 Task: Look for space in Radcliffe, United Kingdom from 24th August, 2023 to 10th September, 2023 for 8 adults in price range Rs.12000 to Rs.15000. Place can be entire place or shared room with 4 bedrooms having 8 beds and 4 bathrooms. Property type can be house, flat, guest house. Amenities needed are: wifi, TV, free parkinig on premises, gym, breakfast. Booking option can be shelf check-in. Required host language is English.
Action: Mouse moved to (385, 153)
Screenshot: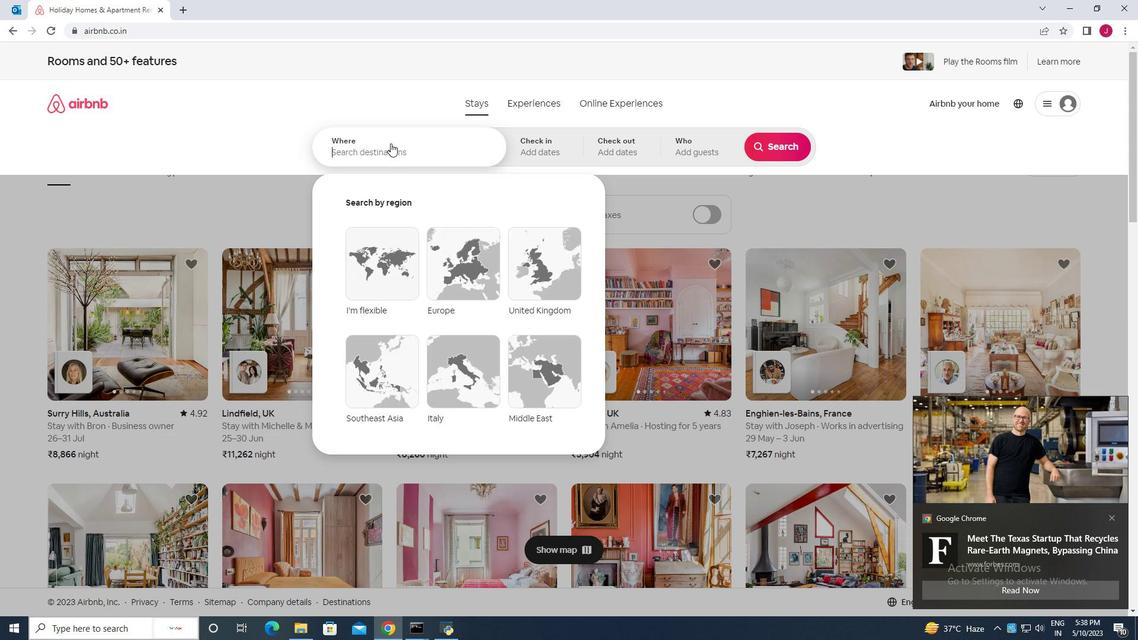
Action: Mouse pressed left at (385, 153)
Screenshot: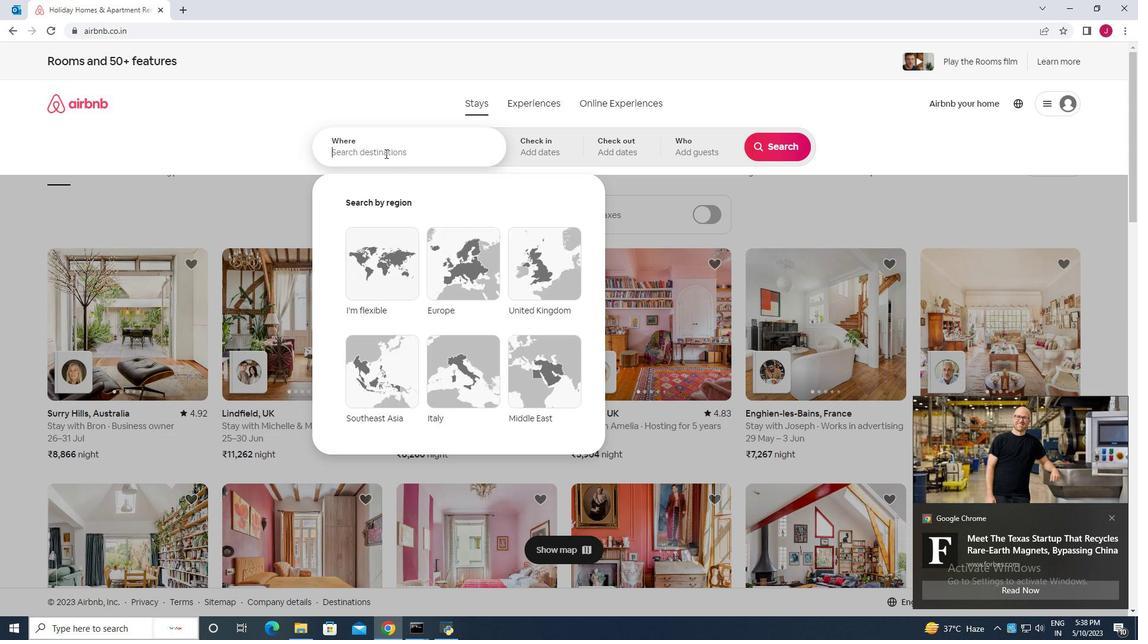 
Action: Key pressed <Key.shift>Radcliffe<Key.space><Key.shift>United<Key.space><Key.shift>Kingdo
Screenshot: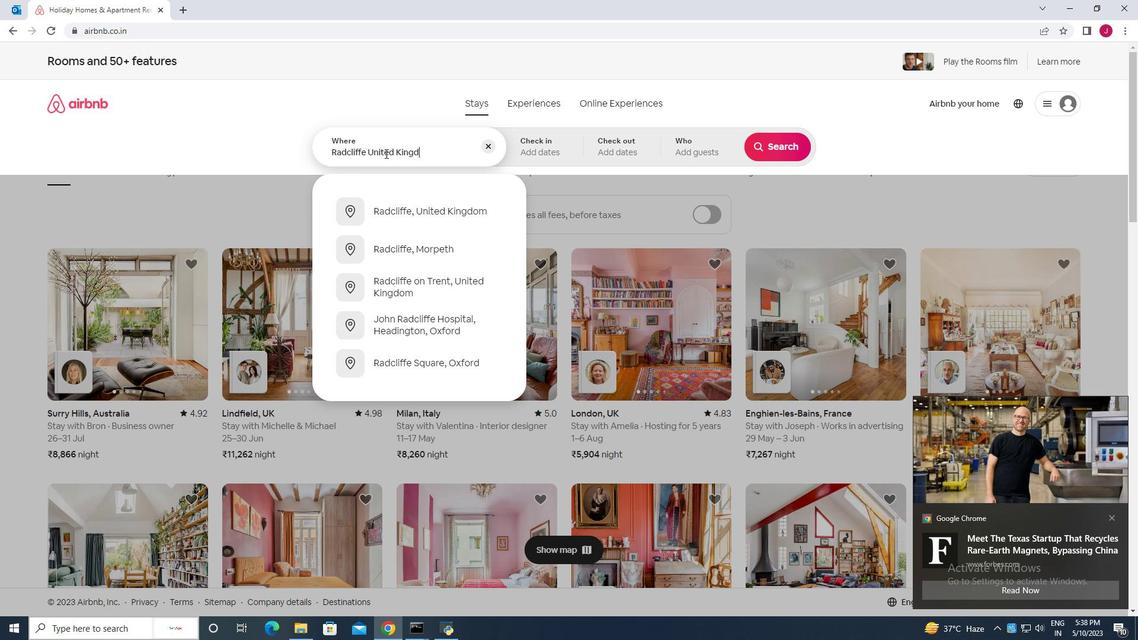 
Action: Mouse moved to (413, 206)
Screenshot: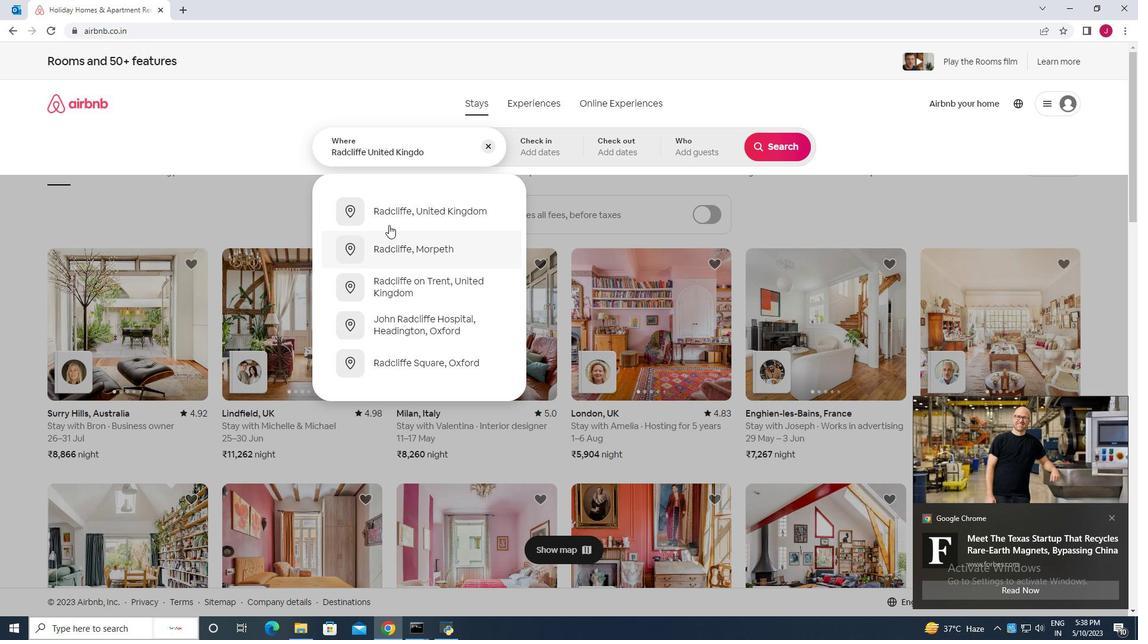 
Action: Mouse pressed left at (413, 206)
Screenshot: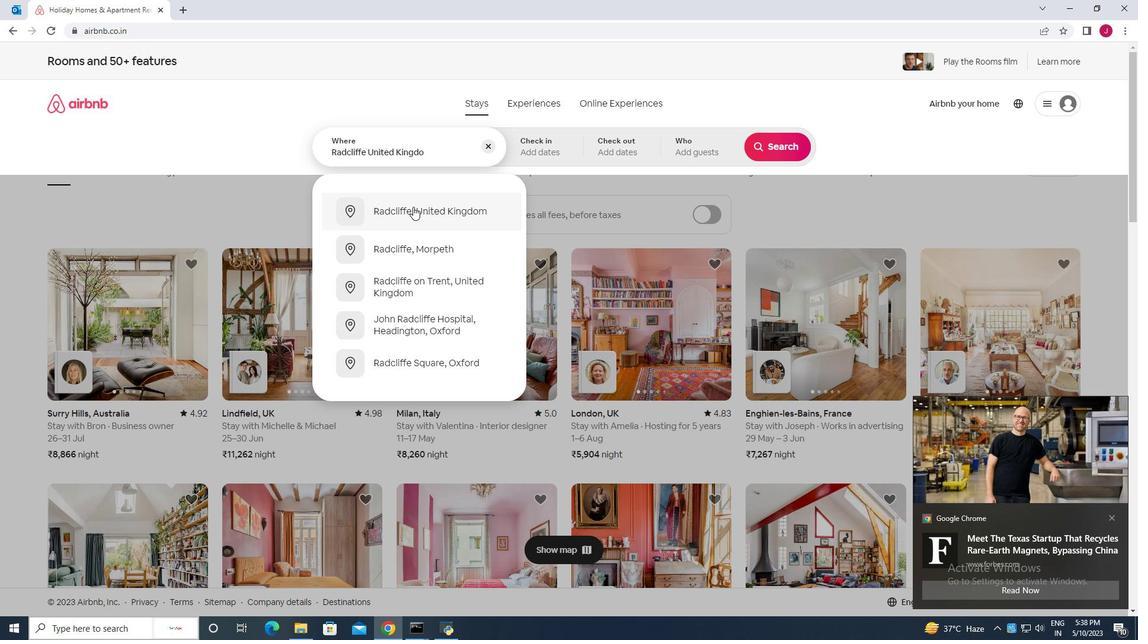 
Action: Mouse moved to (775, 241)
Screenshot: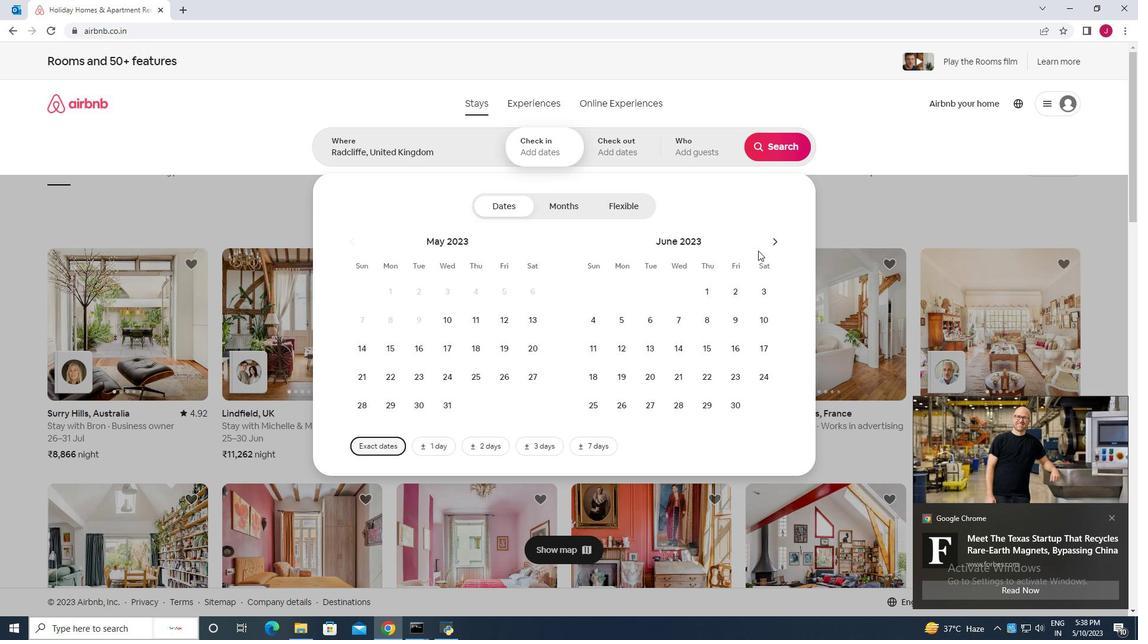 
Action: Mouse pressed left at (775, 241)
Screenshot: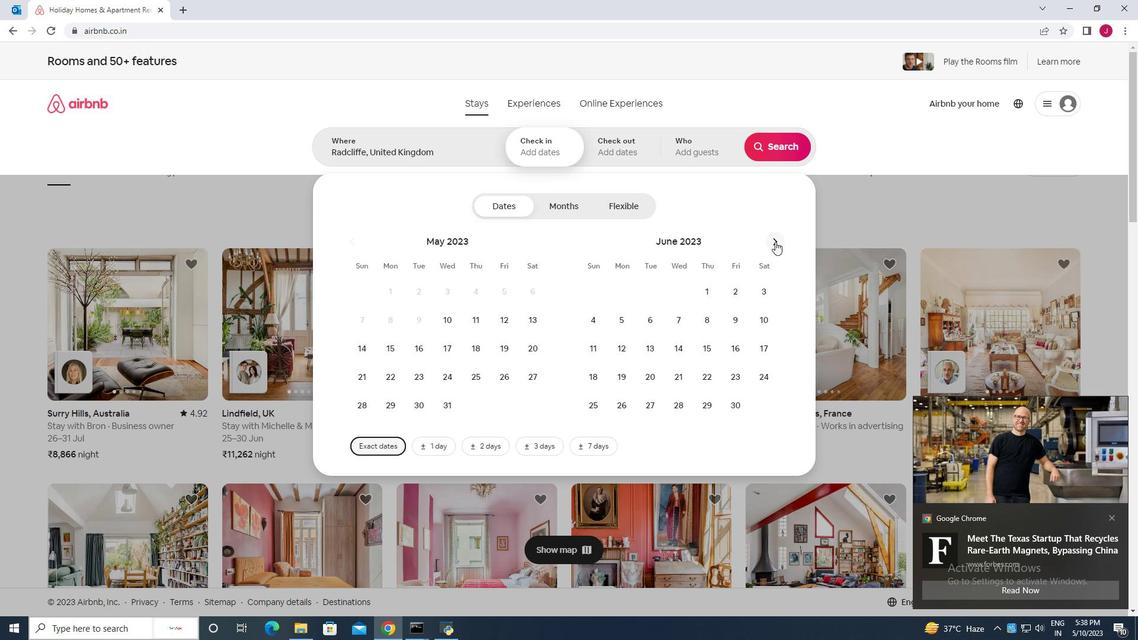 
Action: Mouse pressed left at (775, 241)
Screenshot: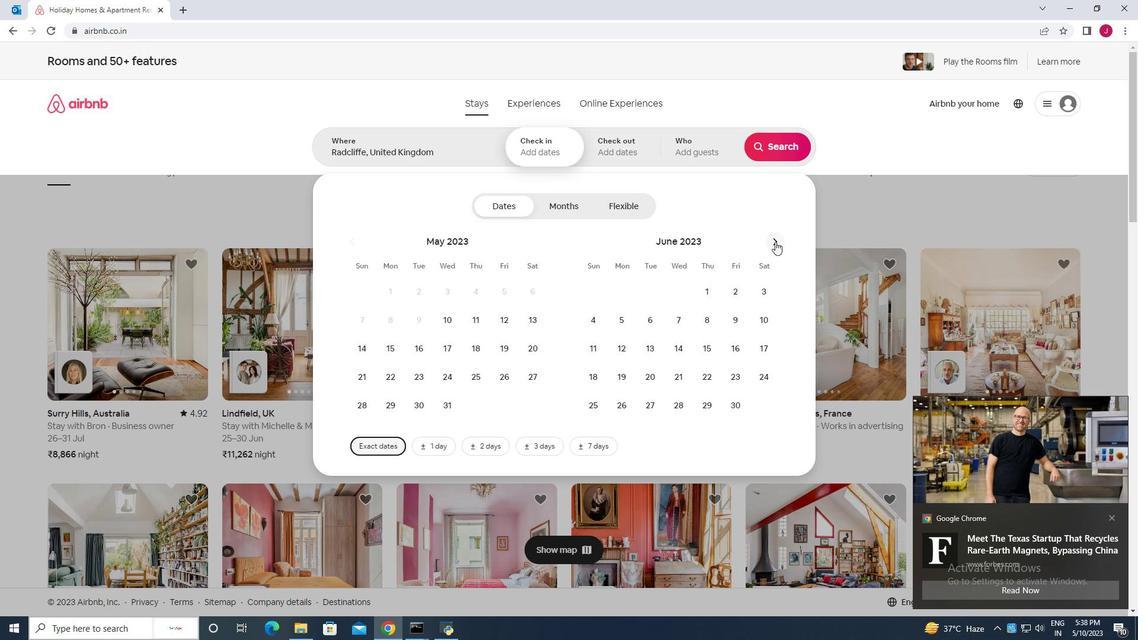 
Action: Mouse pressed left at (775, 241)
Screenshot: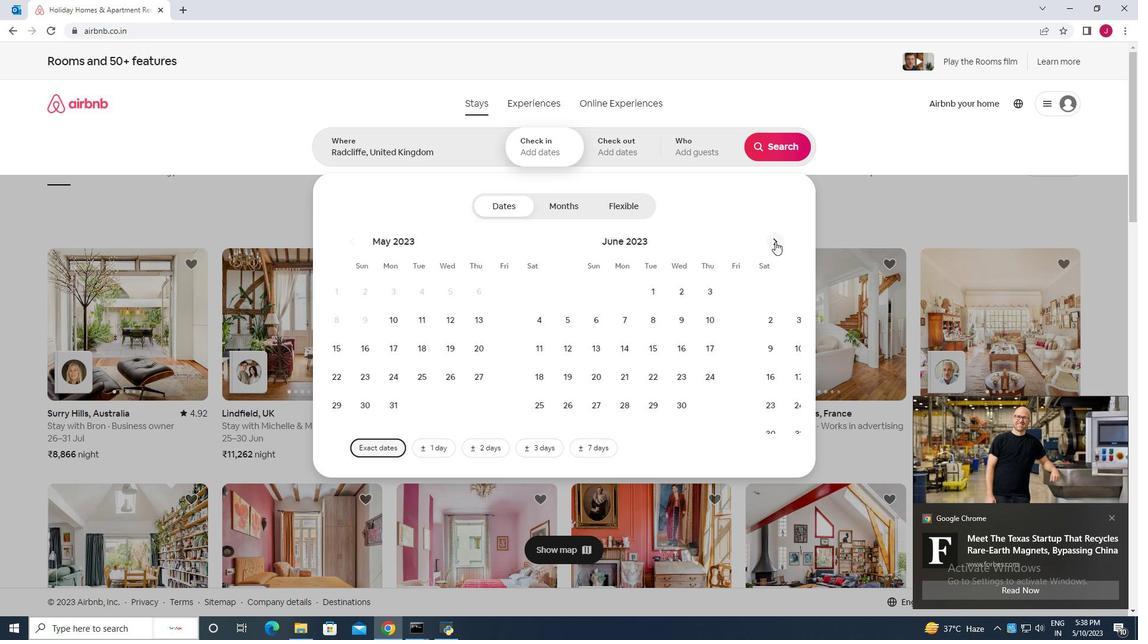 
Action: Mouse moved to (712, 383)
Screenshot: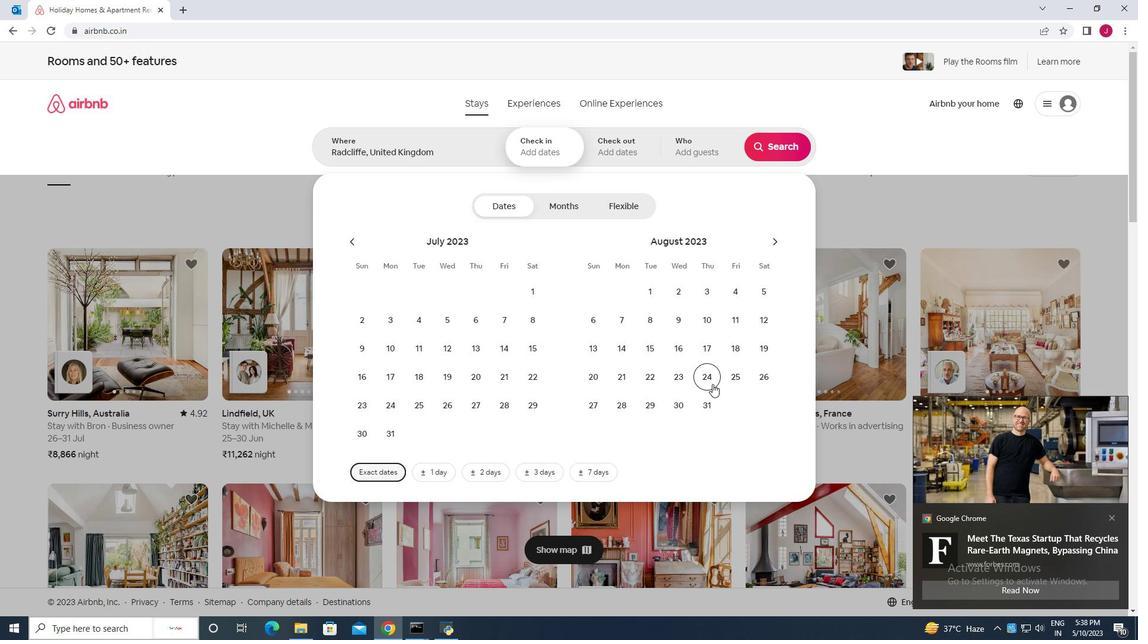 
Action: Mouse pressed left at (712, 383)
Screenshot: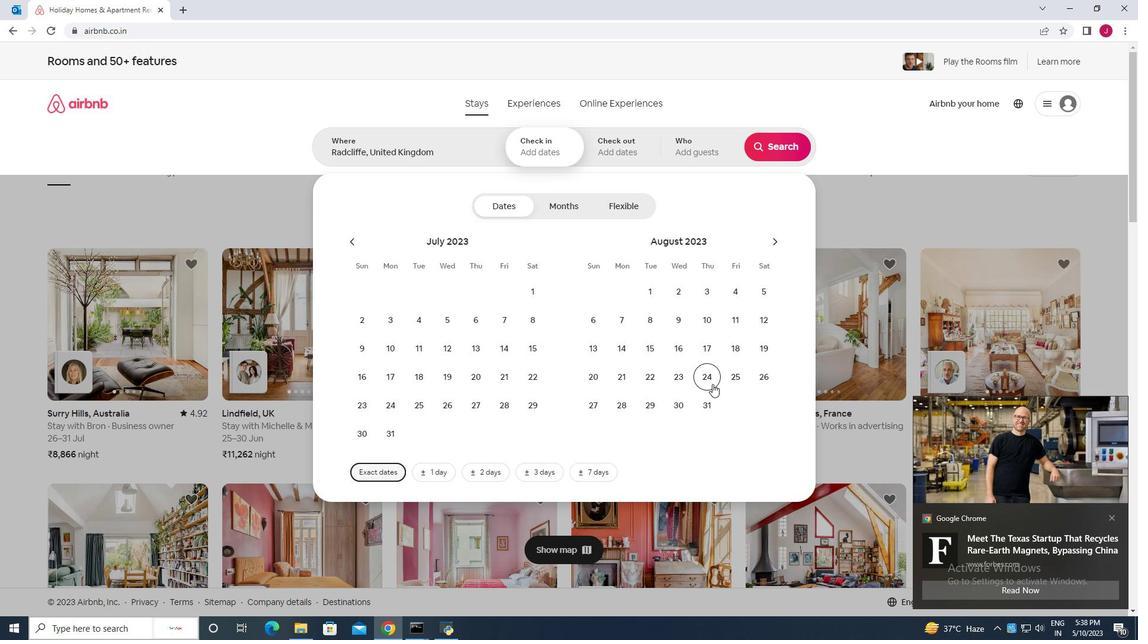 
Action: Mouse moved to (776, 244)
Screenshot: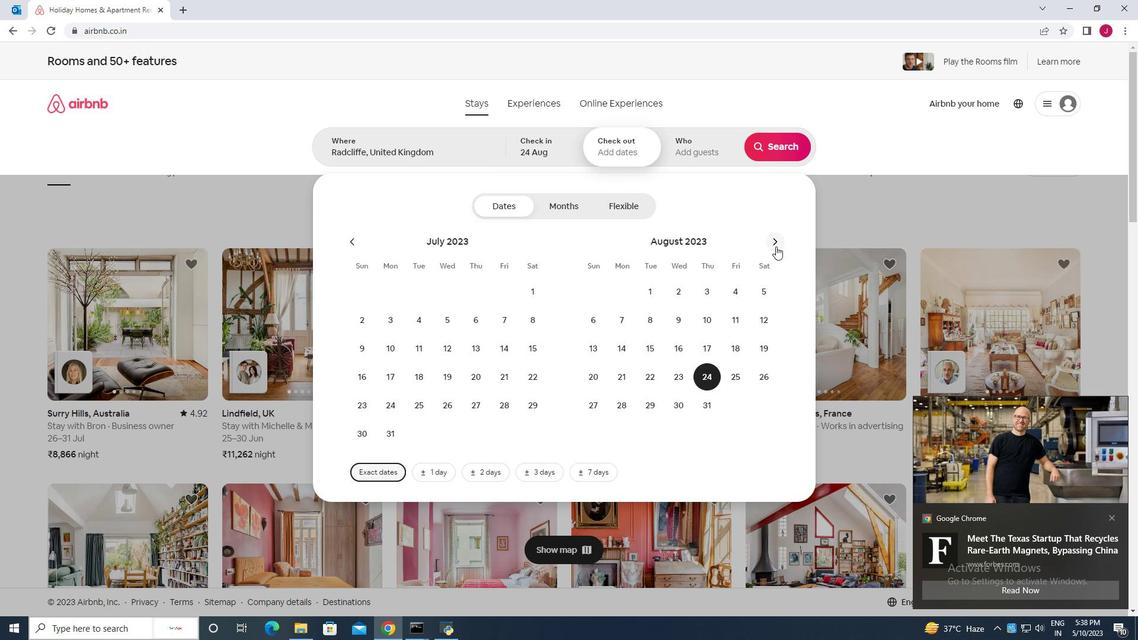 
Action: Mouse pressed left at (776, 244)
Screenshot: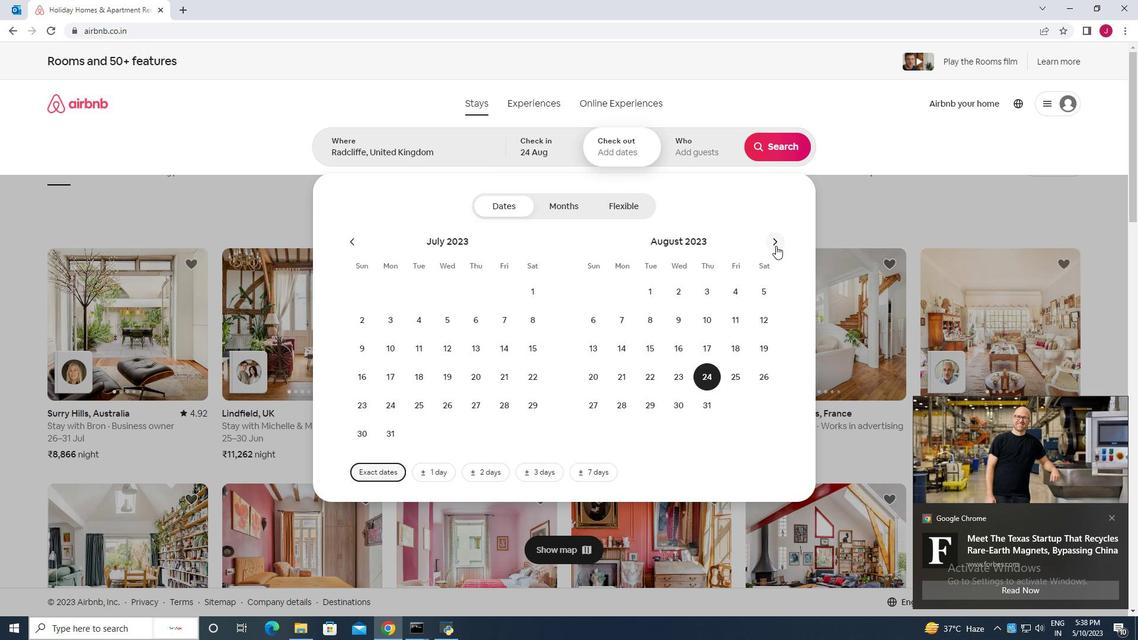 
Action: Mouse moved to (603, 344)
Screenshot: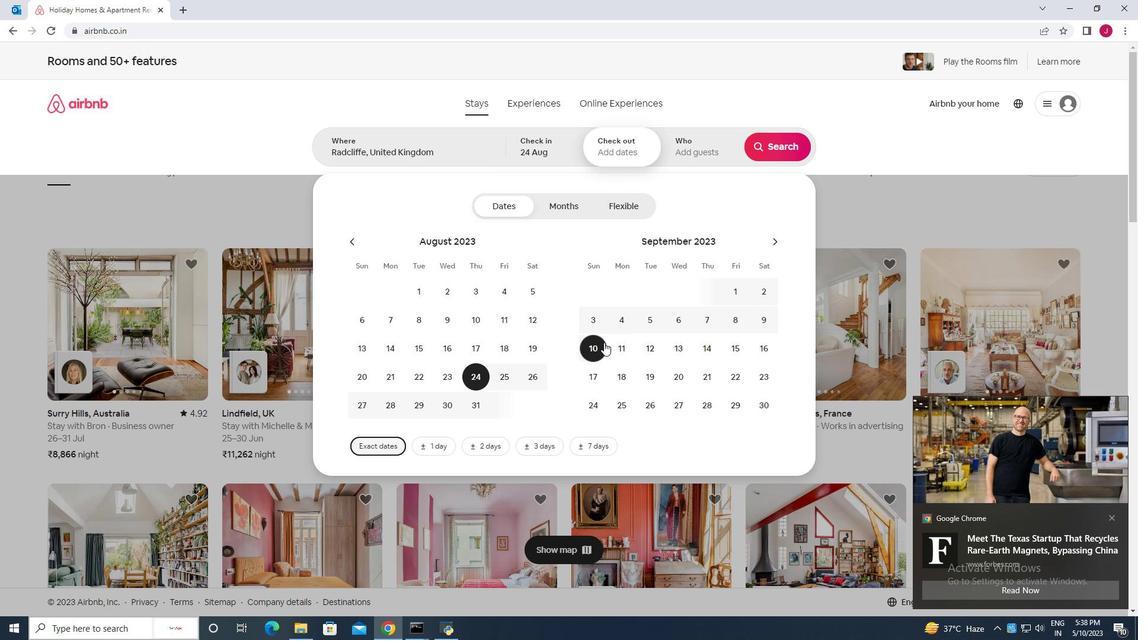 
Action: Mouse pressed left at (603, 344)
Screenshot: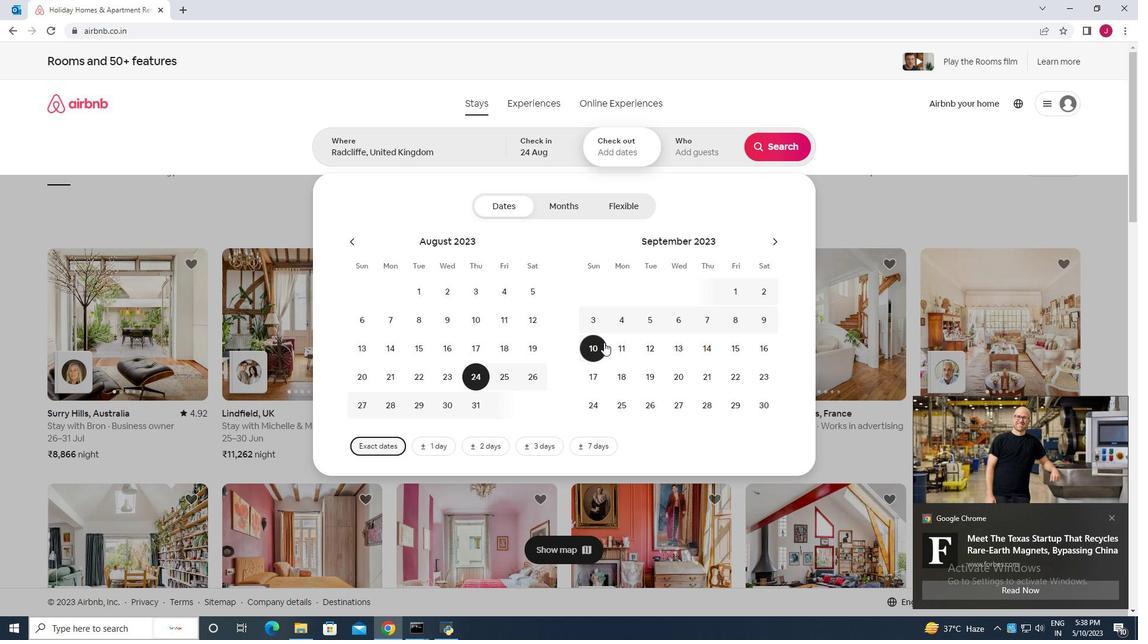 
Action: Mouse moved to (709, 157)
Screenshot: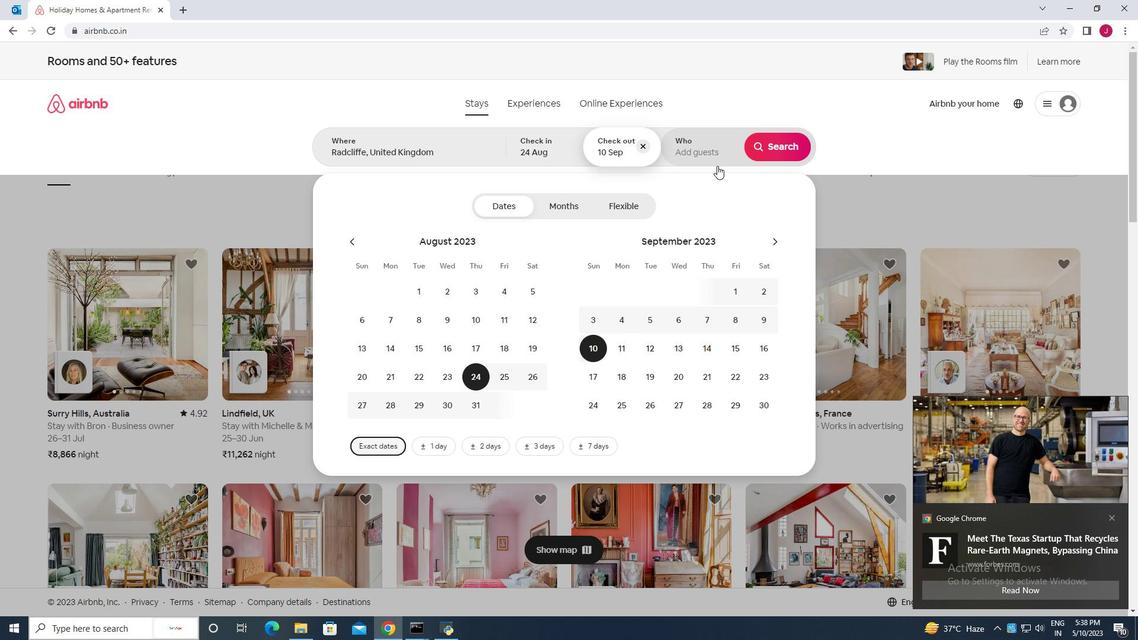 
Action: Mouse pressed left at (709, 157)
Screenshot: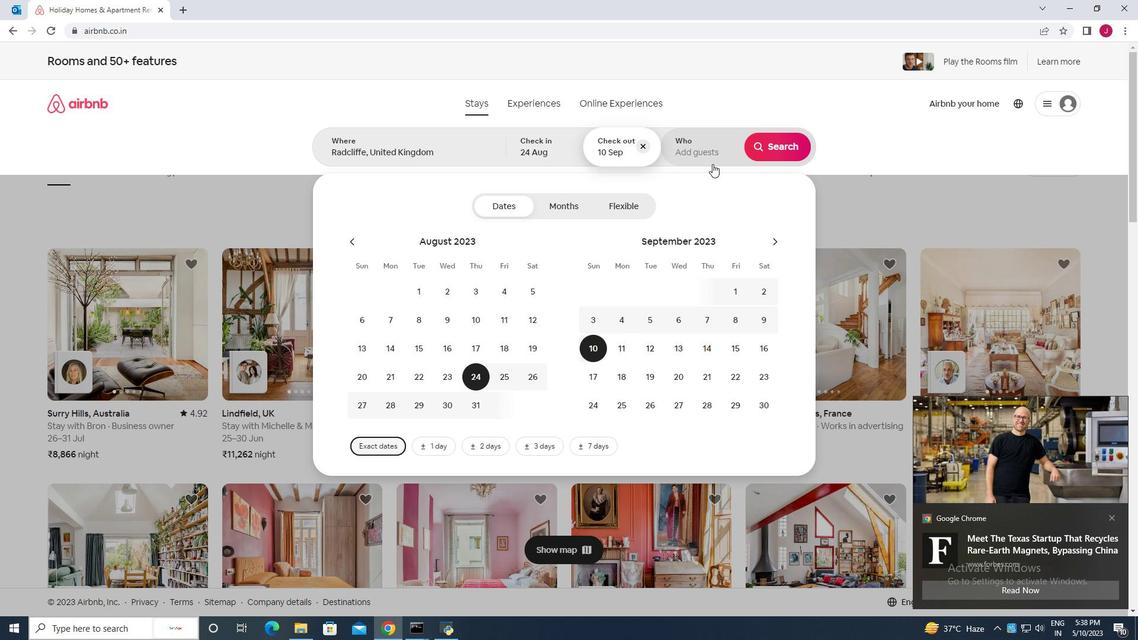 
Action: Mouse moved to (777, 212)
Screenshot: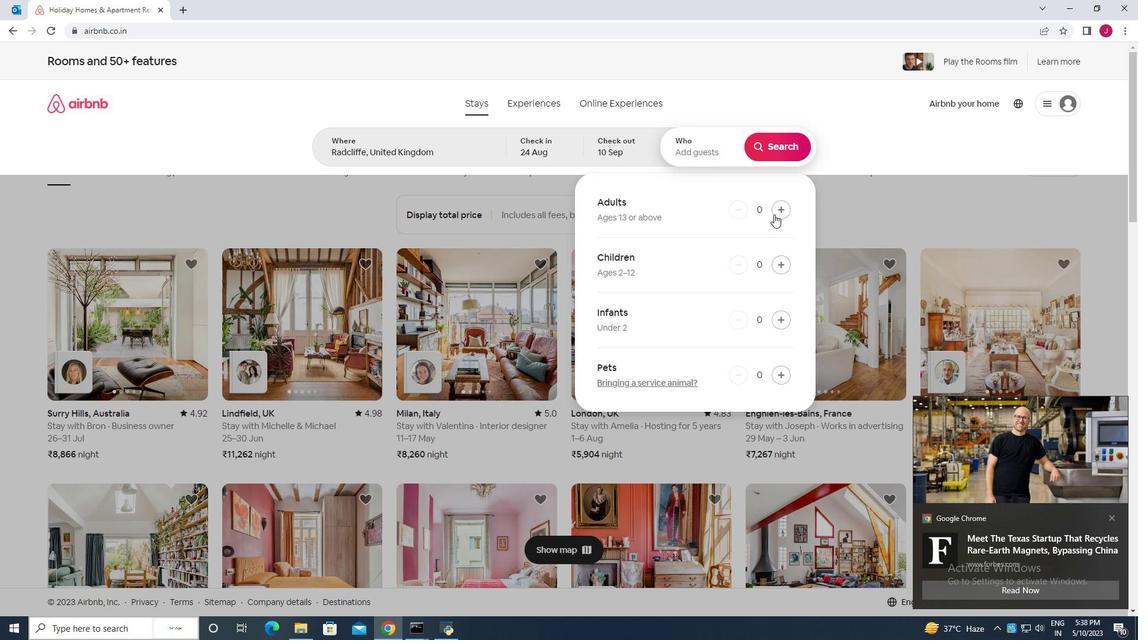 
Action: Mouse pressed left at (777, 212)
Screenshot: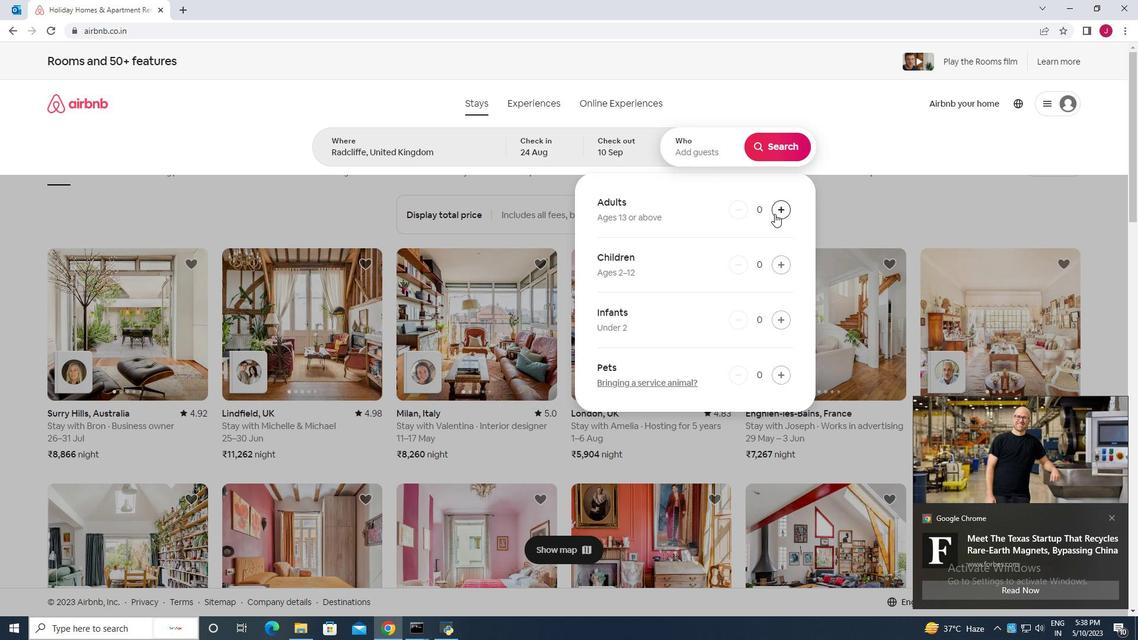
Action: Mouse pressed left at (777, 212)
Screenshot: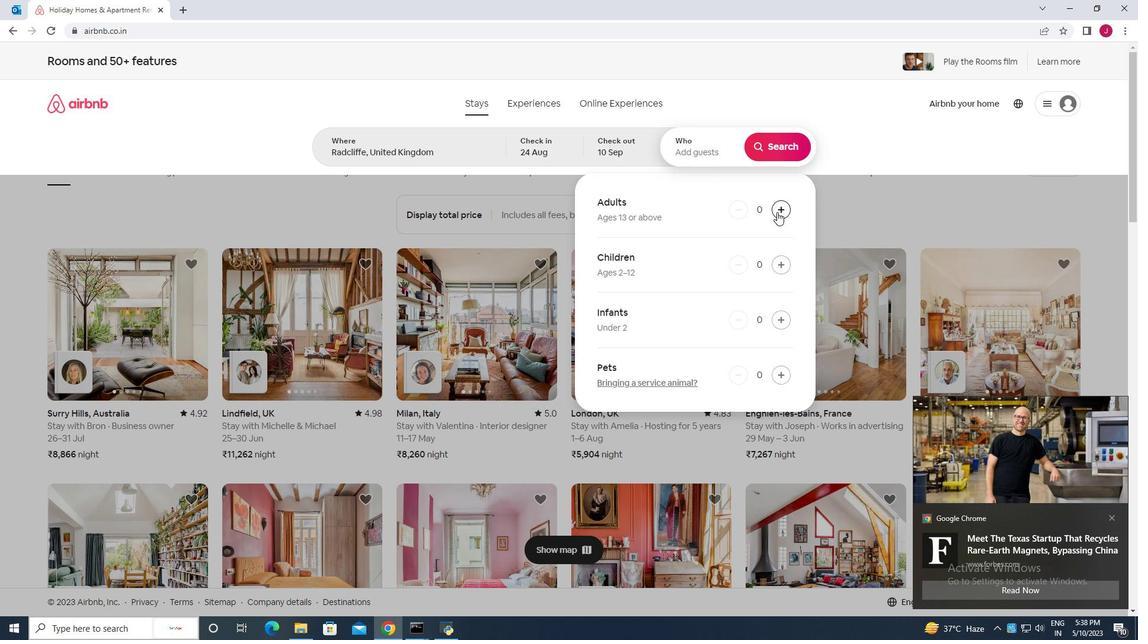 
Action: Mouse pressed left at (777, 212)
Screenshot: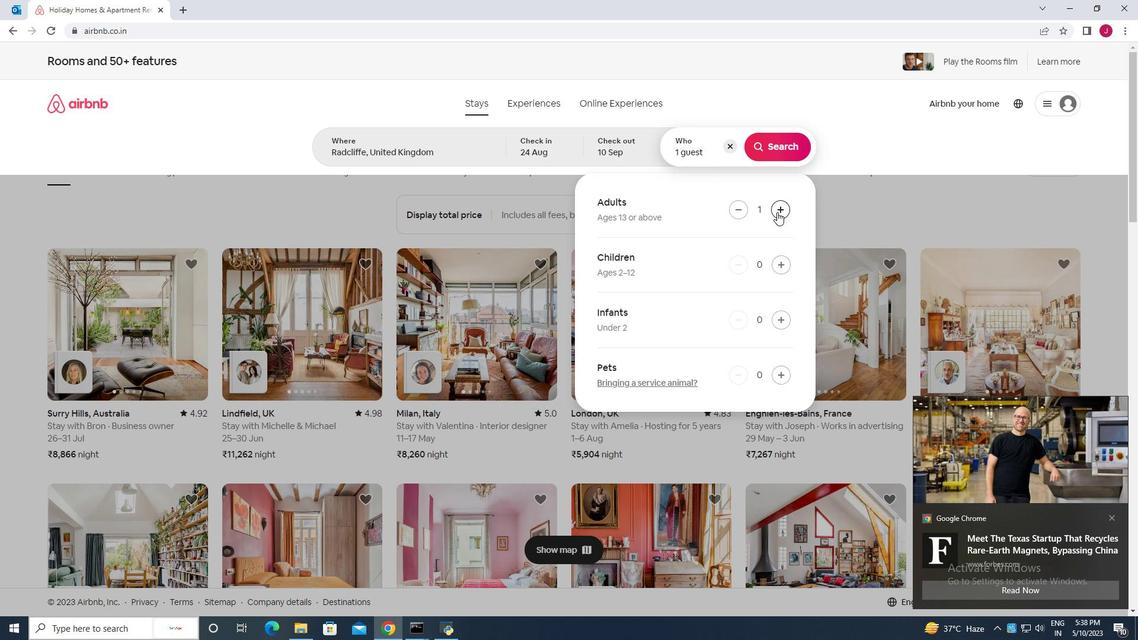 
Action: Mouse pressed left at (777, 212)
Screenshot: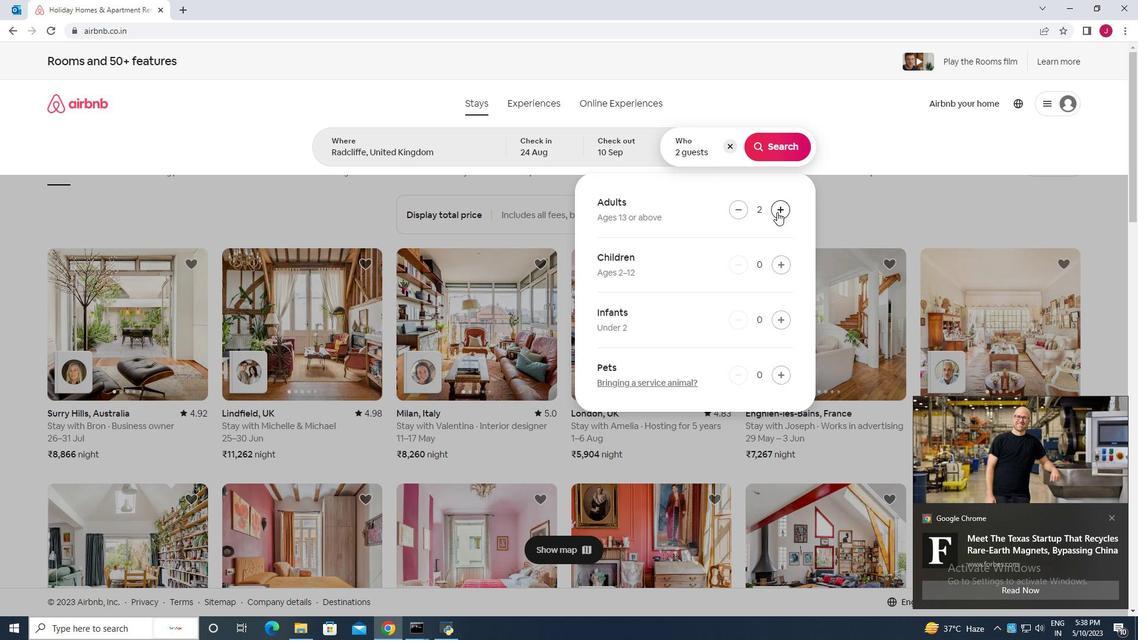
Action: Mouse pressed left at (777, 212)
Screenshot: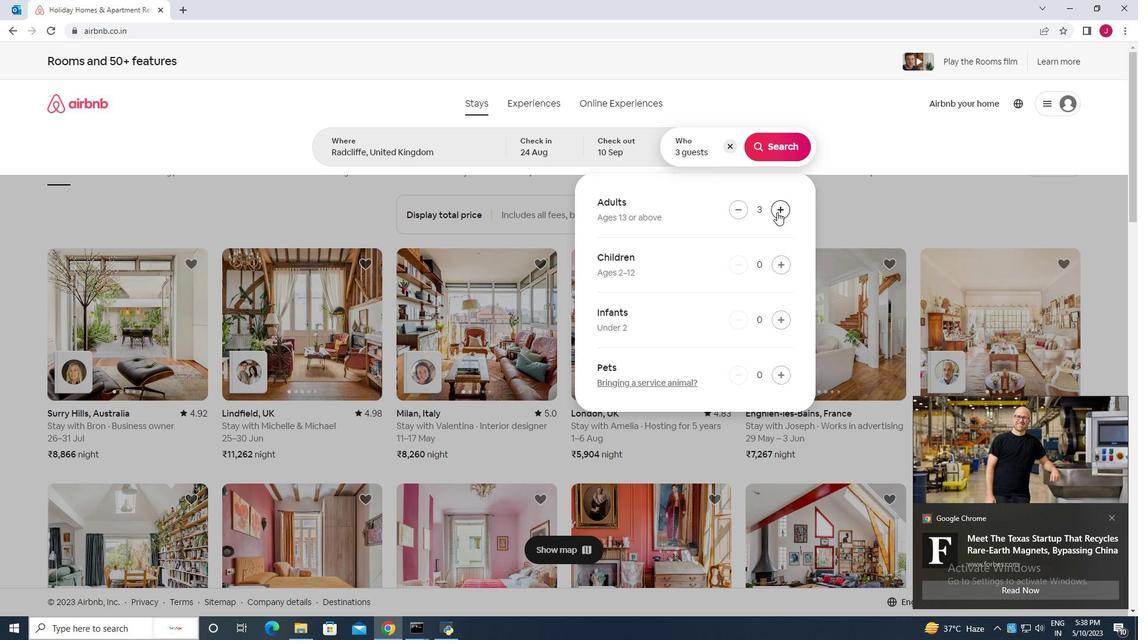 
Action: Mouse pressed left at (777, 212)
Screenshot: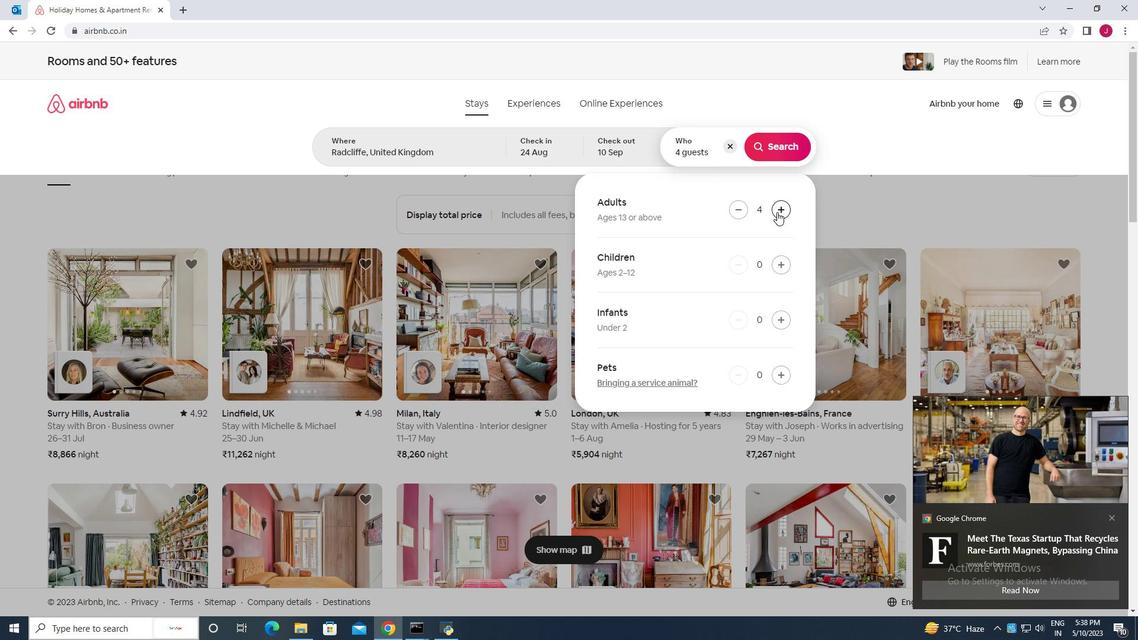 
Action: Mouse pressed left at (777, 212)
Screenshot: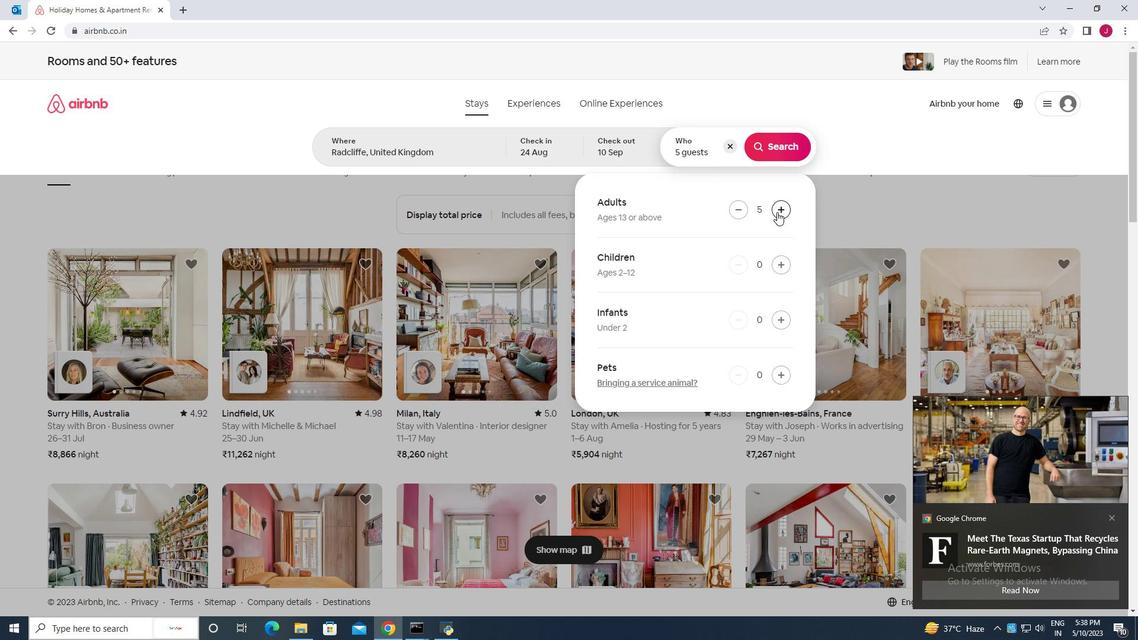
Action: Mouse pressed left at (777, 212)
Screenshot: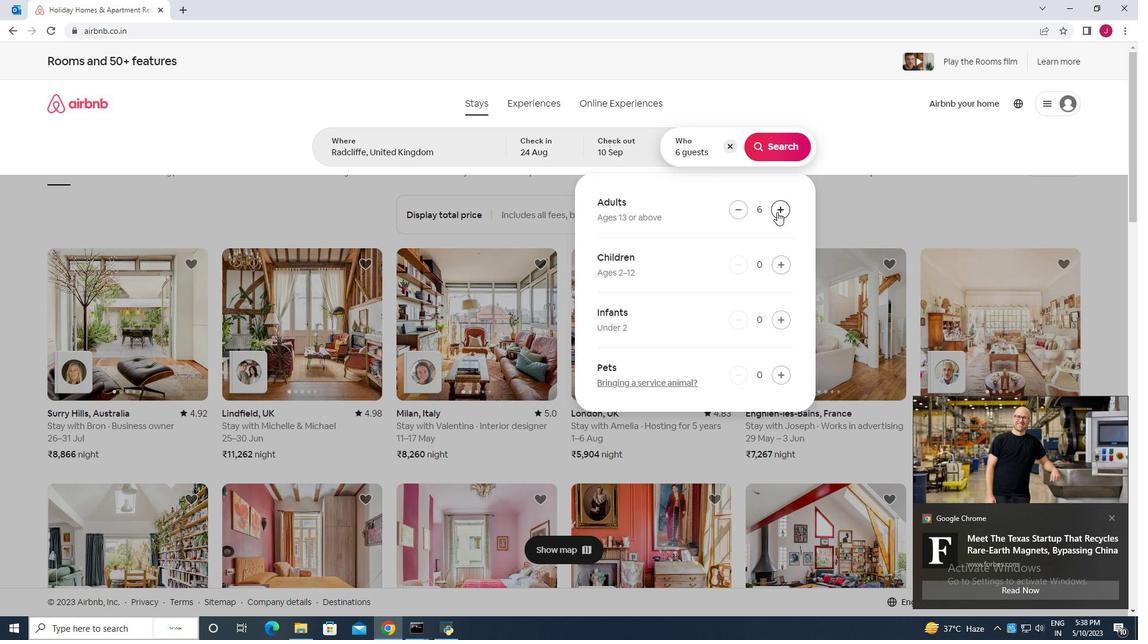 
Action: Mouse pressed left at (777, 212)
Screenshot: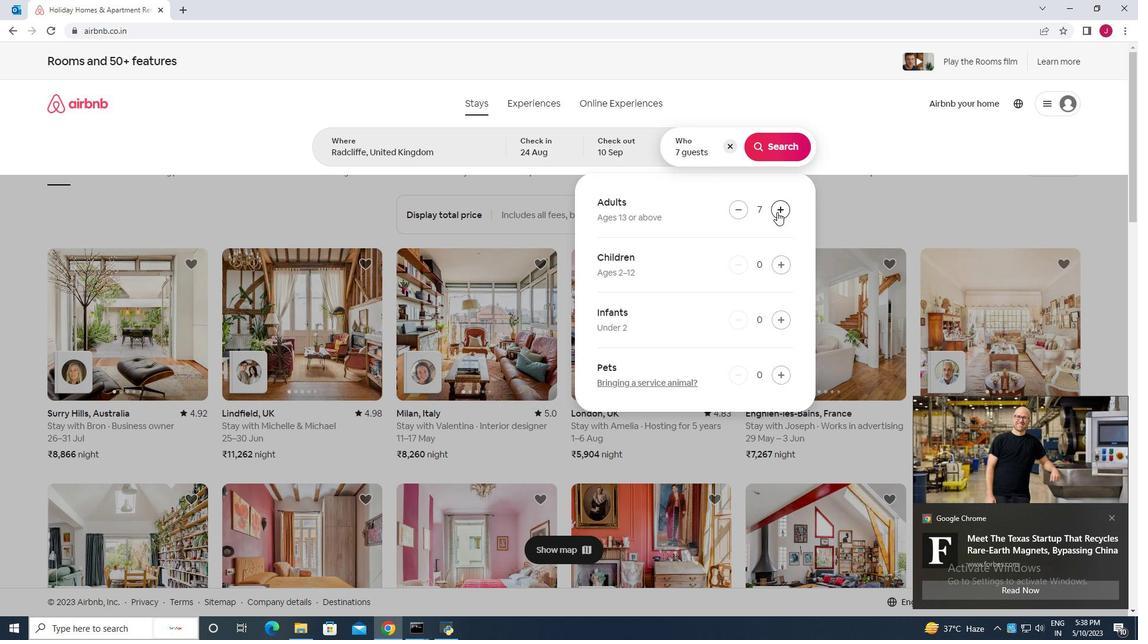 
Action: Mouse moved to (746, 208)
Screenshot: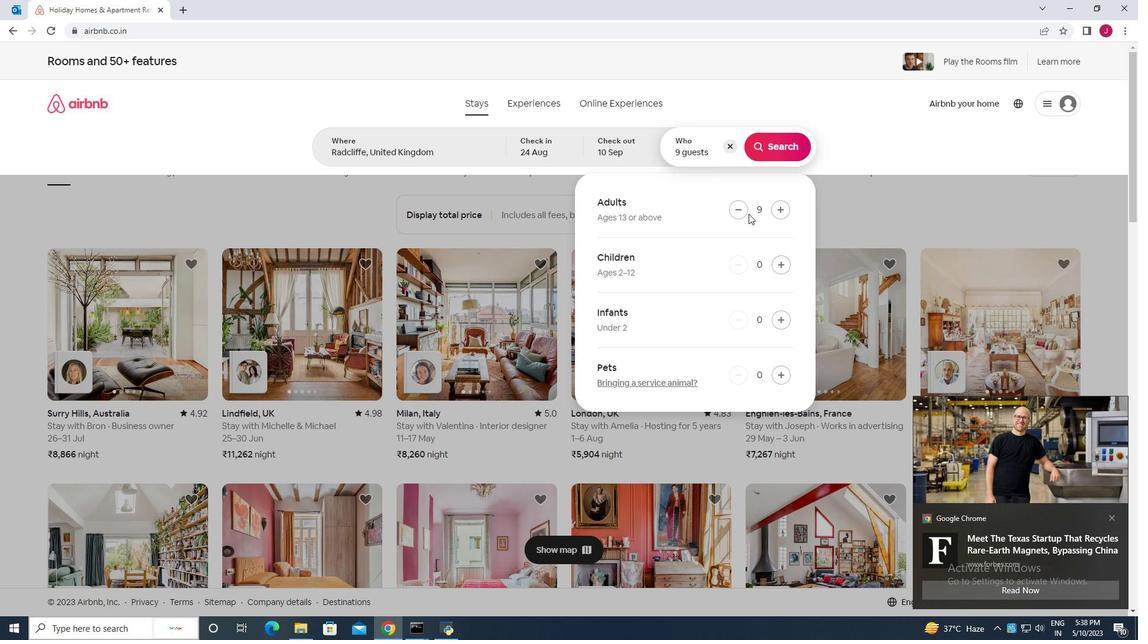 
Action: Mouse pressed left at (746, 208)
Screenshot: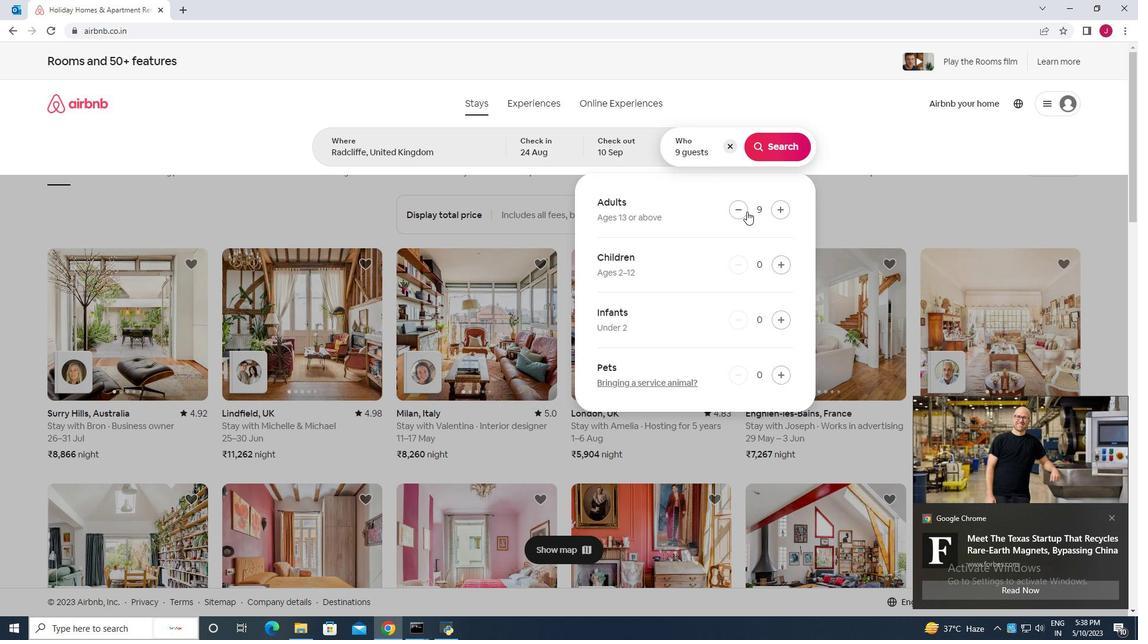 
Action: Mouse moved to (783, 153)
Screenshot: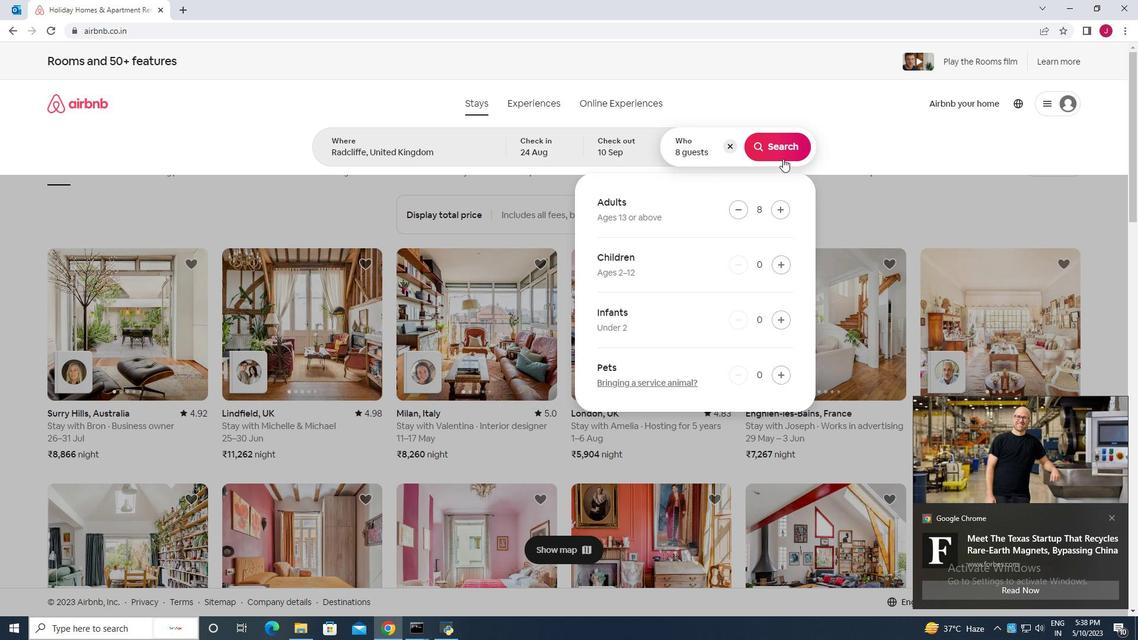 
Action: Mouse pressed left at (783, 153)
Screenshot: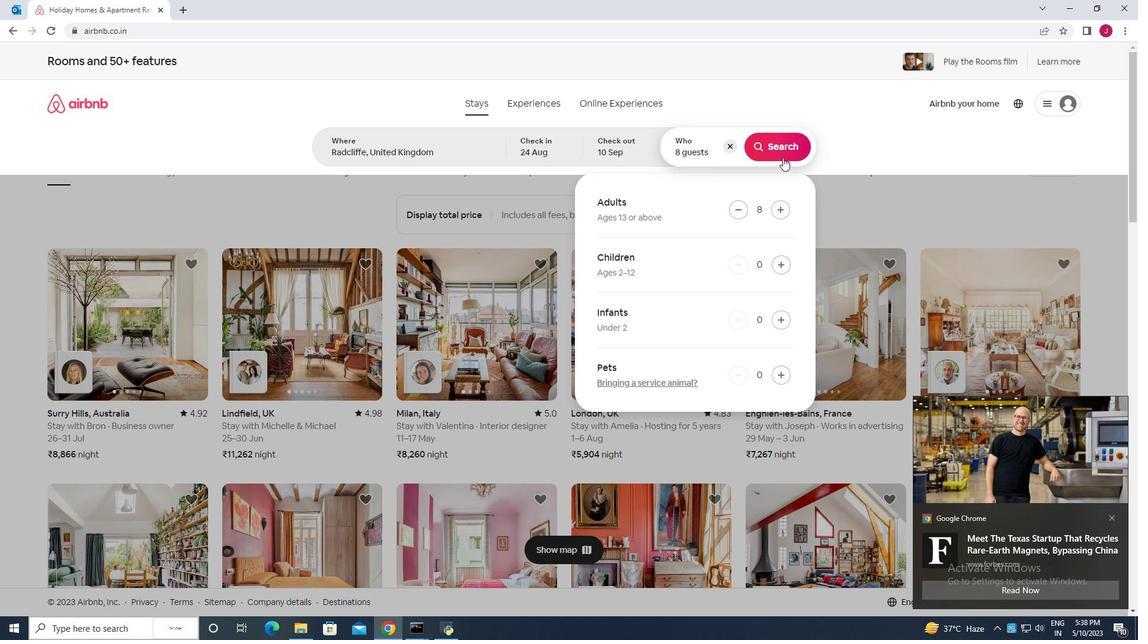 
Action: Mouse moved to (1077, 109)
Screenshot: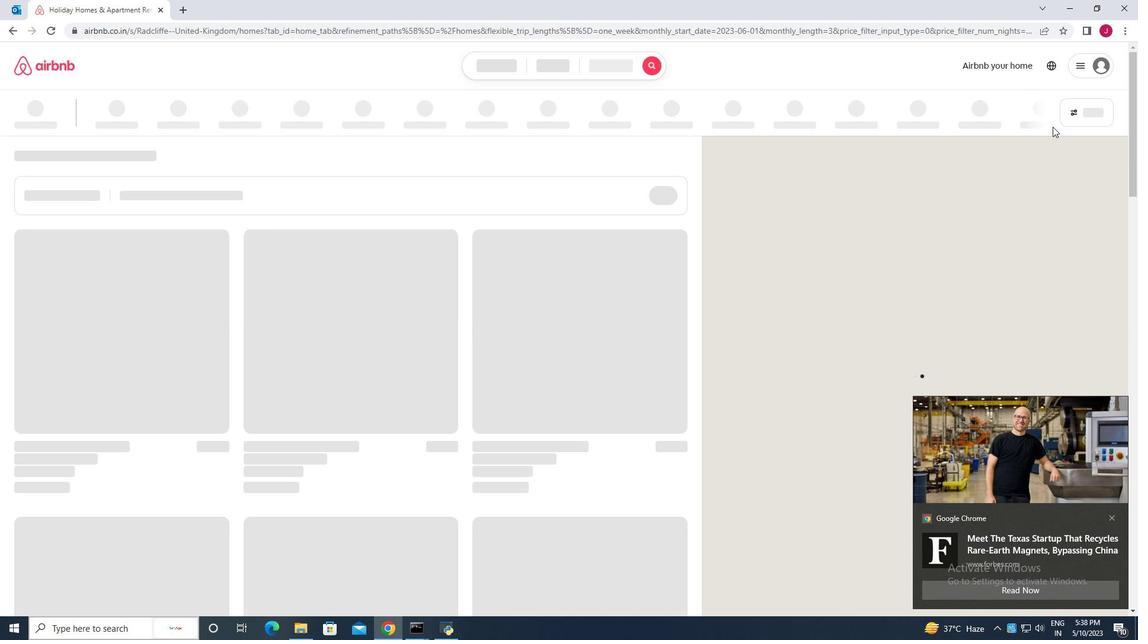 
Action: Mouse pressed left at (1077, 109)
Screenshot: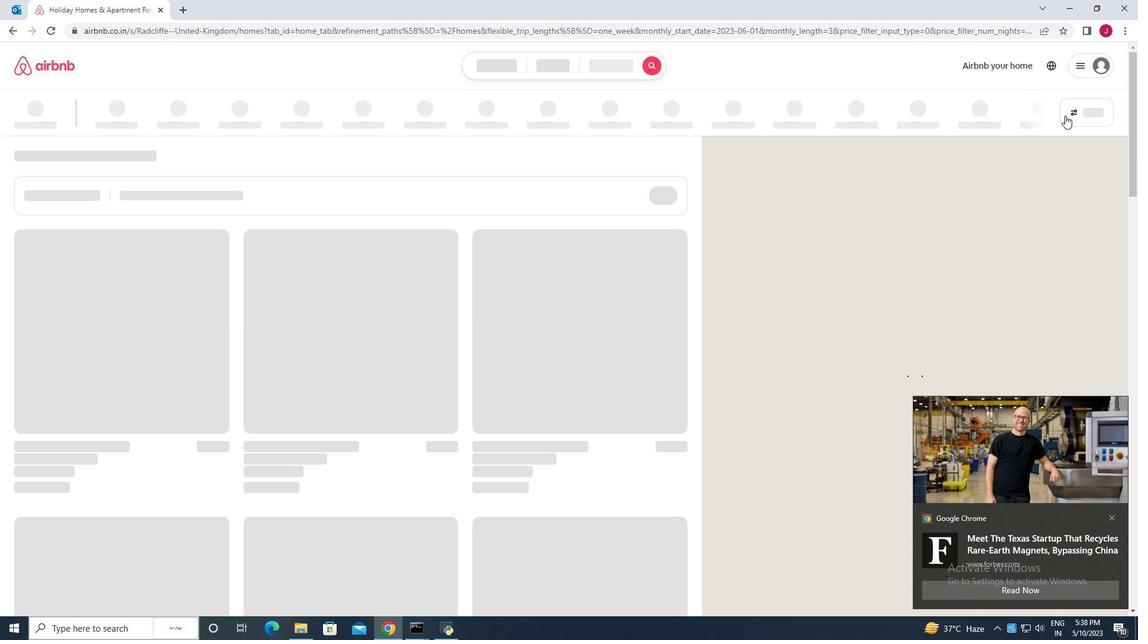 
Action: Mouse moved to (424, 405)
Screenshot: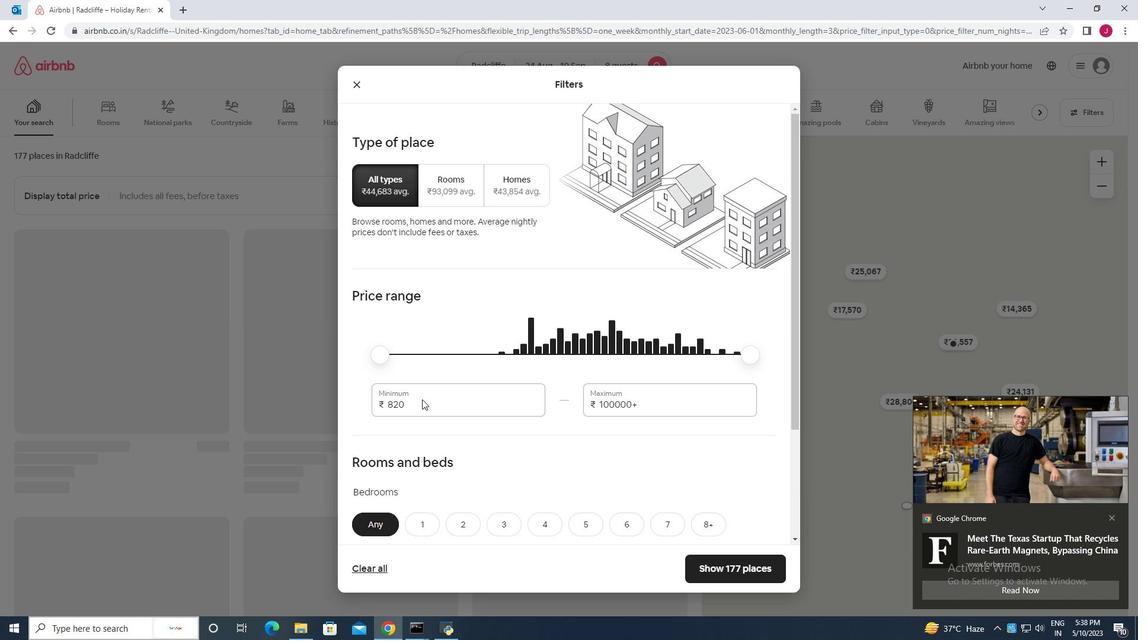 
Action: Mouse pressed left at (424, 405)
Screenshot: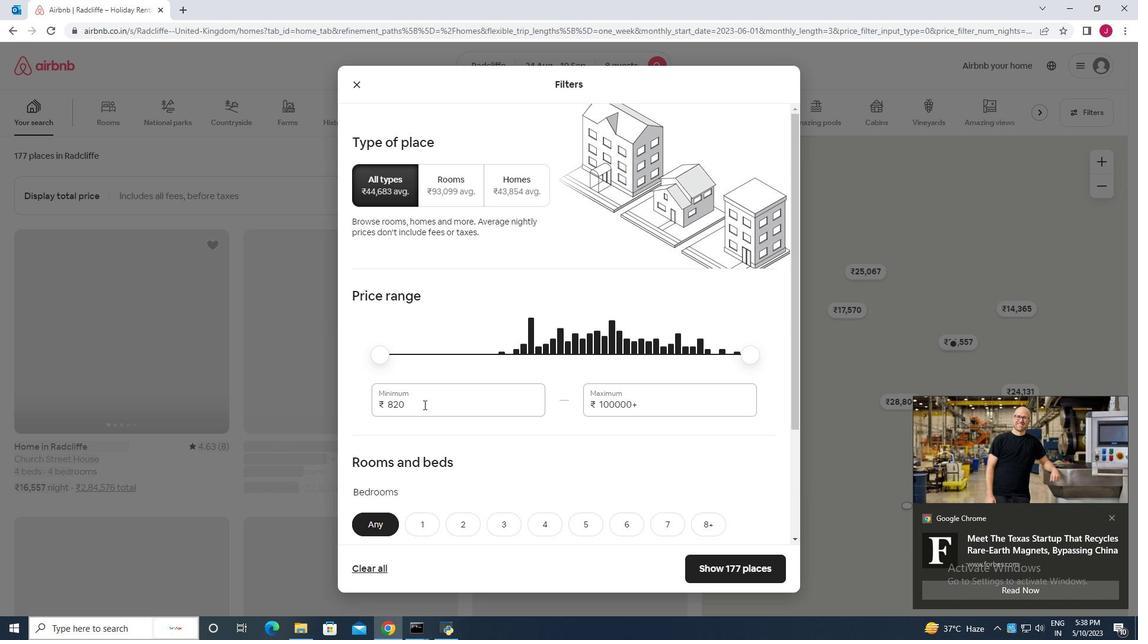 
Action: Mouse moved to (424, 405)
Screenshot: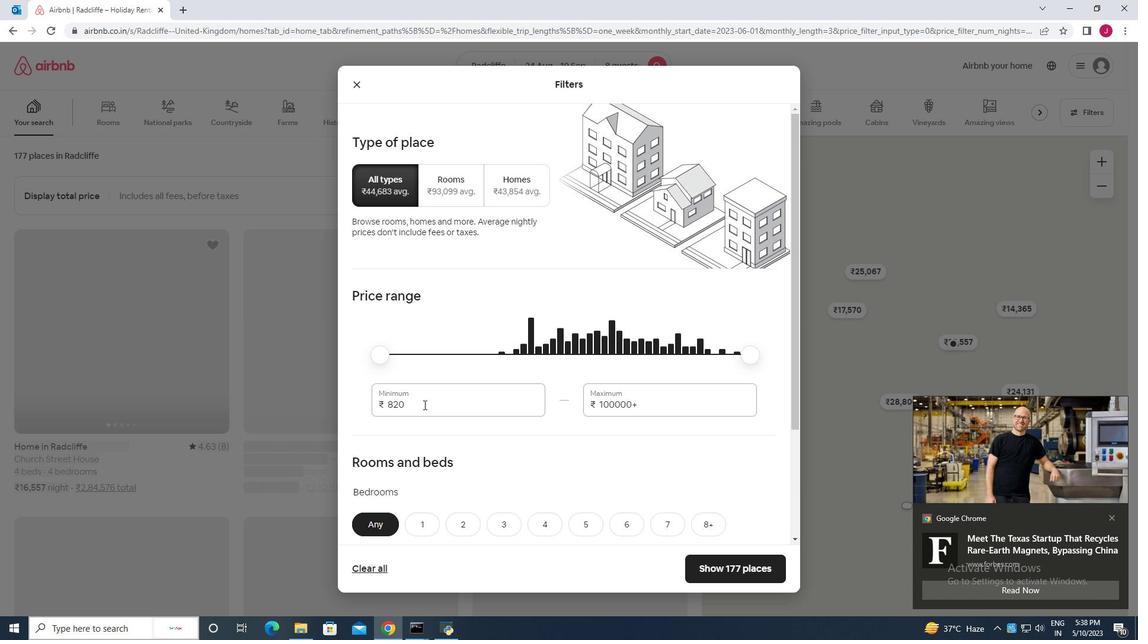 
Action: Key pressed <Key.backspace><Key.backspace><Key.backspace>12000
Screenshot: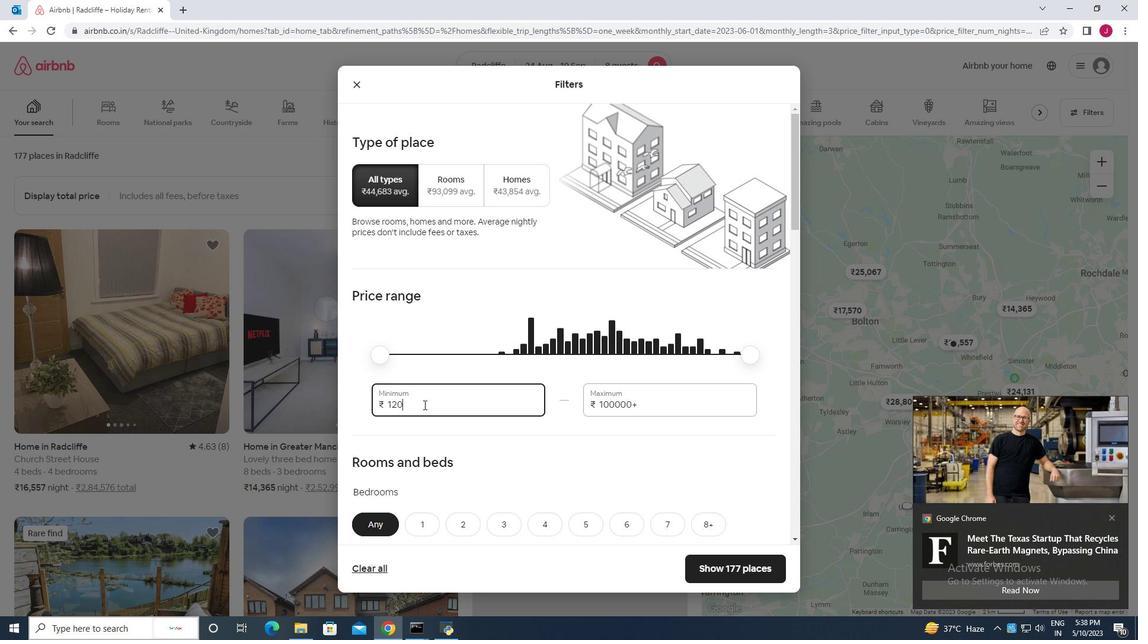 
Action: Mouse moved to (636, 407)
Screenshot: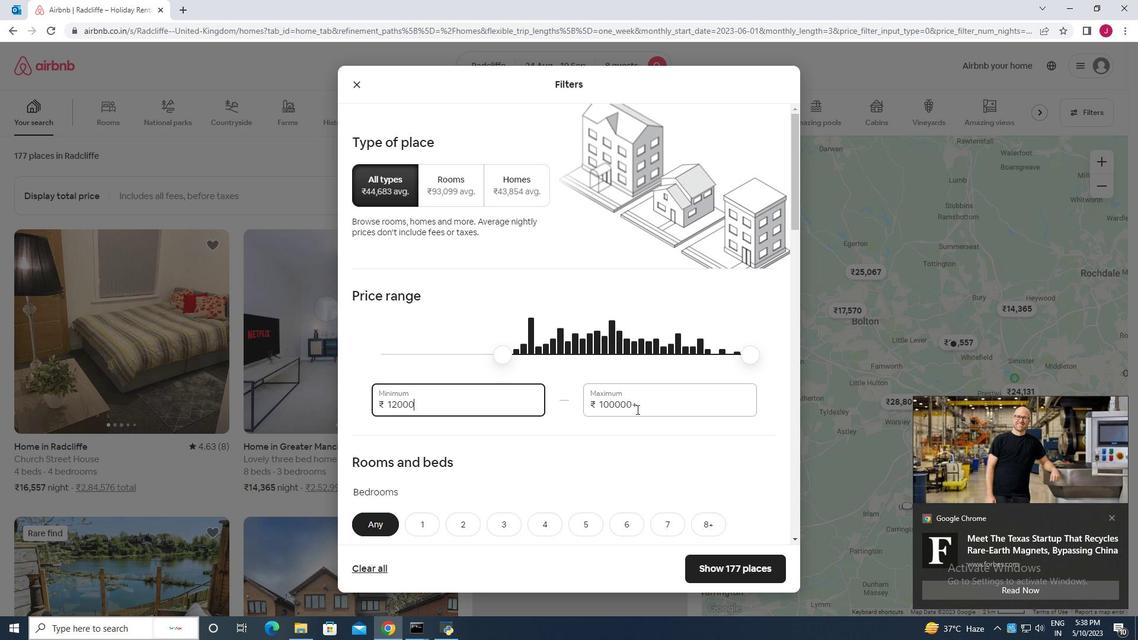 
Action: Mouse pressed left at (636, 407)
Screenshot: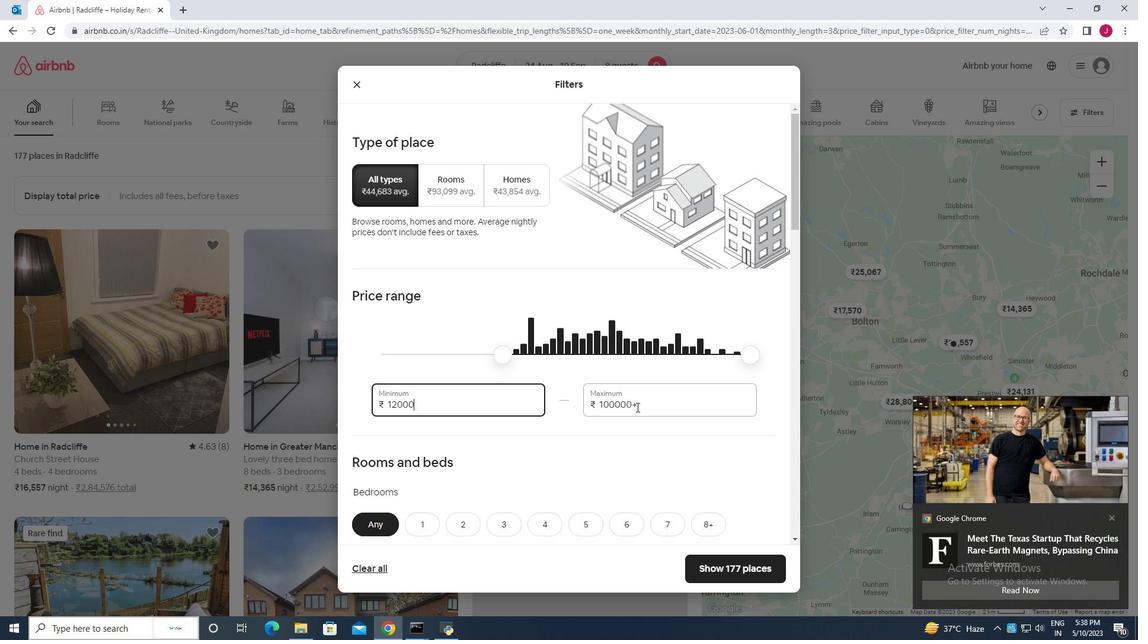 
Action: Mouse moved to (594, 406)
Screenshot: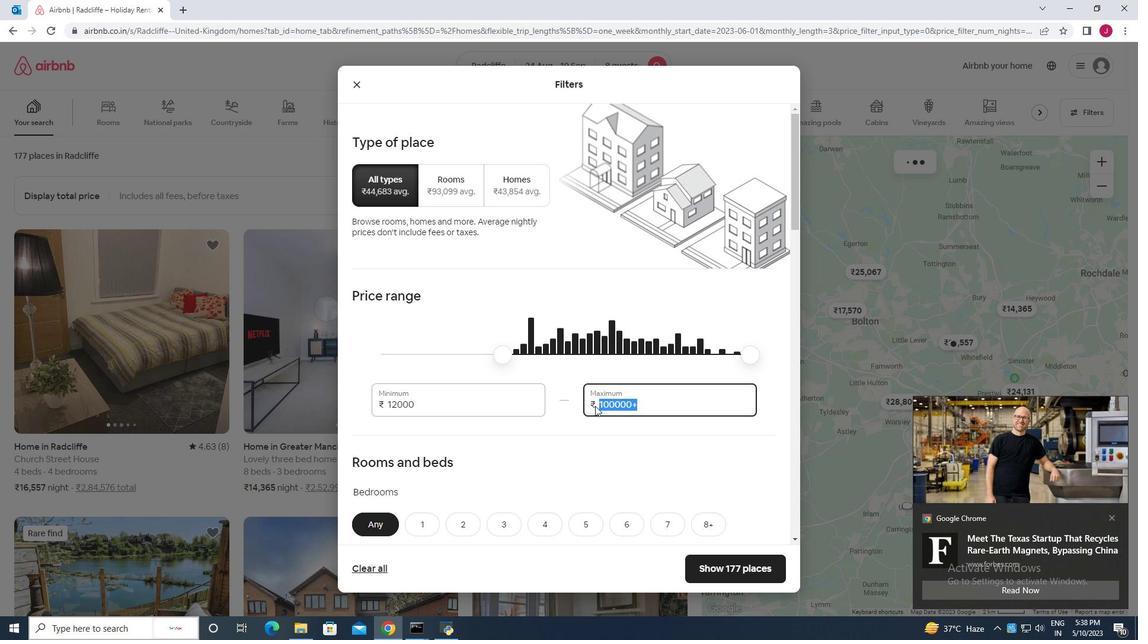 
Action: Key pressed 15000
Screenshot: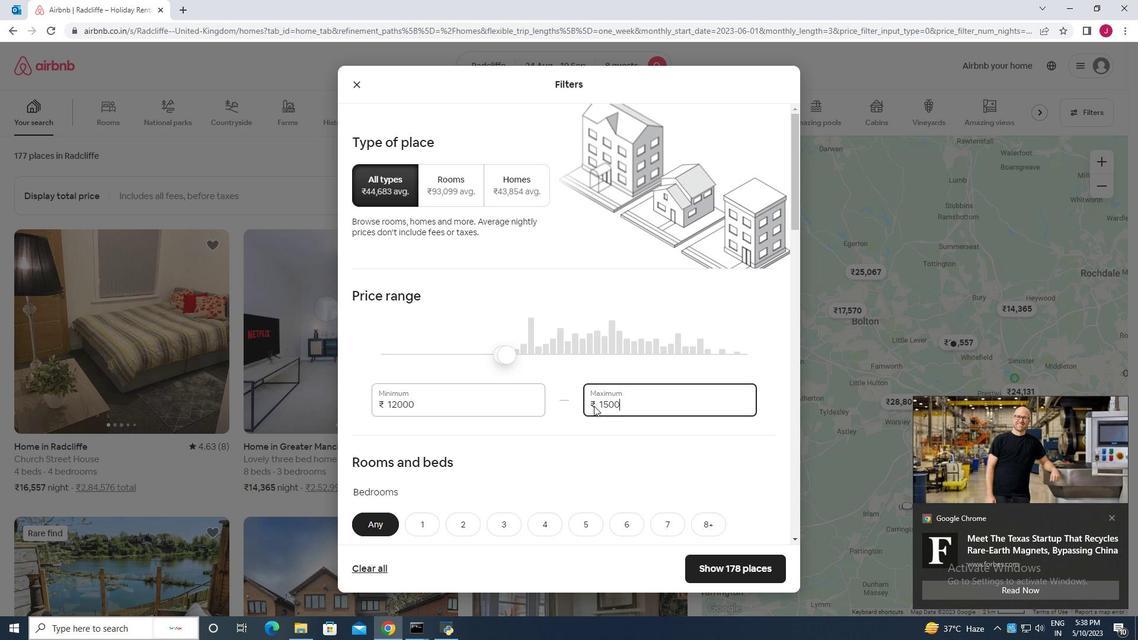 
Action: Mouse moved to (545, 391)
Screenshot: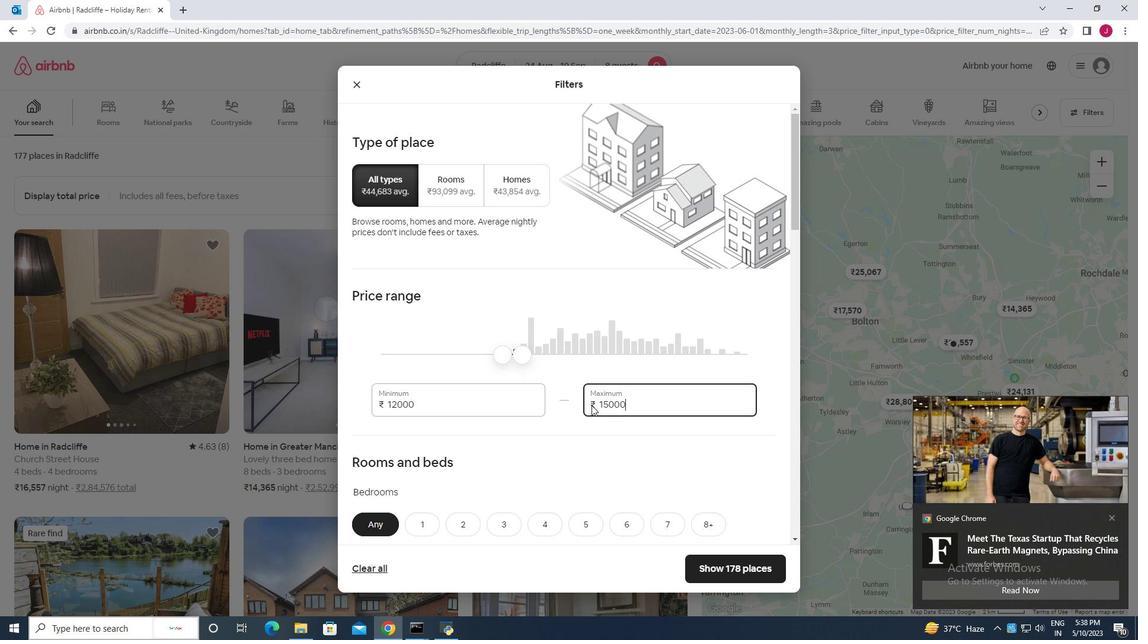 
Action: Mouse scrolled (545, 390) with delta (0, 0)
Screenshot: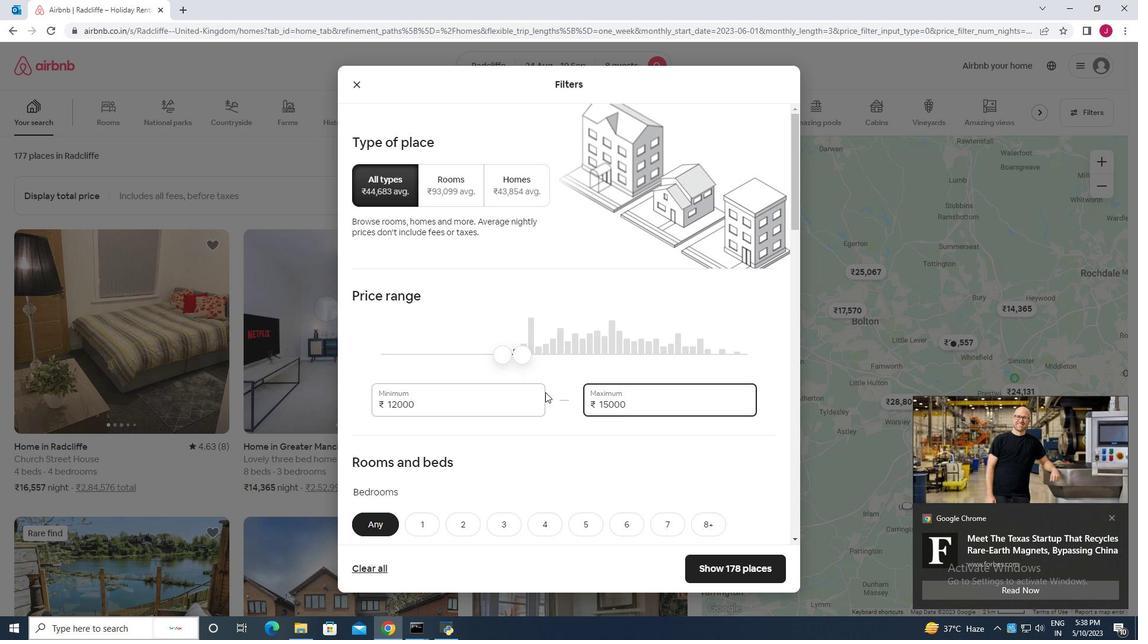 
Action: Mouse moved to (544, 394)
Screenshot: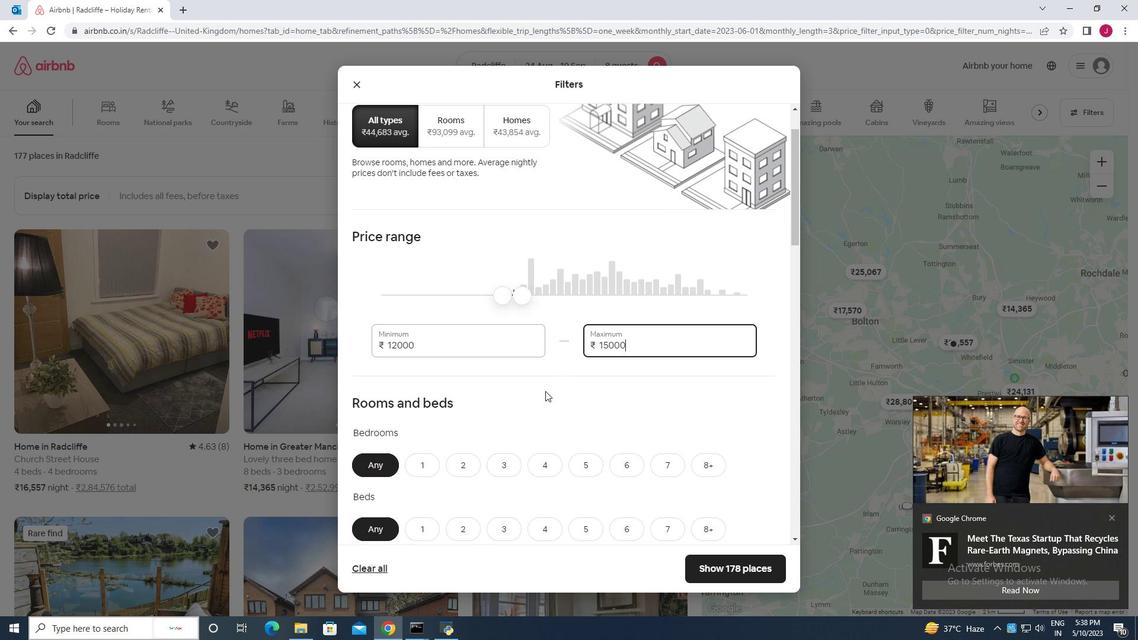 
Action: Mouse scrolled (544, 393) with delta (0, 0)
Screenshot: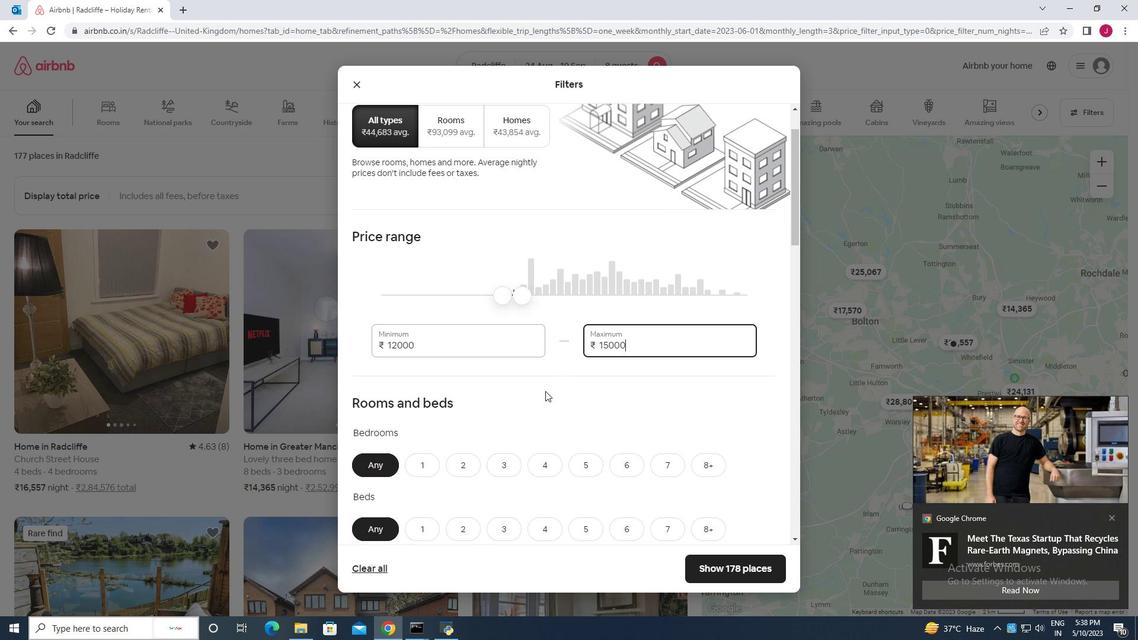 
Action: Mouse scrolled (544, 393) with delta (0, 0)
Screenshot: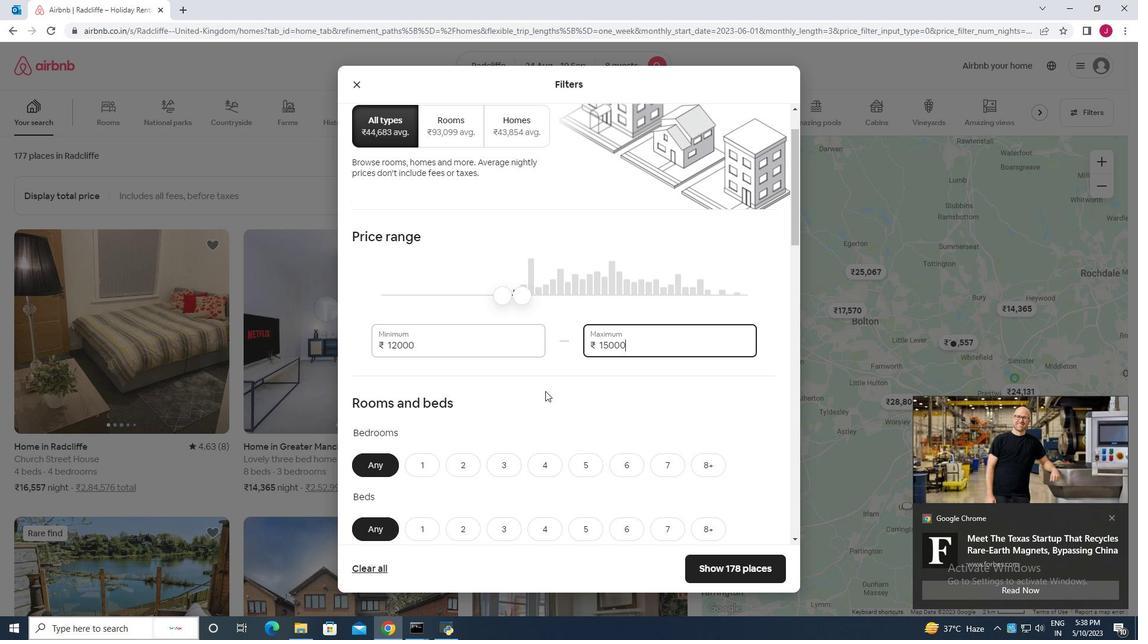 
Action: Mouse moved to (543, 349)
Screenshot: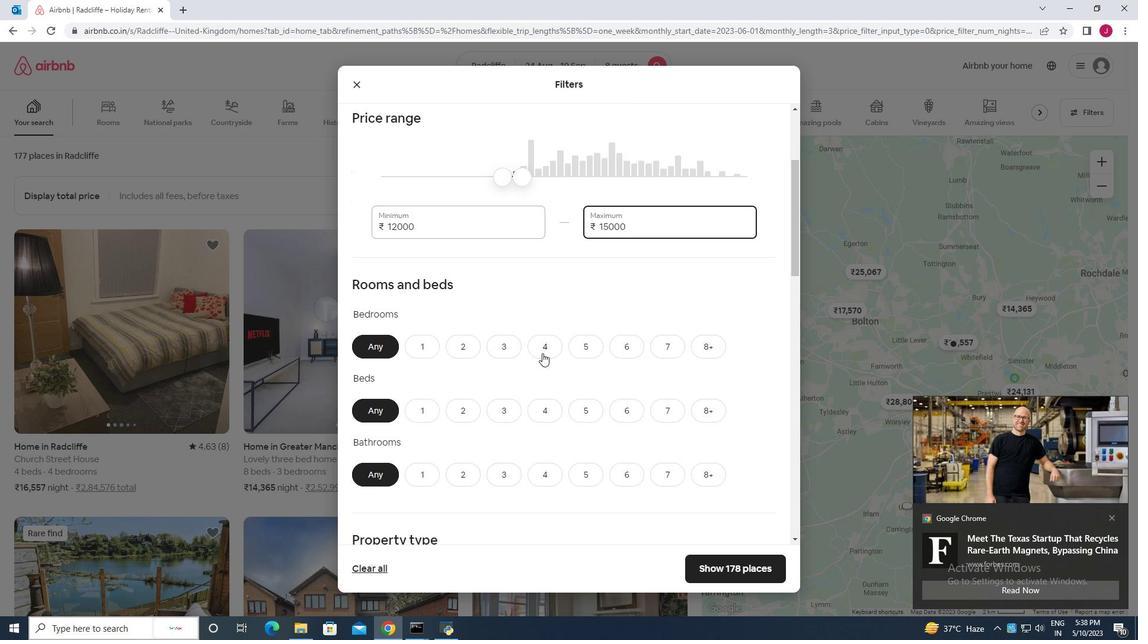 
Action: Mouse pressed left at (543, 349)
Screenshot: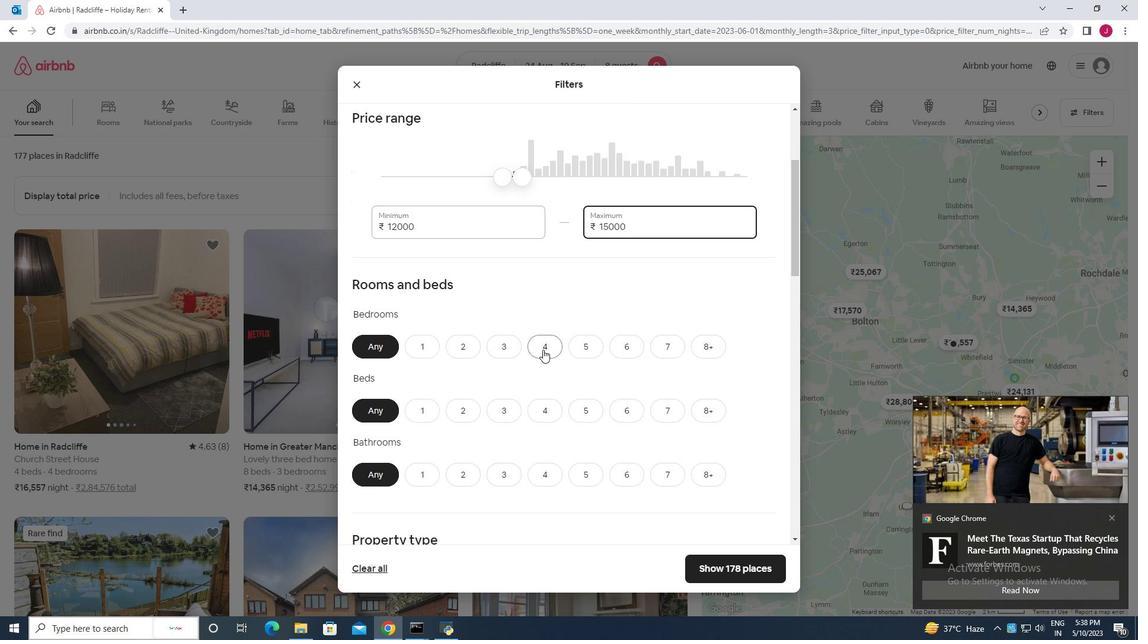
Action: Mouse moved to (709, 412)
Screenshot: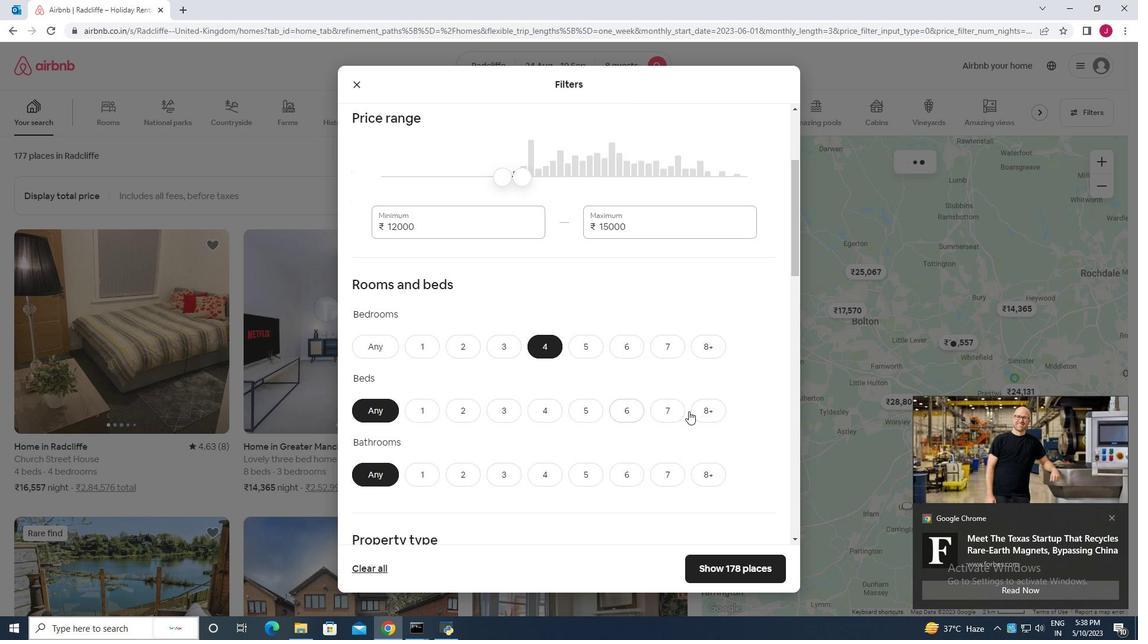 
Action: Mouse pressed left at (709, 412)
Screenshot: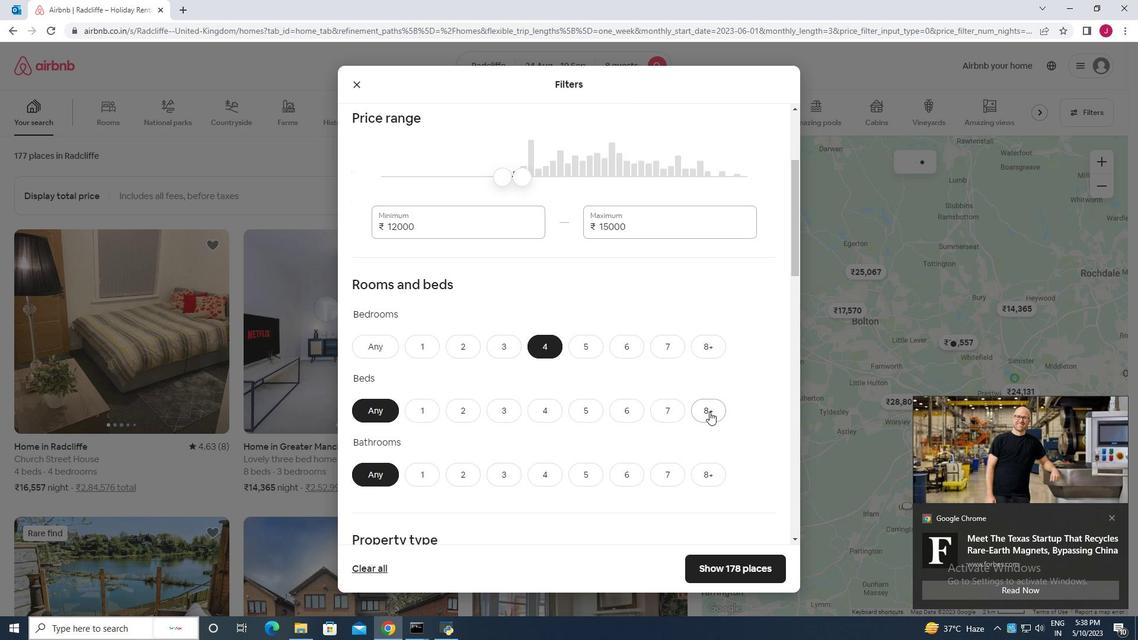 
Action: Mouse moved to (549, 479)
Screenshot: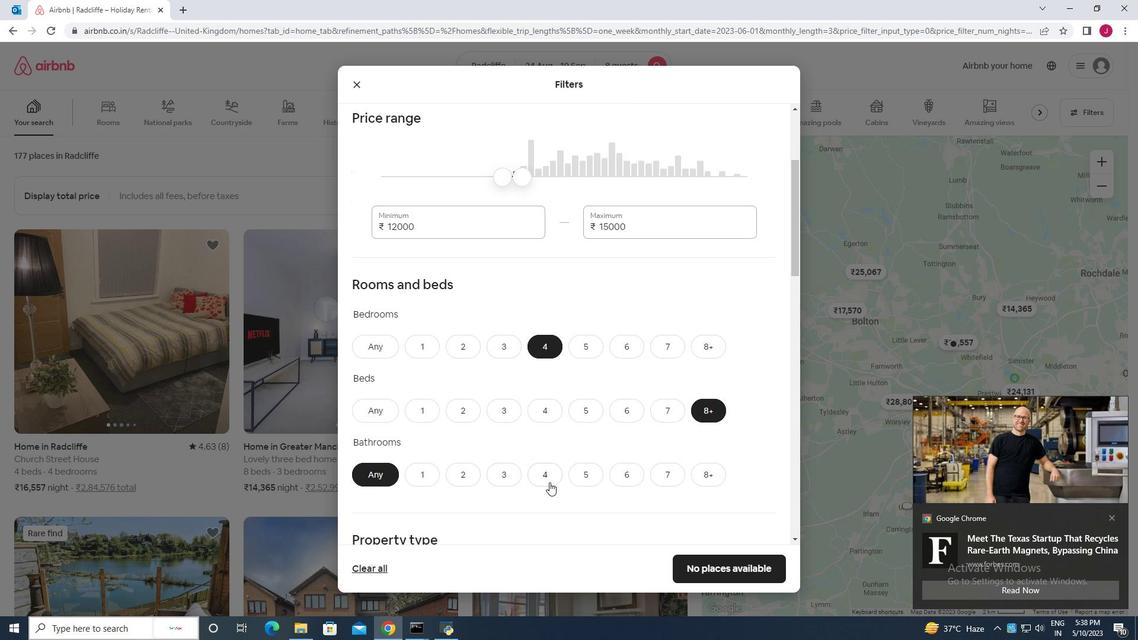 
Action: Mouse pressed left at (549, 479)
Screenshot: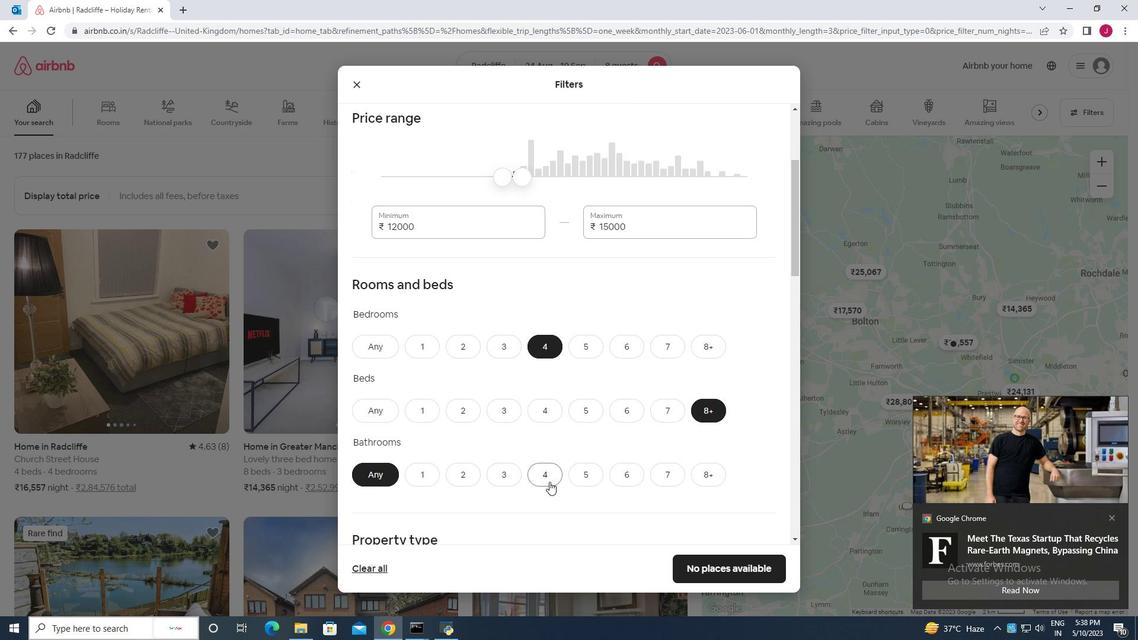 
Action: Mouse moved to (536, 416)
Screenshot: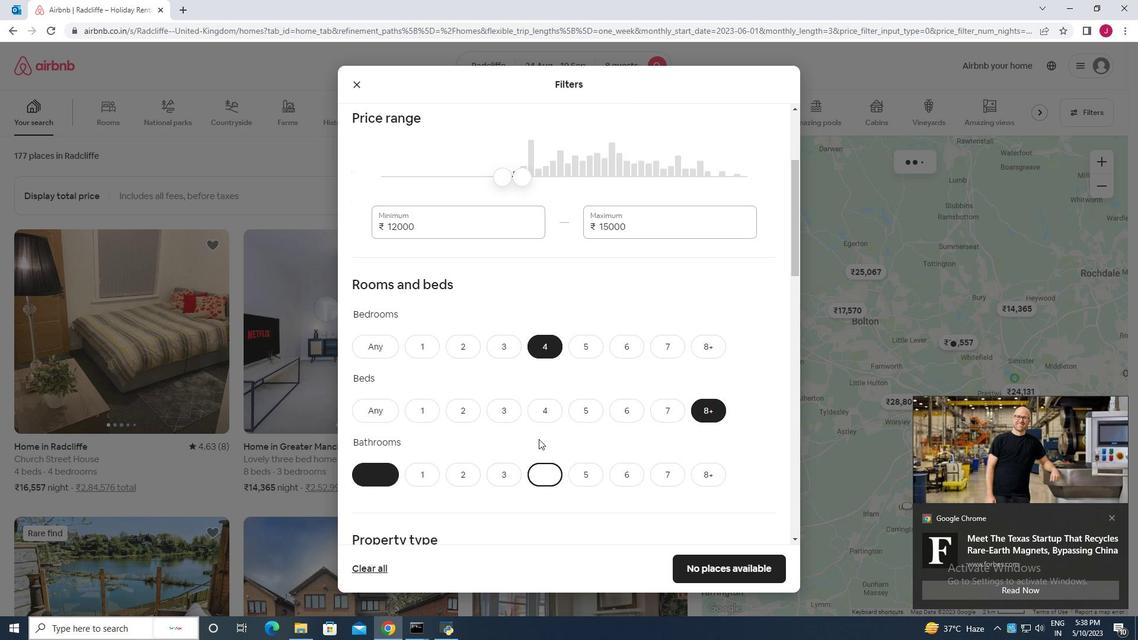 
Action: Mouse scrolled (536, 415) with delta (0, 0)
Screenshot: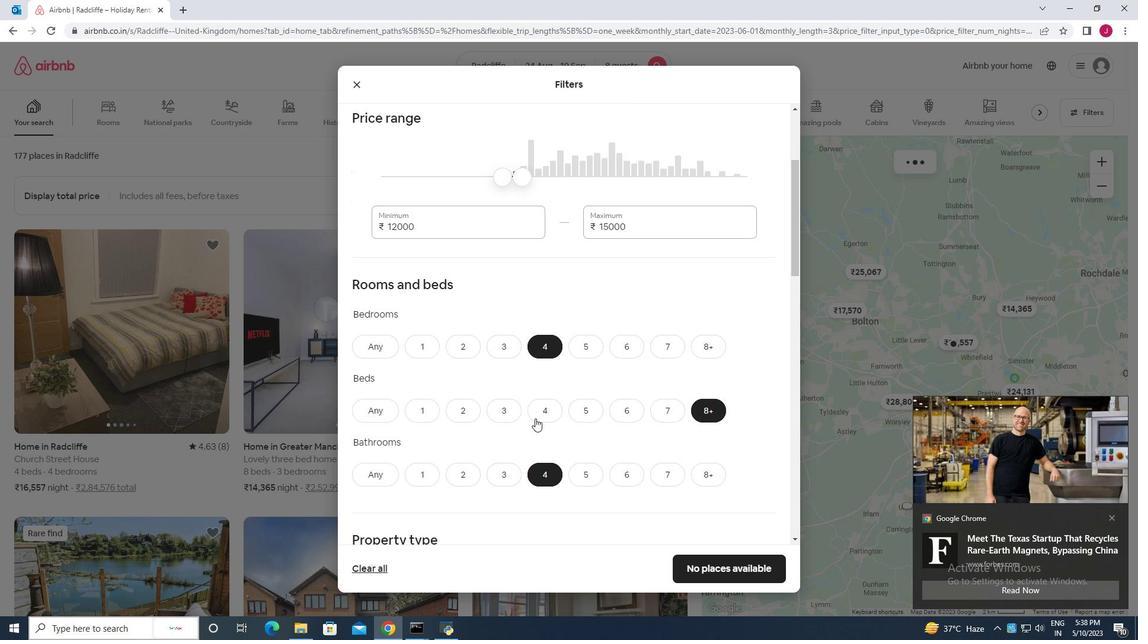 
Action: Mouse scrolled (536, 415) with delta (0, 0)
Screenshot: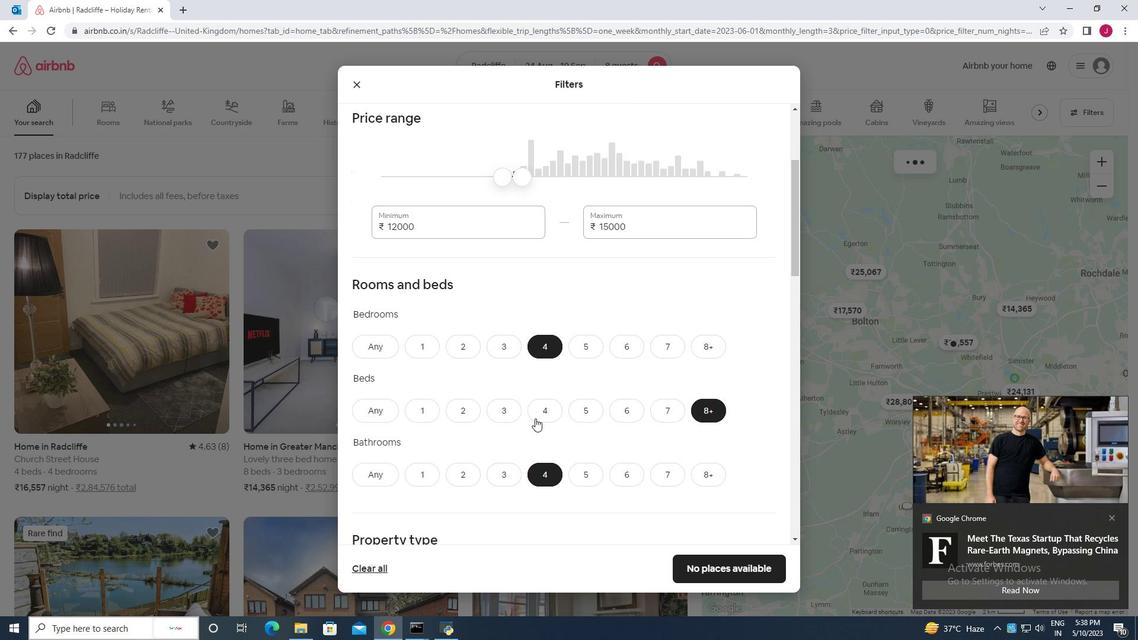 
Action: Mouse moved to (495, 432)
Screenshot: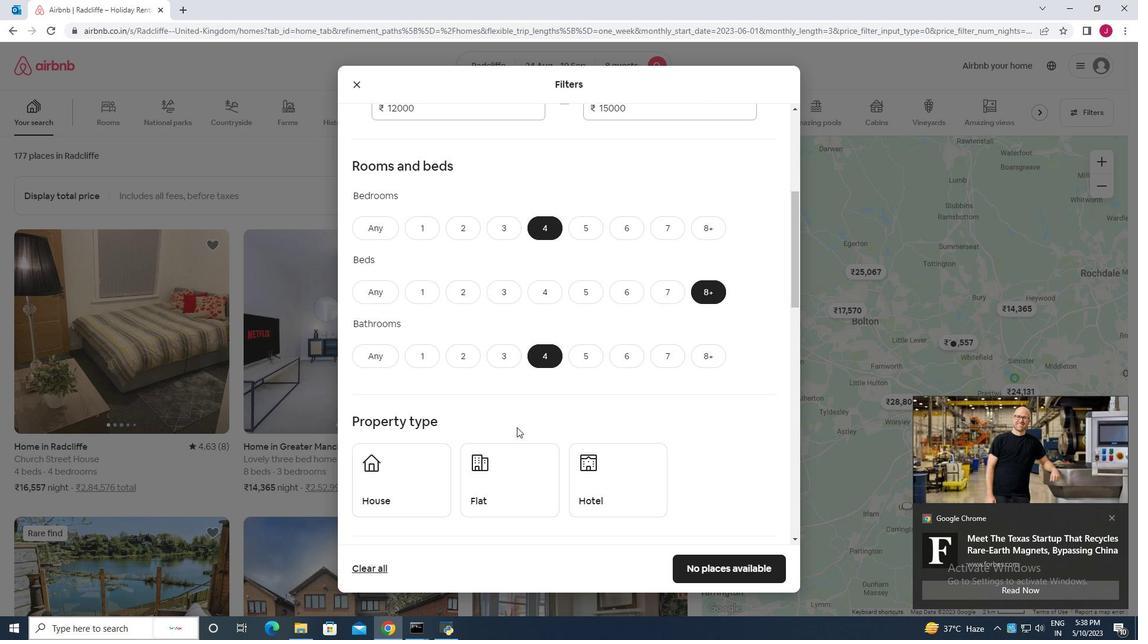 
Action: Mouse scrolled (495, 431) with delta (0, 0)
Screenshot: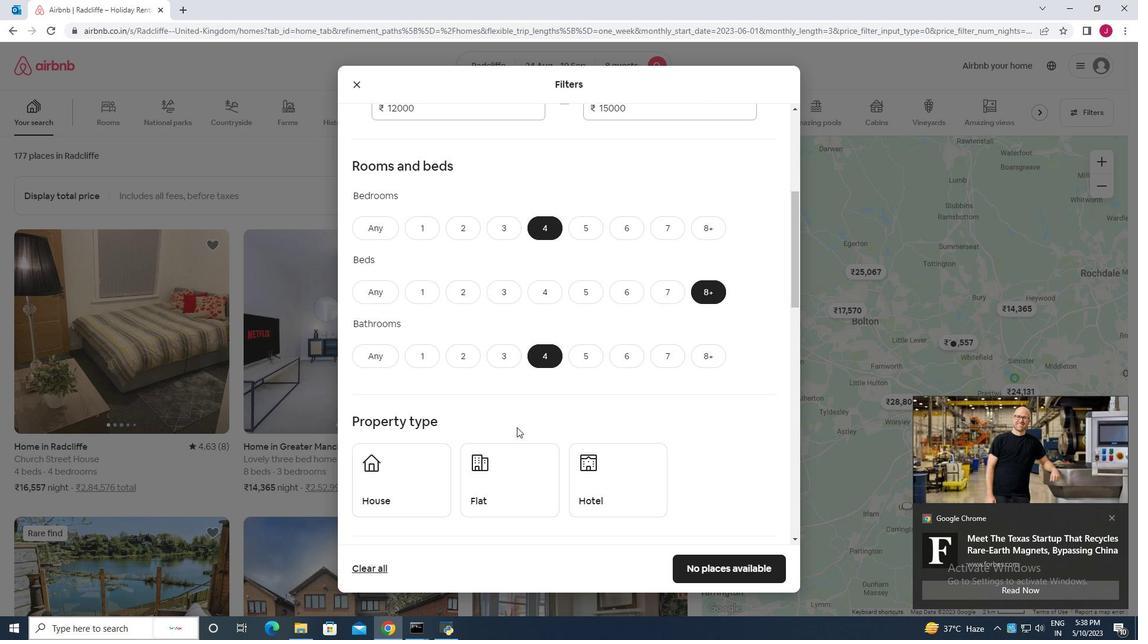 
Action: Mouse moved to (415, 404)
Screenshot: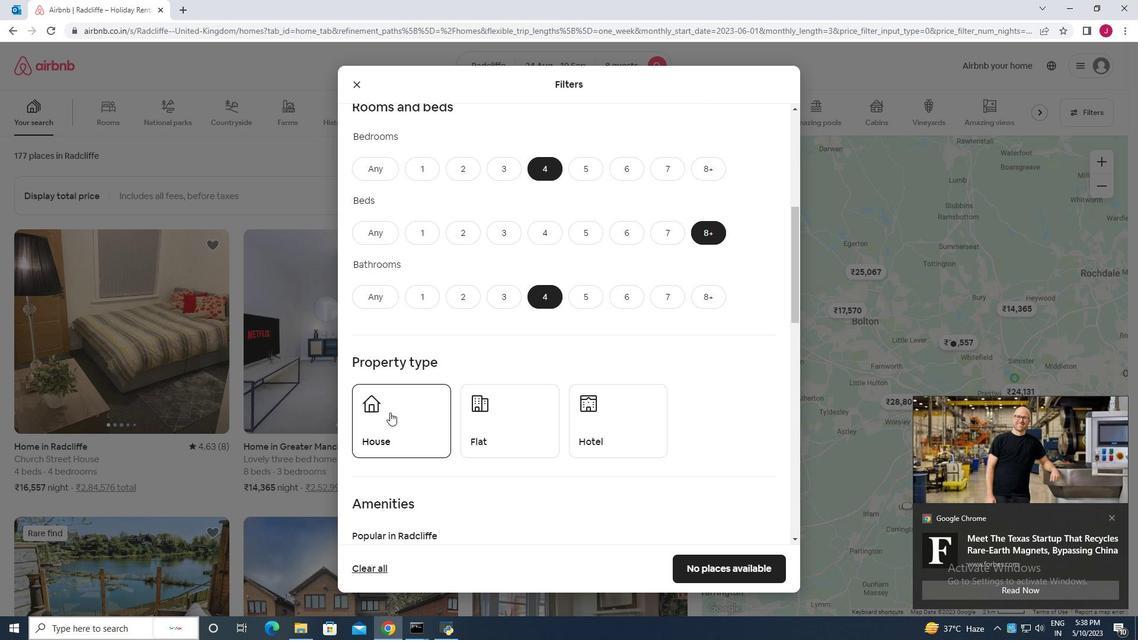 
Action: Mouse scrolled (415, 403) with delta (0, 0)
Screenshot: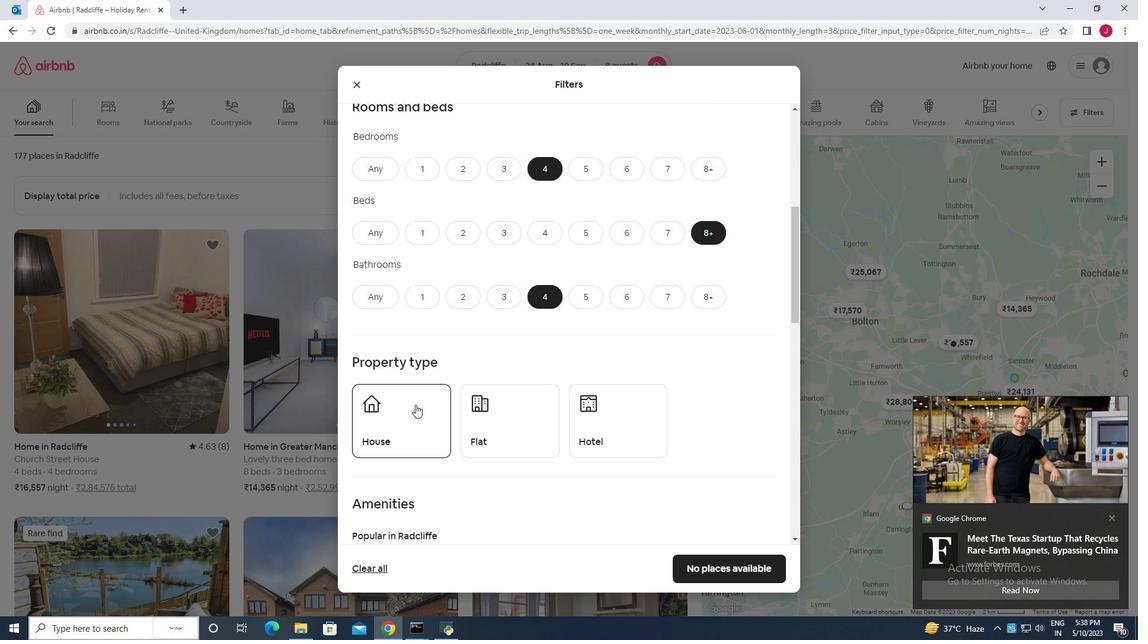 
Action: Mouse moved to (417, 373)
Screenshot: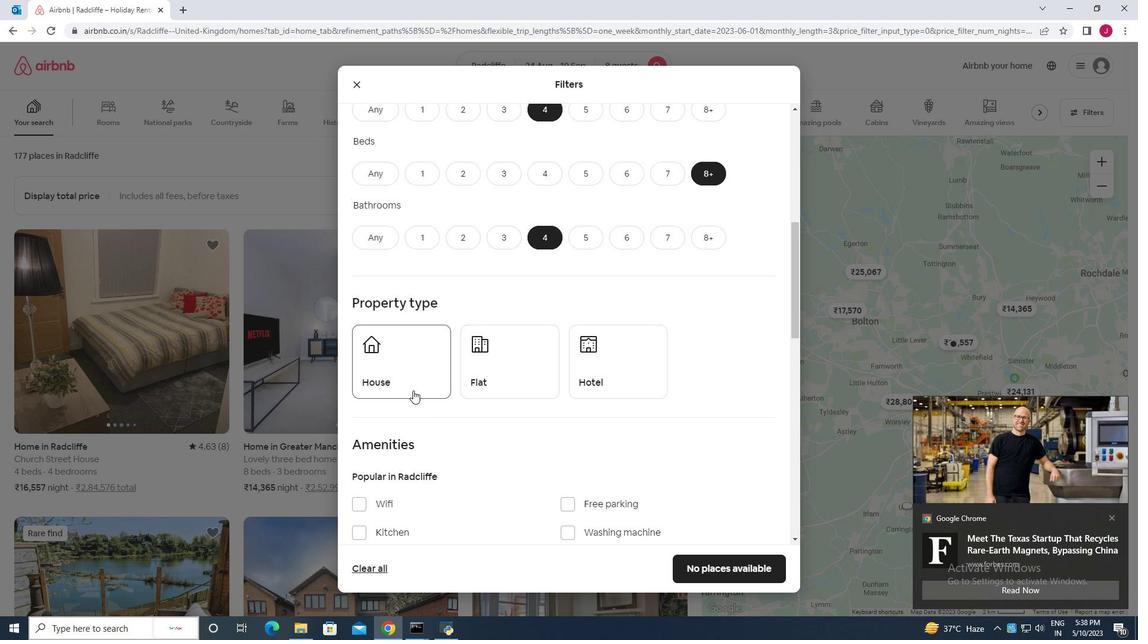
Action: Mouse pressed left at (417, 373)
Screenshot: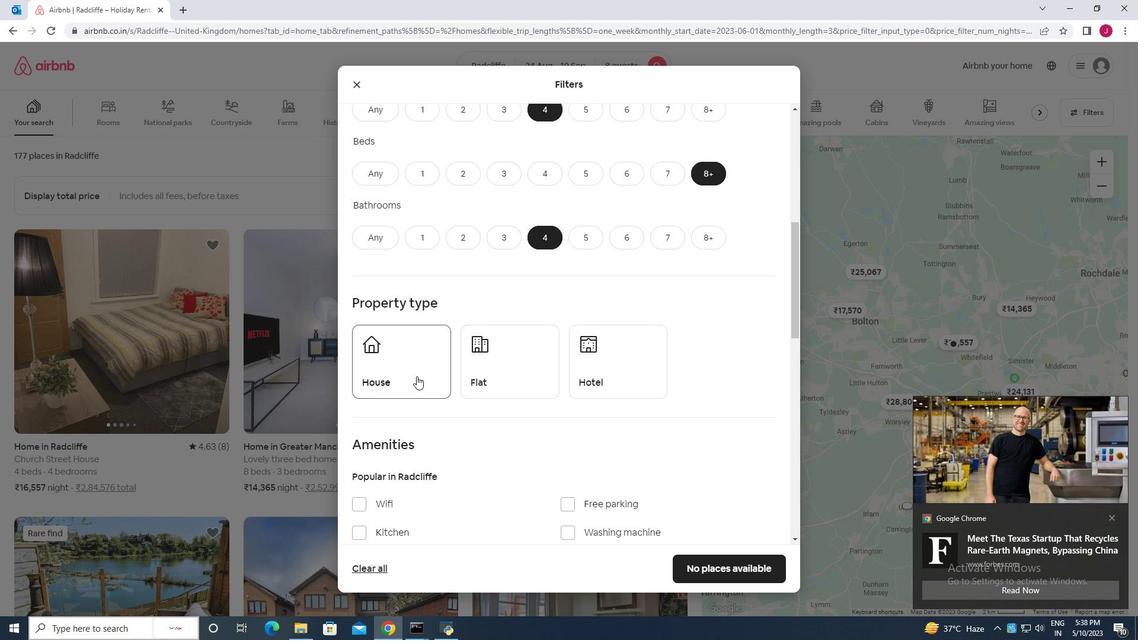 
Action: Mouse moved to (495, 368)
Screenshot: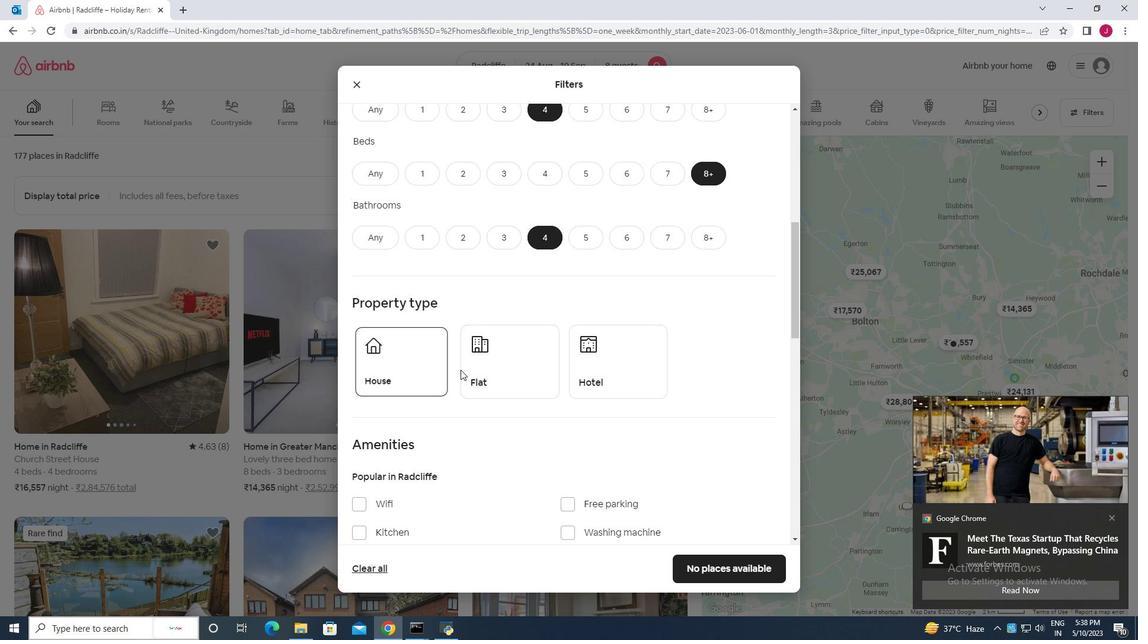 
Action: Mouse pressed left at (495, 368)
Screenshot: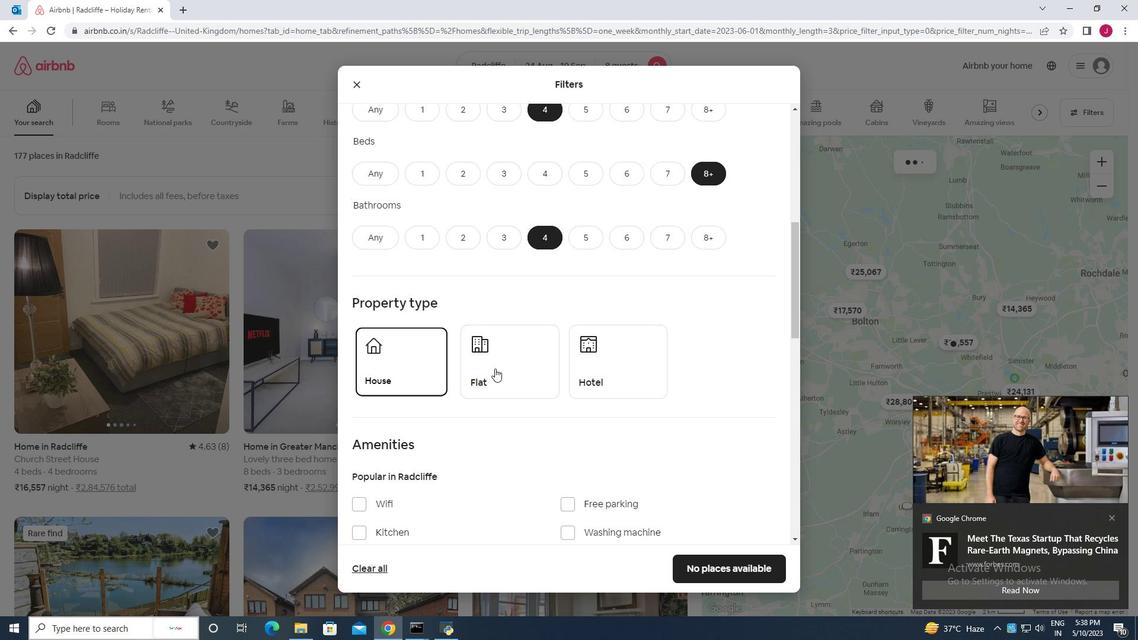 
Action: Mouse moved to (495, 379)
Screenshot: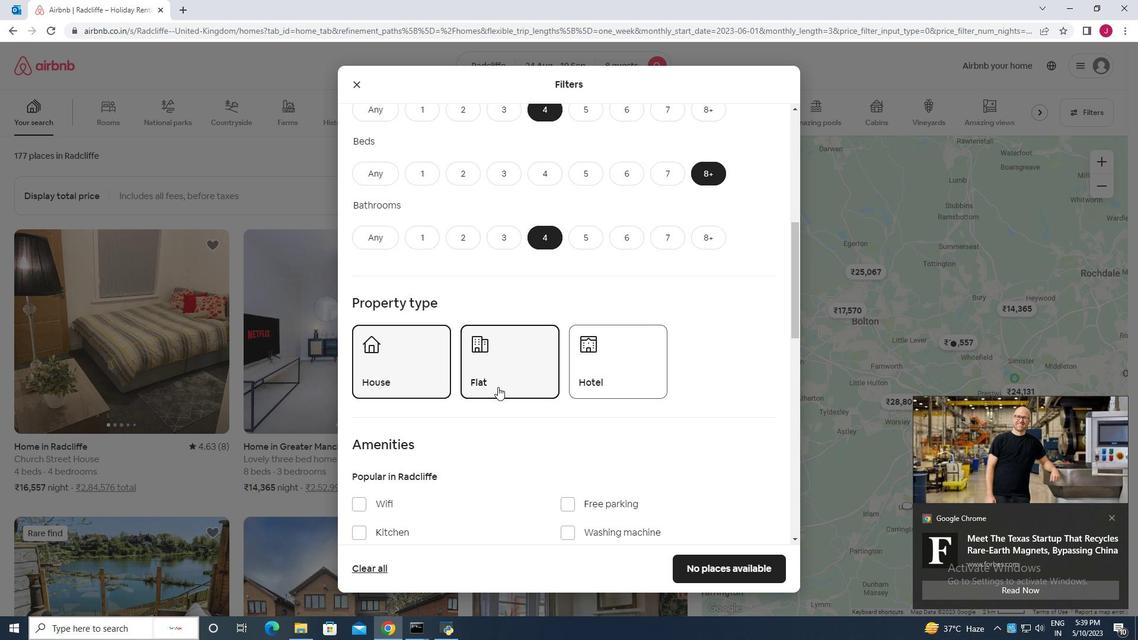 
Action: Mouse scrolled (495, 378) with delta (0, 0)
Screenshot: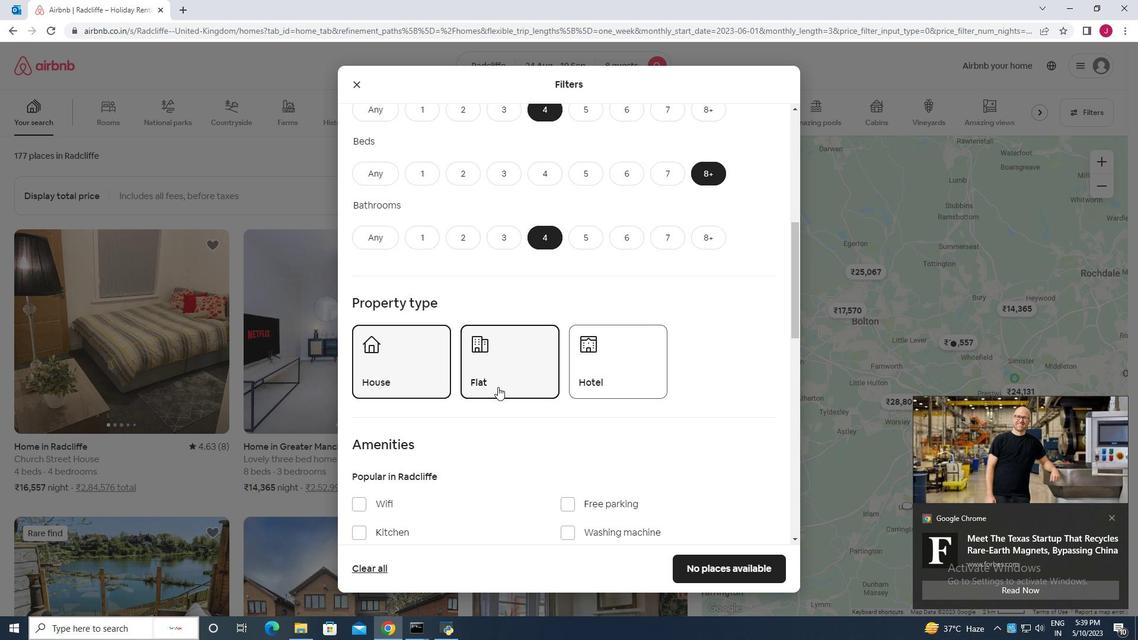 
Action: Mouse scrolled (495, 378) with delta (0, 0)
Screenshot: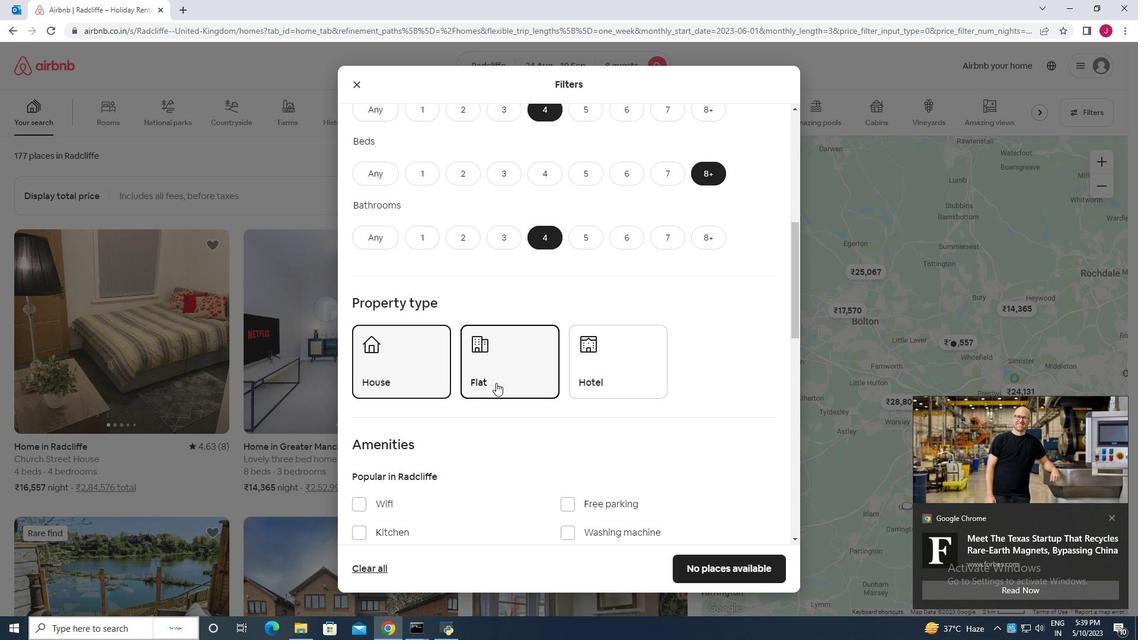 
Action: Mouse scrolled (495, 378) with delta (0, 0)
Screenshot: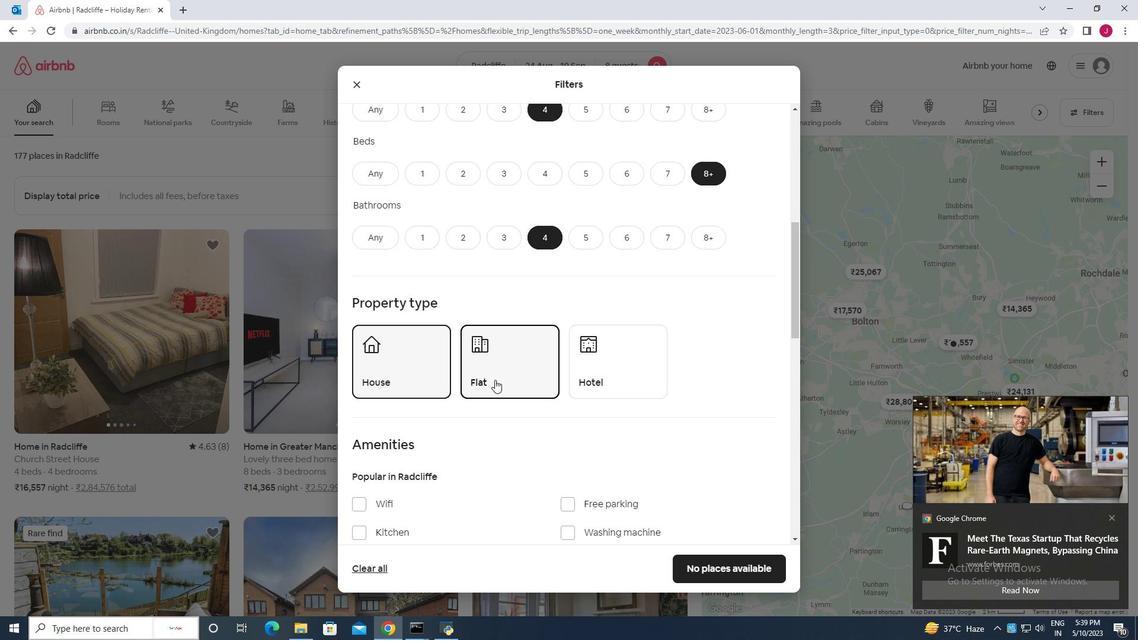 
Action: Mouse moved to (386, 330)
Screenshot: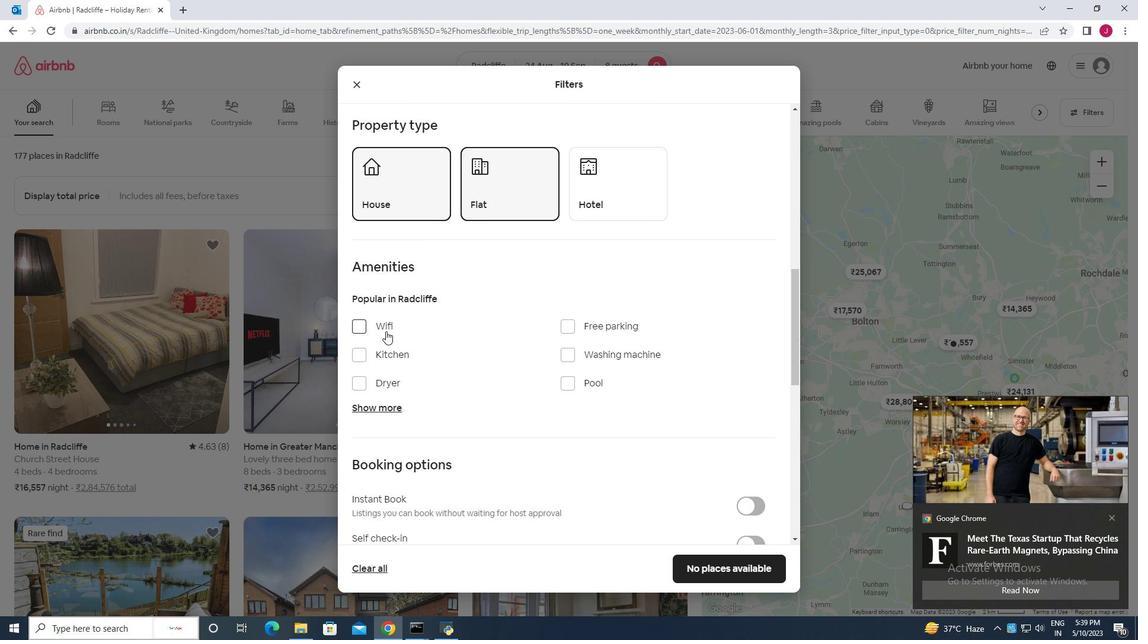 
Action: Mouse pressed left at (386, 330)
Screenshot: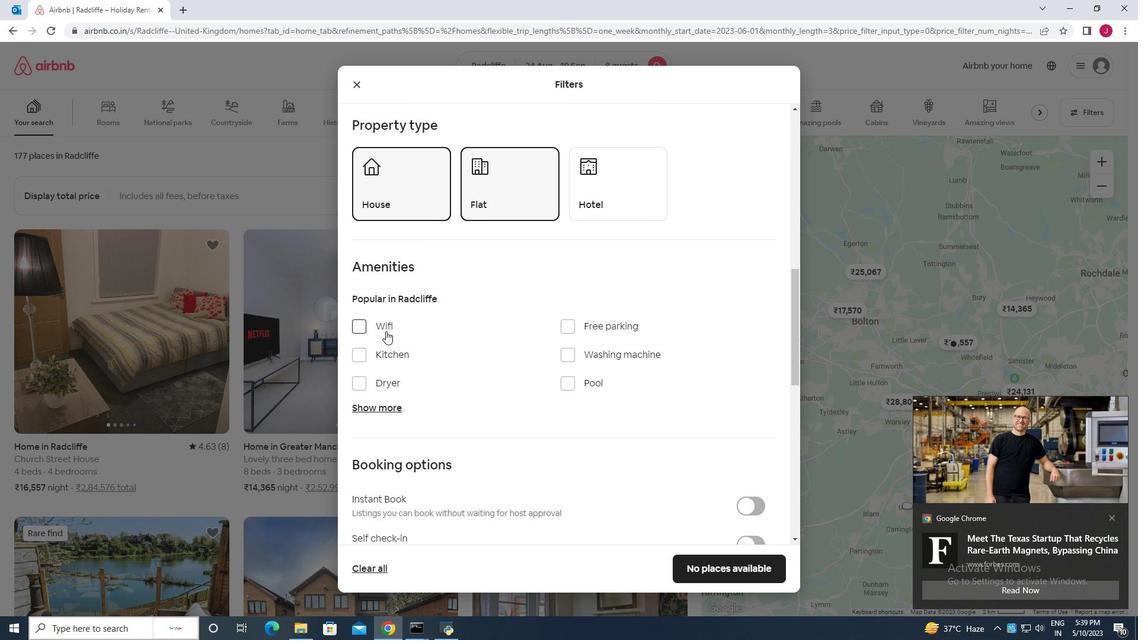 
Action: Mouse moved to (400, 411)
Screenshot: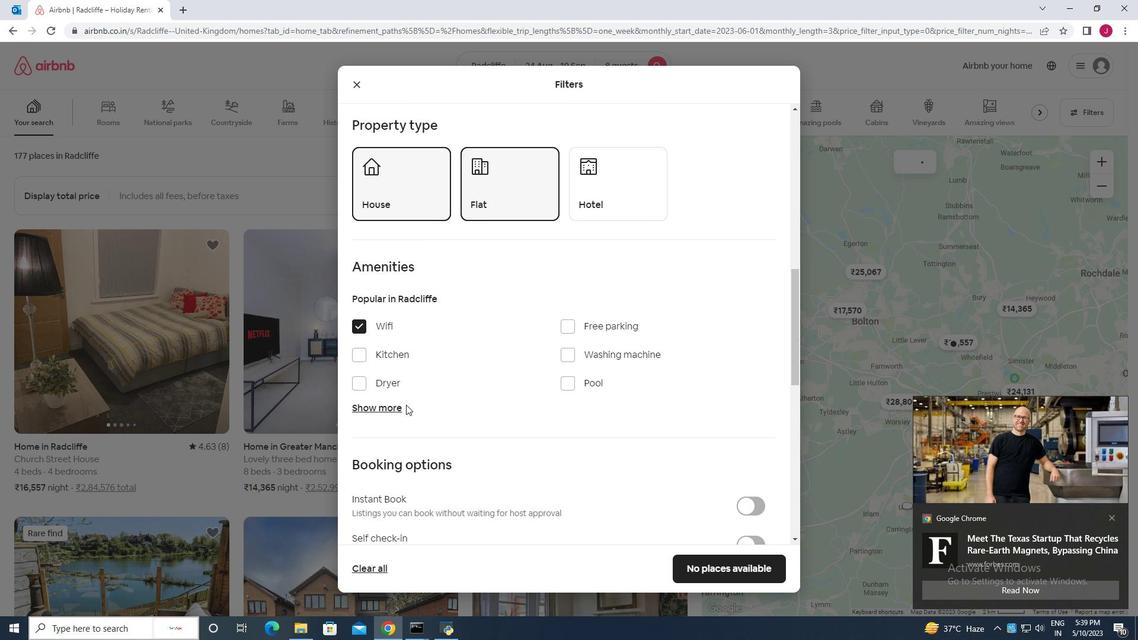 
Action: Mouse pressed left at (400, 411)
Screenshot: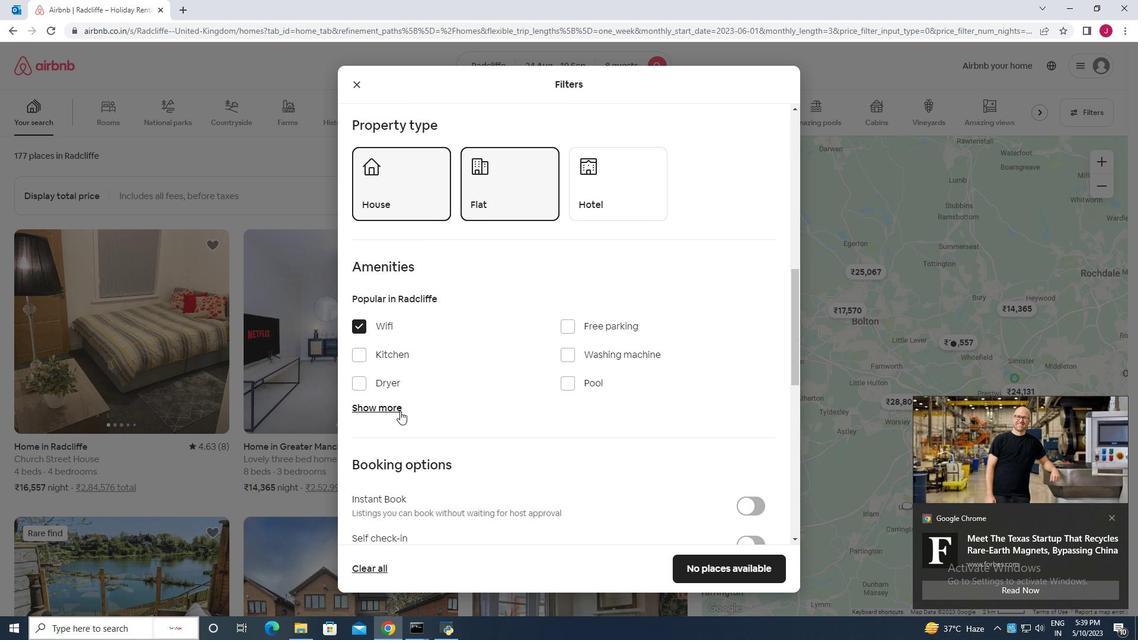 
Action: Mouse moved to (567, 326)
Screenshot: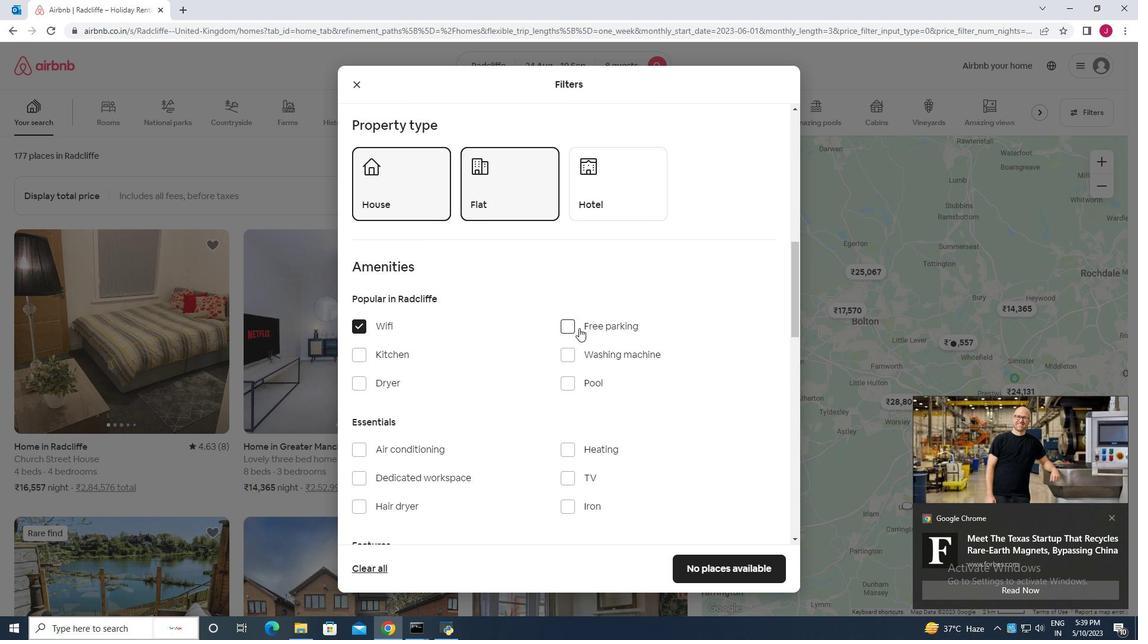 
Action: Mouse pressed left at (567, 326)
Screenshot: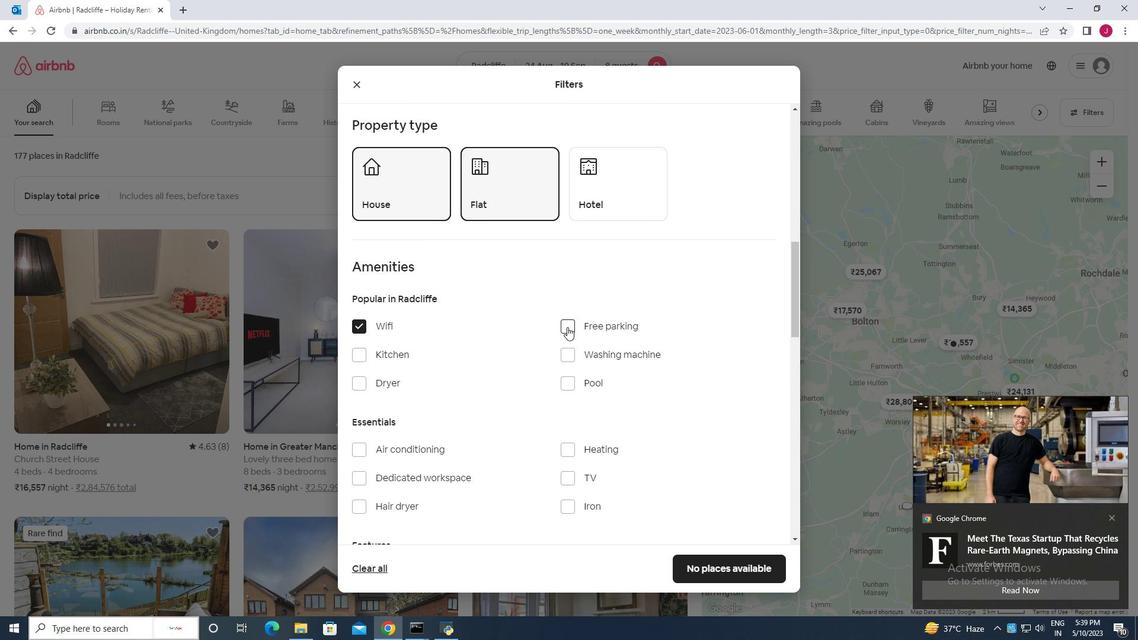 
Action: Mouse moved to (545, 337)
Screenshot: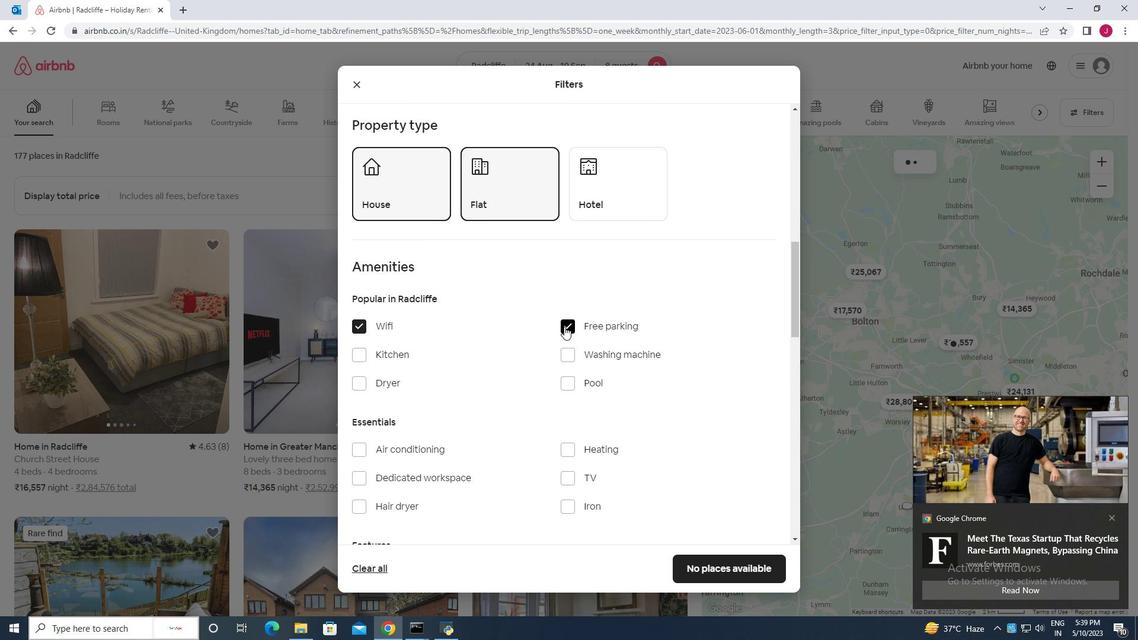 
Action: Mouse scrolled (545, 336) with delta (0, 0)
Screenshot: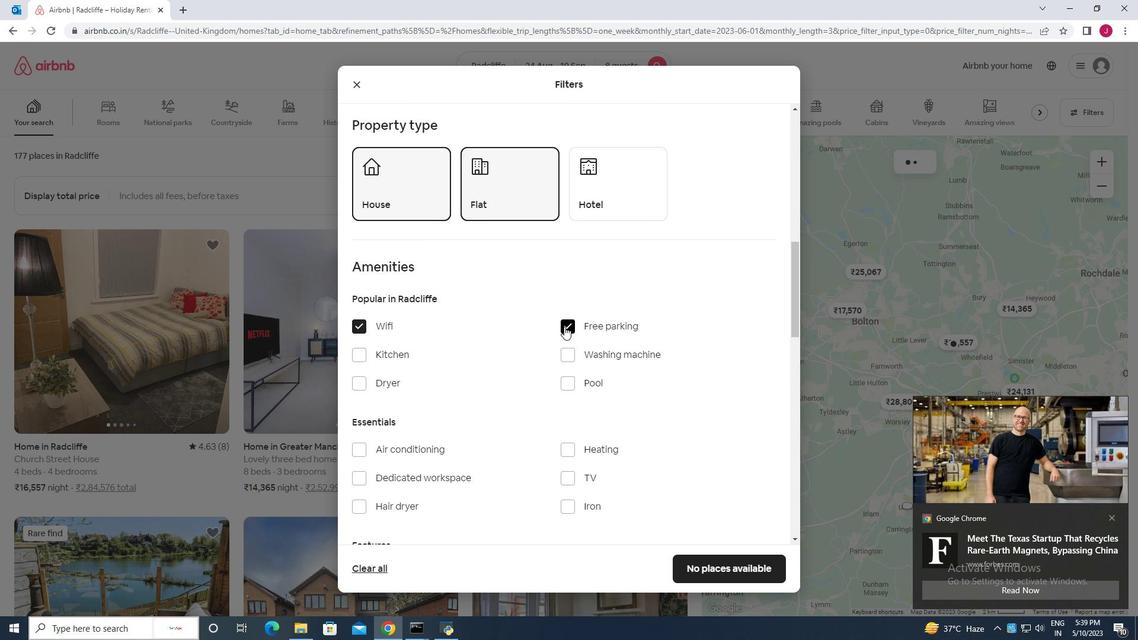 
Action: Mouse moved to (443, 422)
Screenshot: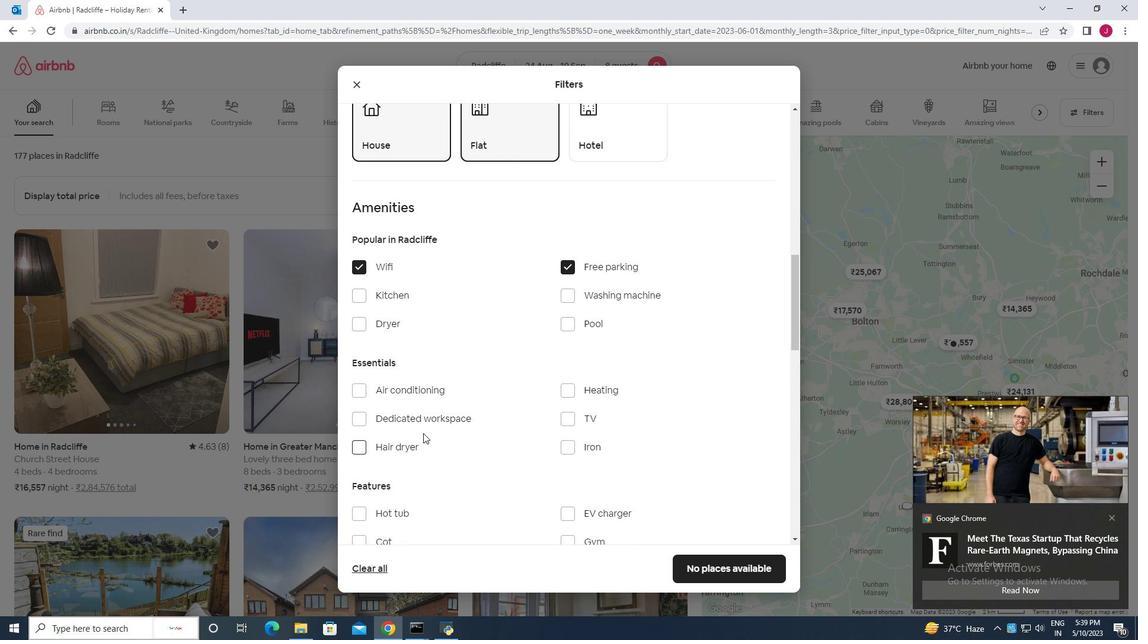 
Action: Mouse scrolled (443, 421) with delta (0, 0)
Screenshot: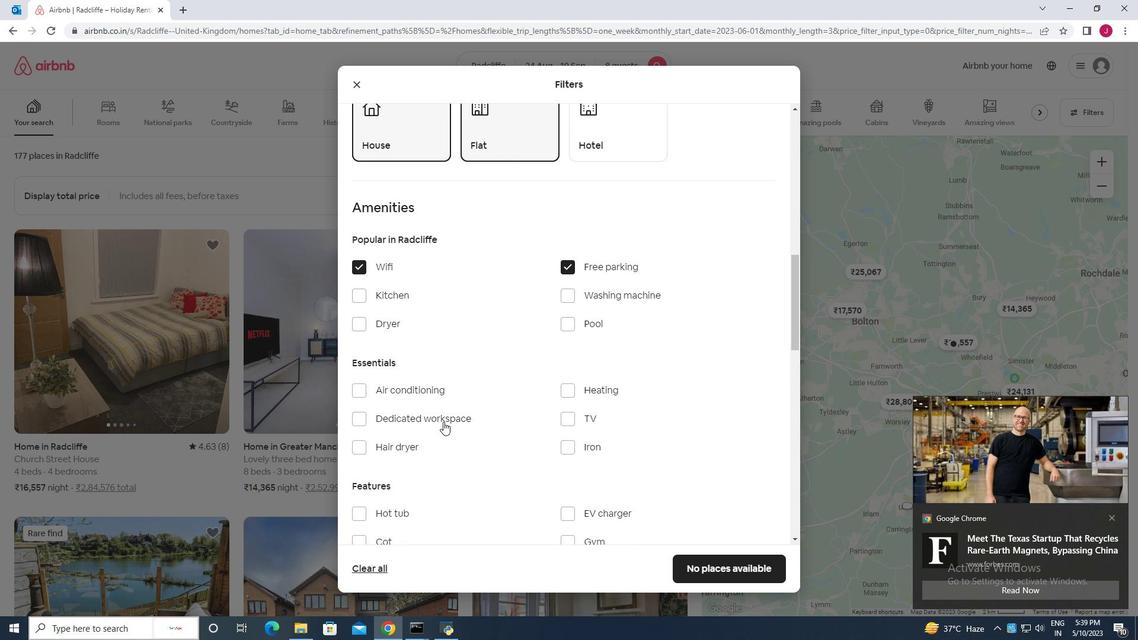 
Action: Mouse moved to (566, 362)
Screenshot: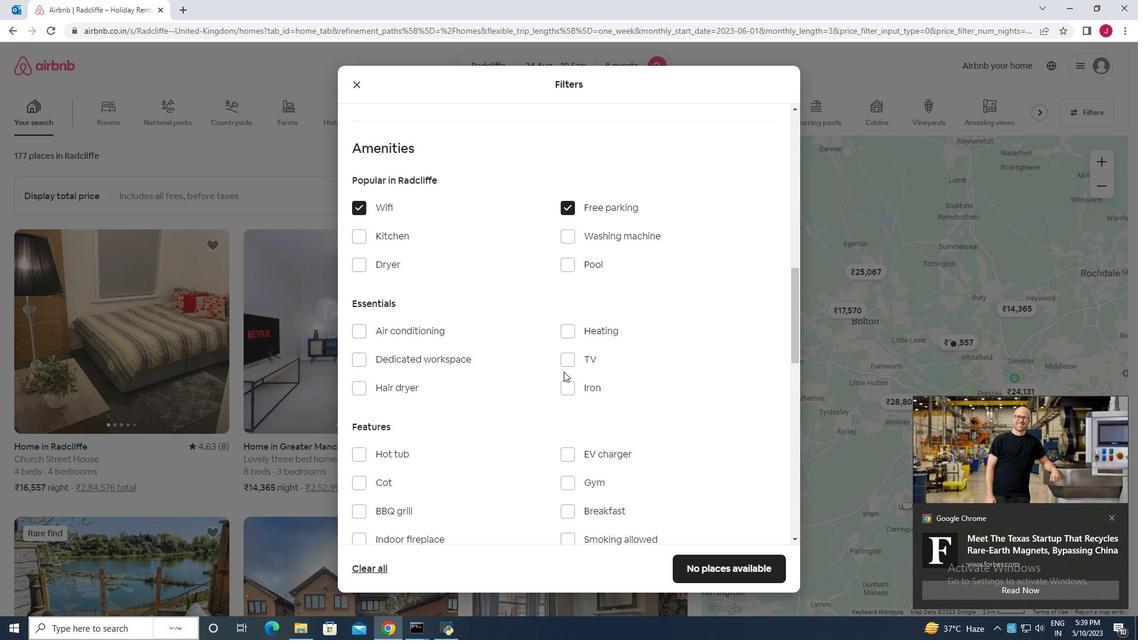 
Action: Mouse pressed left at (566, 362)
Screenshot: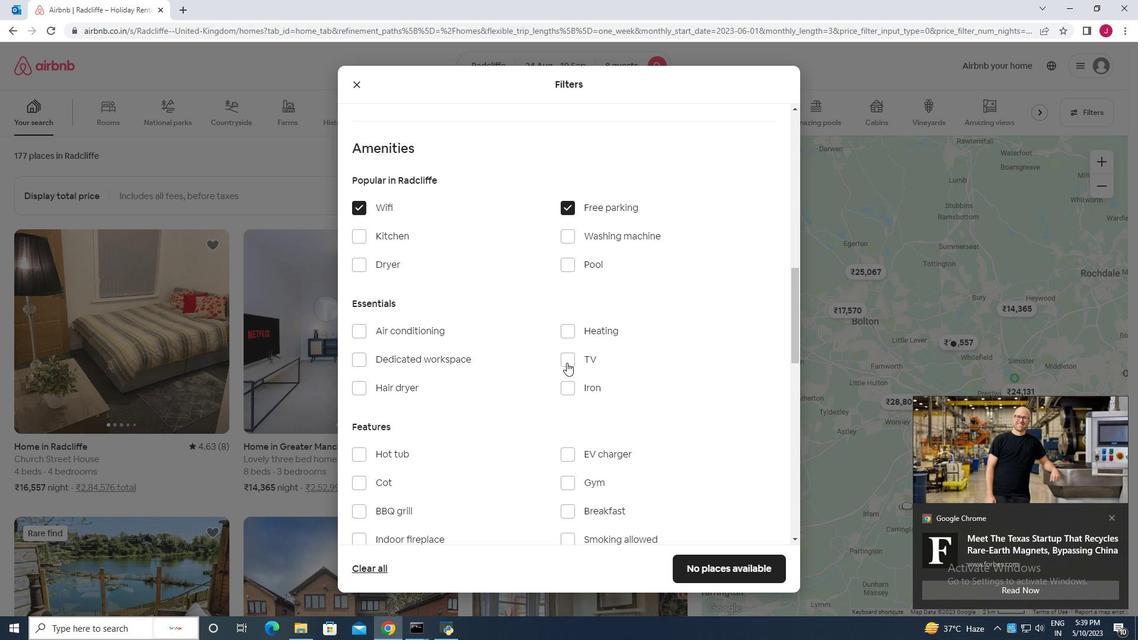 
Action: Mouse moved to (484, 397)
Screenshot: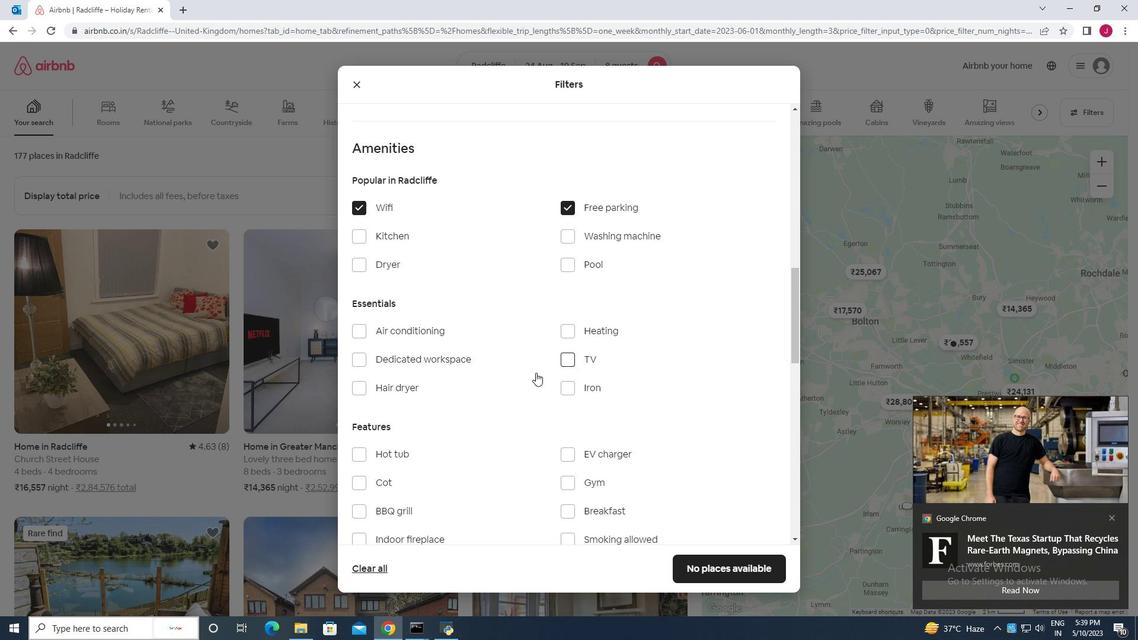 
Action: Mouse scrolled (484, 396) with delta (0, 0)
Screenshot: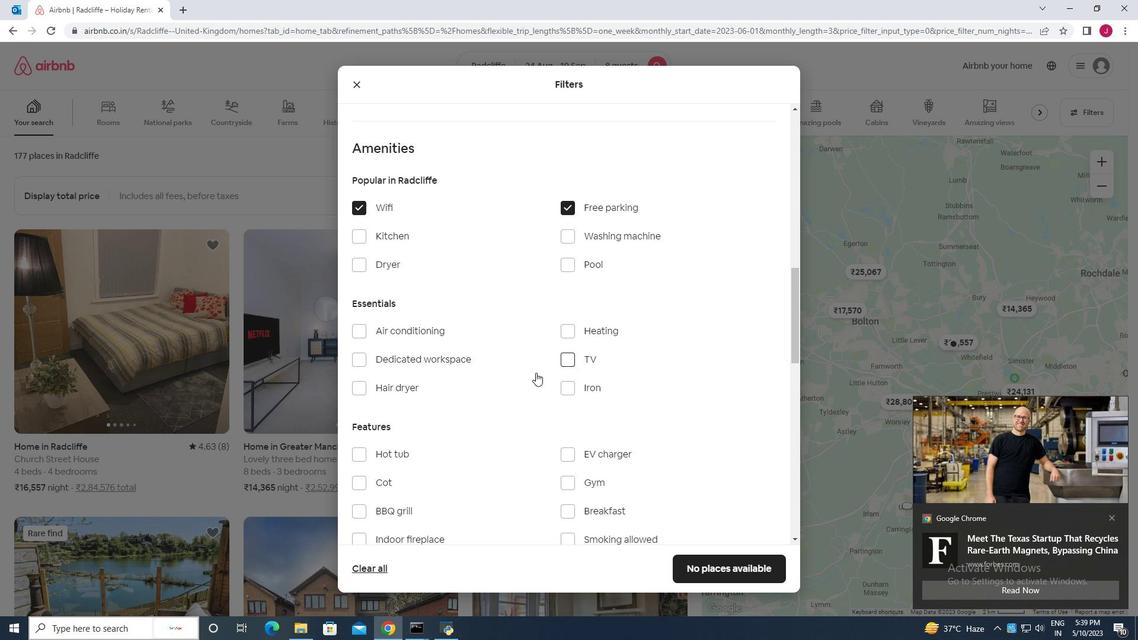 
Action: Mouse scrolled (484, 396) with delta (0, 0)
Screenshot: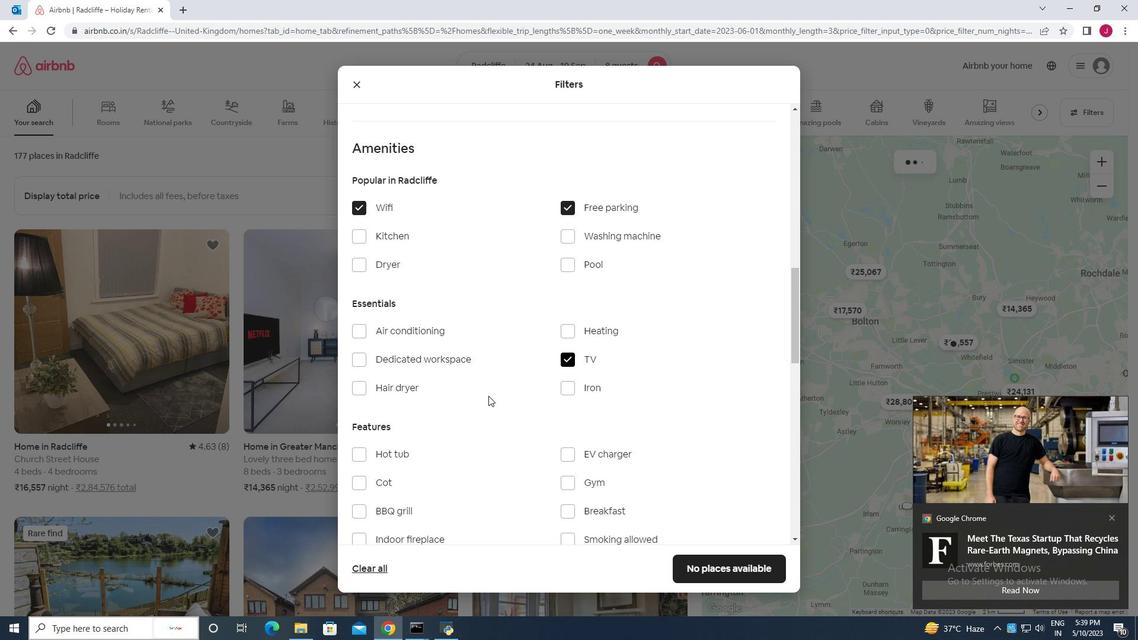 
Action: Mouse moved to (470, 383)
Screenshot: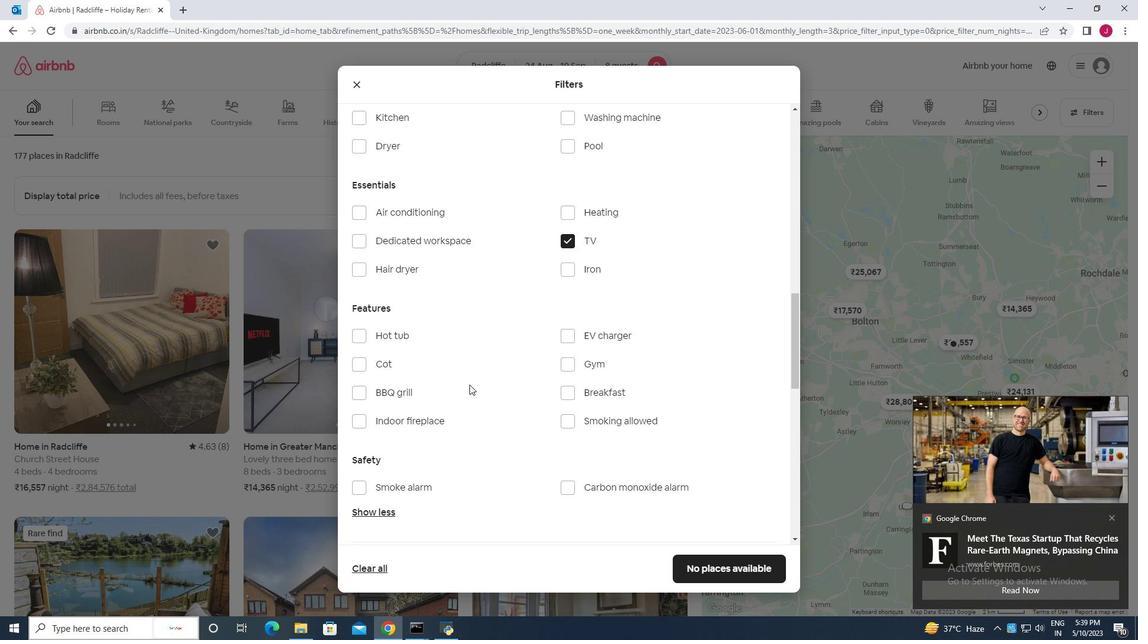 
Action: Mouse scrolled (470, 383) with delta (0, 0)
Screenshot: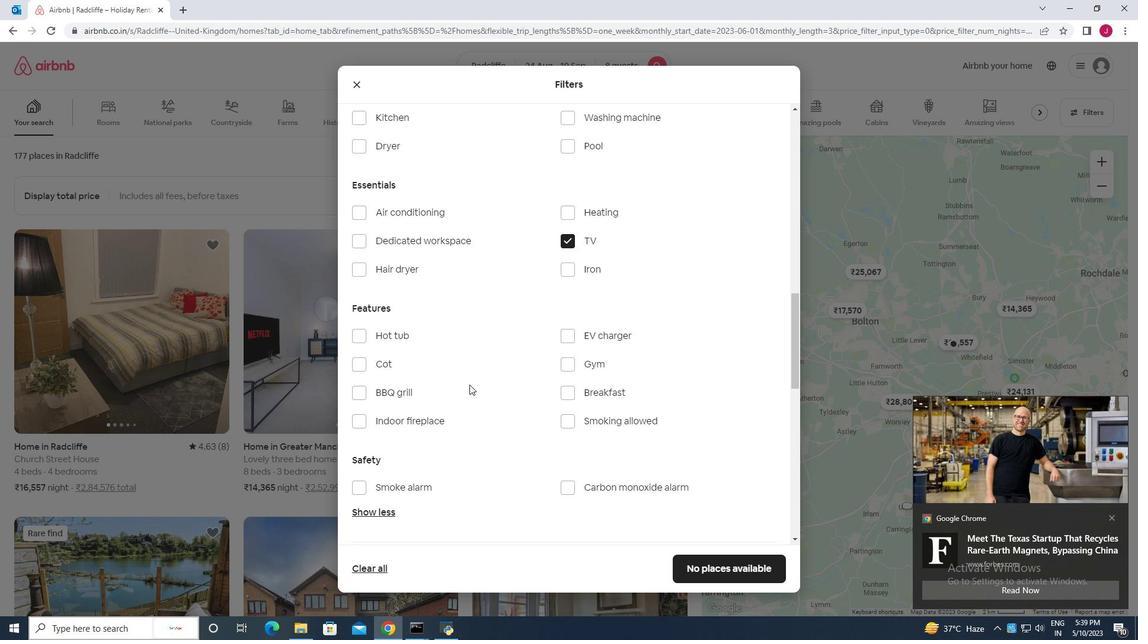 
Action: Mouse moved to (571, 308)
Screenshot: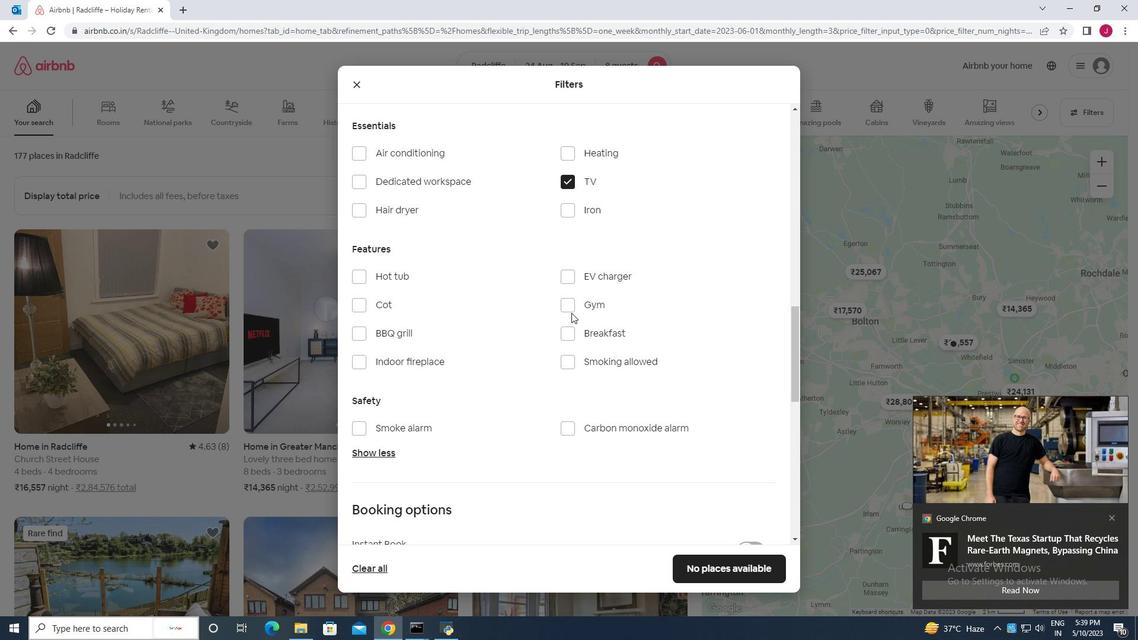 
Action: Mouse pressed left at (571, 308)
Screenshot: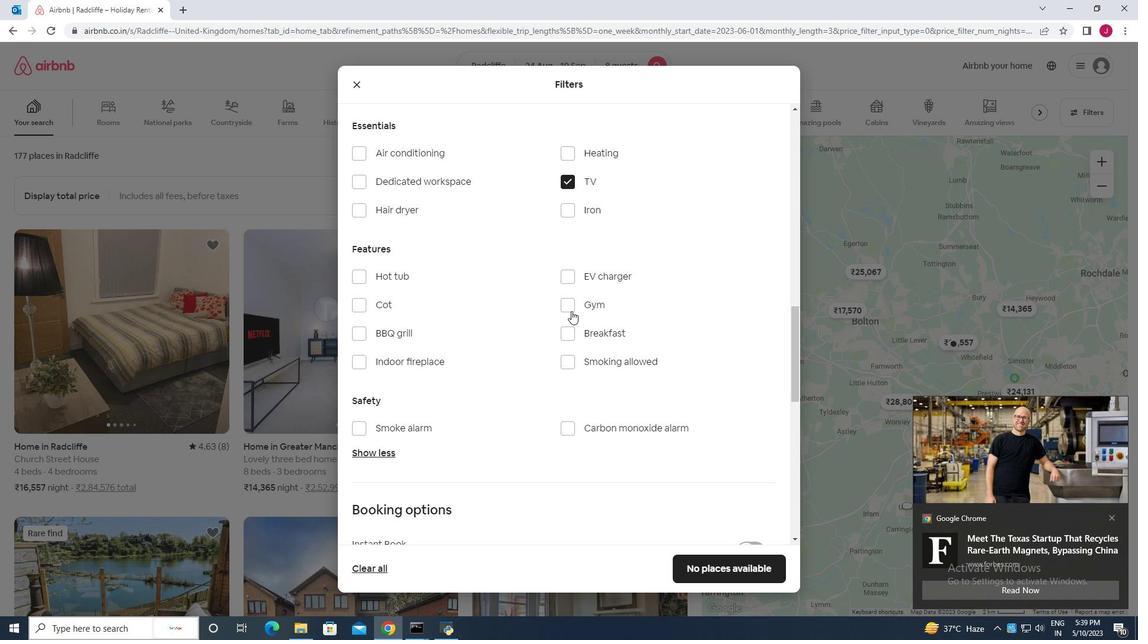 
Action: Mouse moved to (571, 339)
Screenshot: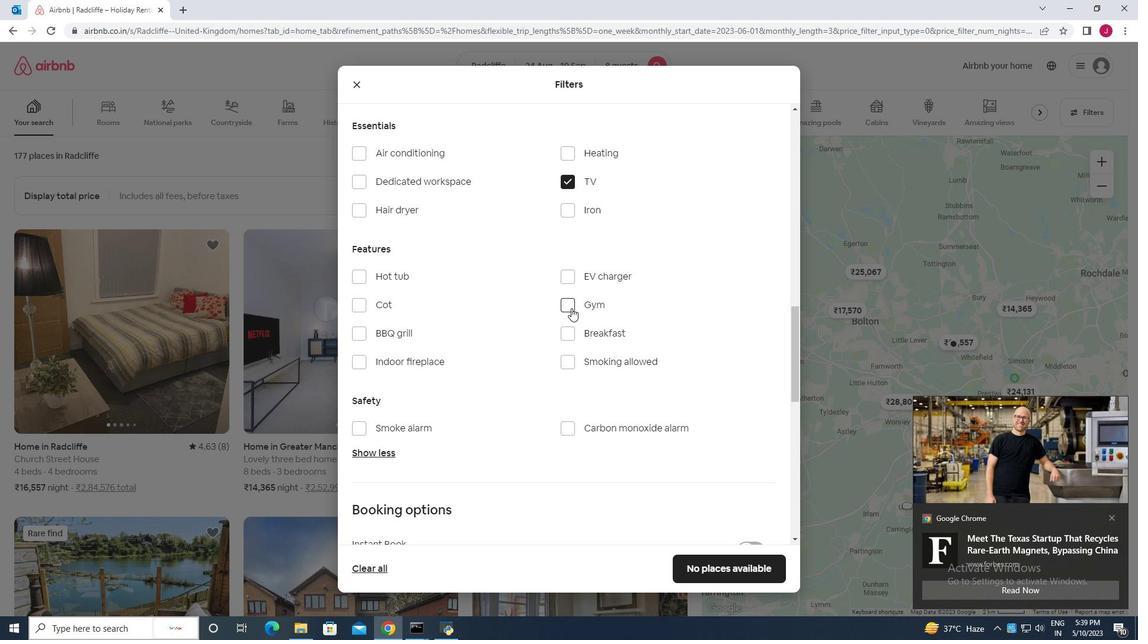 
Action: Mouse pressed left at (571, 339)
Screenshot: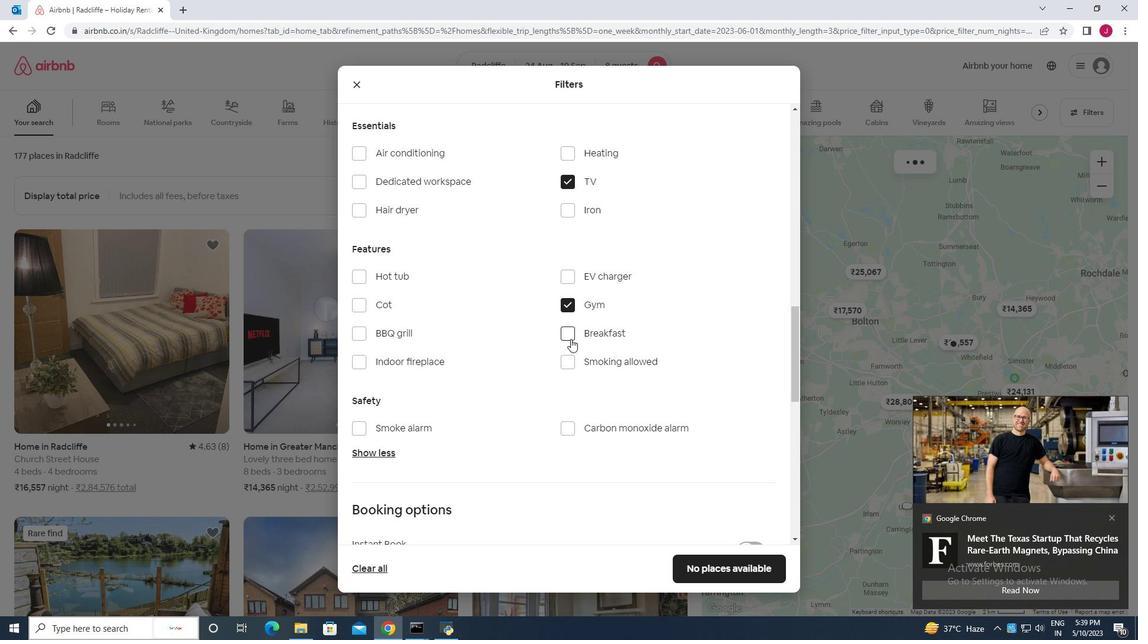 
Action: Mouse moved to (517, 356)
Screenshot: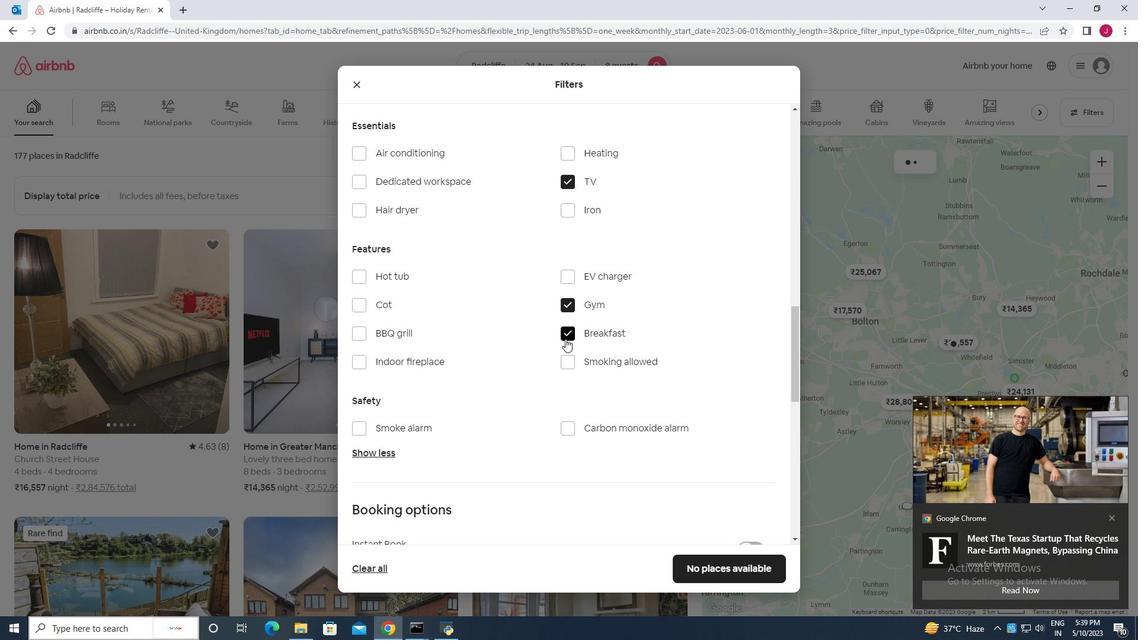 
Action: Mouse scrolled (517, 355) with delta (0, 0)
Screenshot: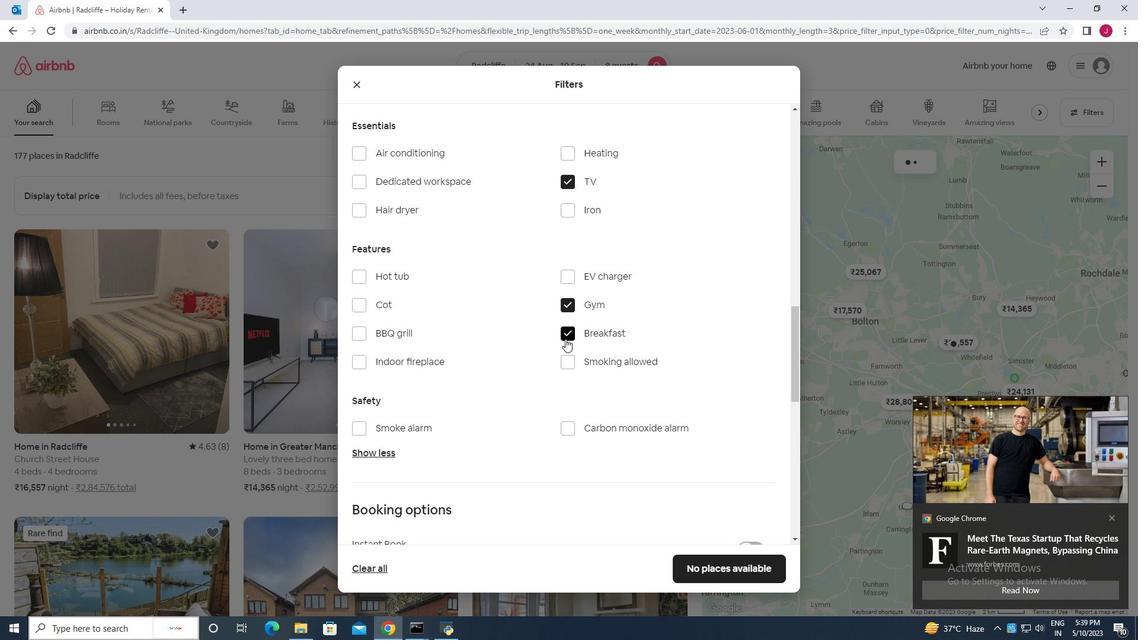
Action: Mouse moved to (513, 359)
Screenshot: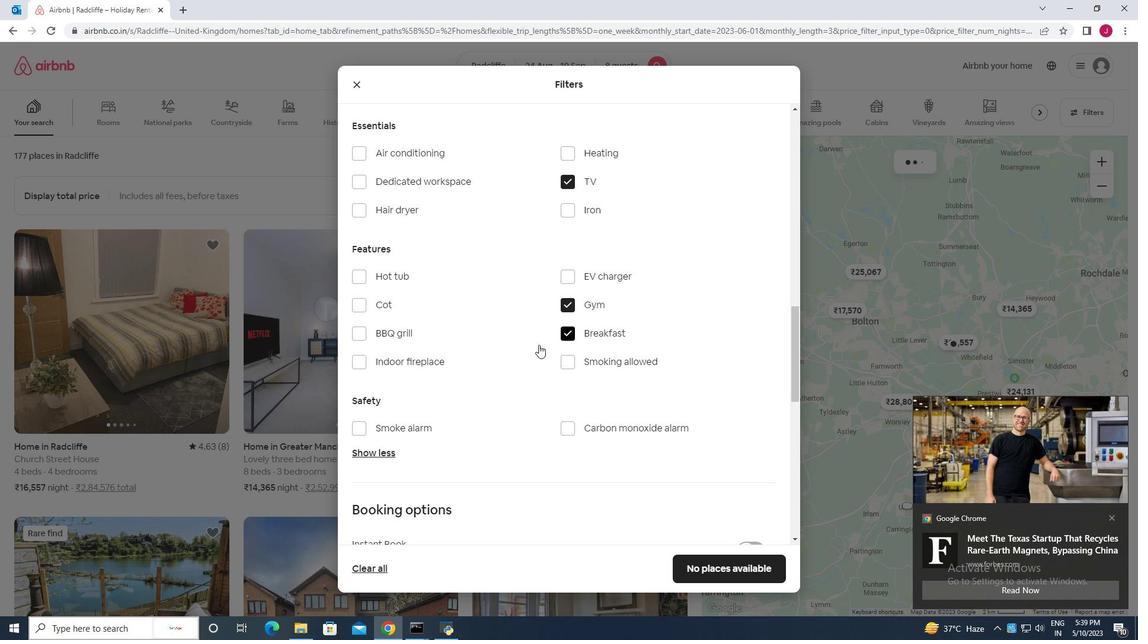 
Action: Mouse scrolled (513, 358) with delta (0, 0)
Screenshot: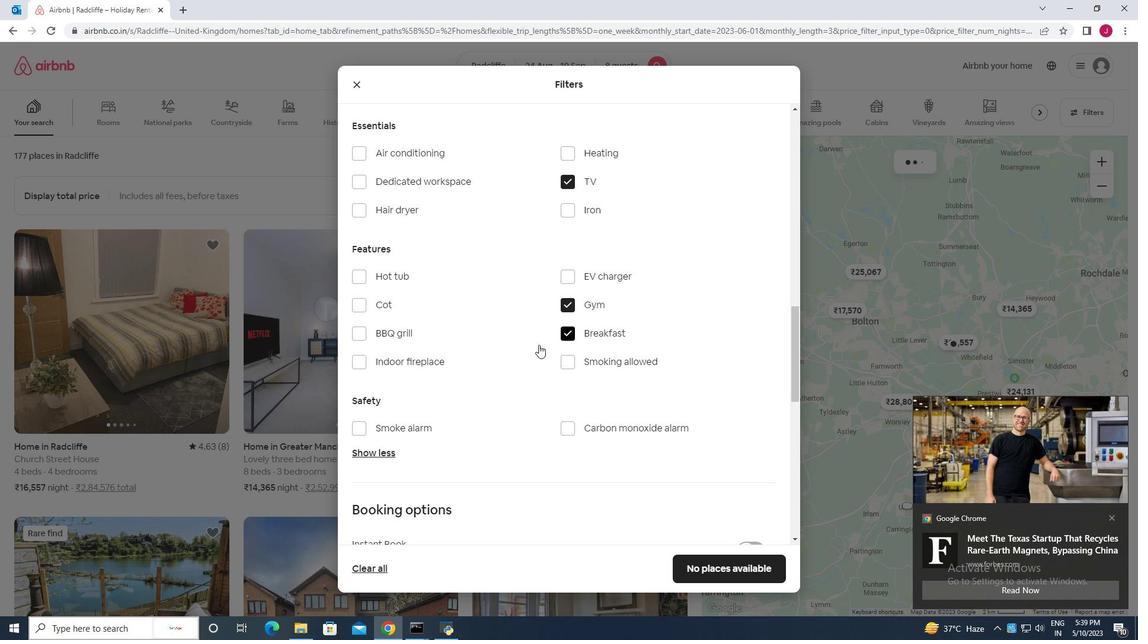
Action: Mouse moved to (487, 369)
Screenshot: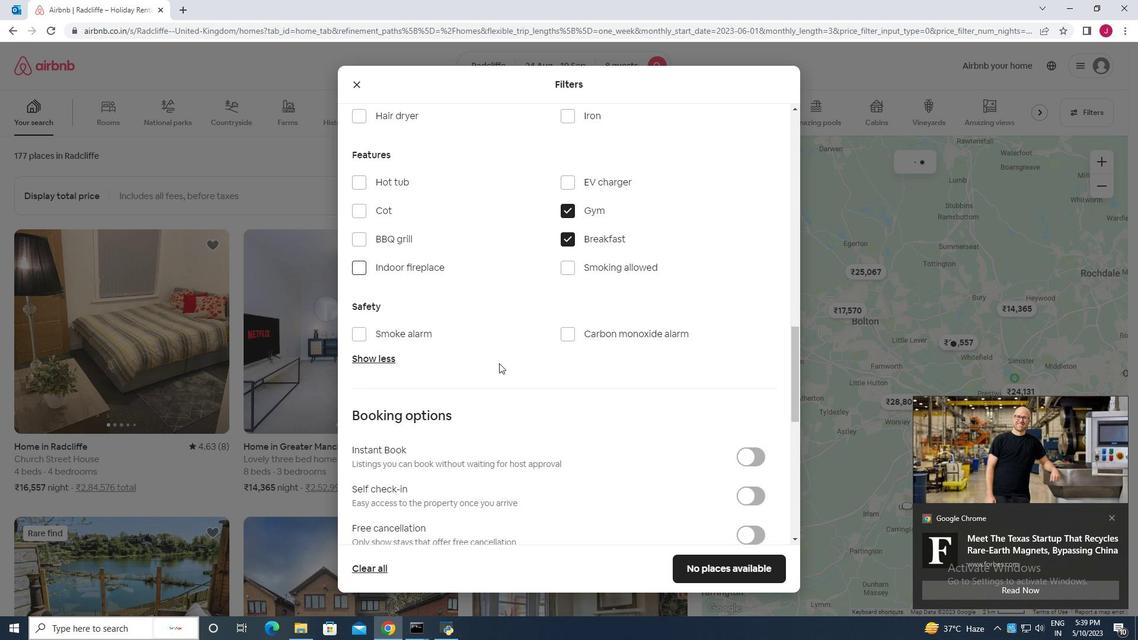 
Action: Mouse scrolled (487, 368) with delta (0, 0)
Screenshot: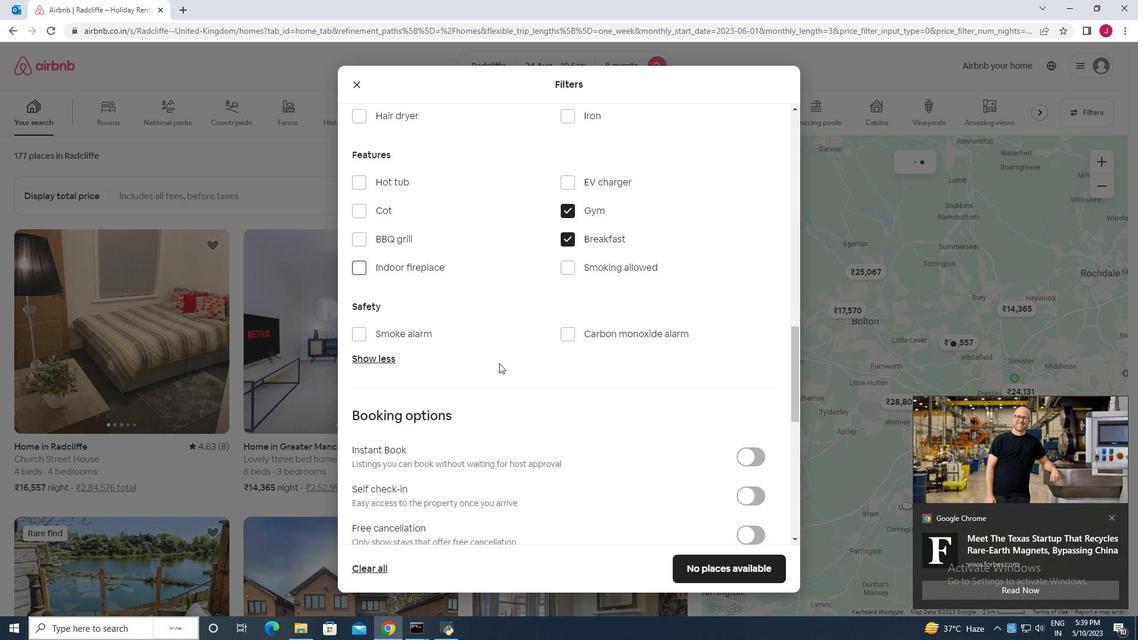 
Action: Mouse scrolled (487, 368) with delta (0, 0)
Screenshot: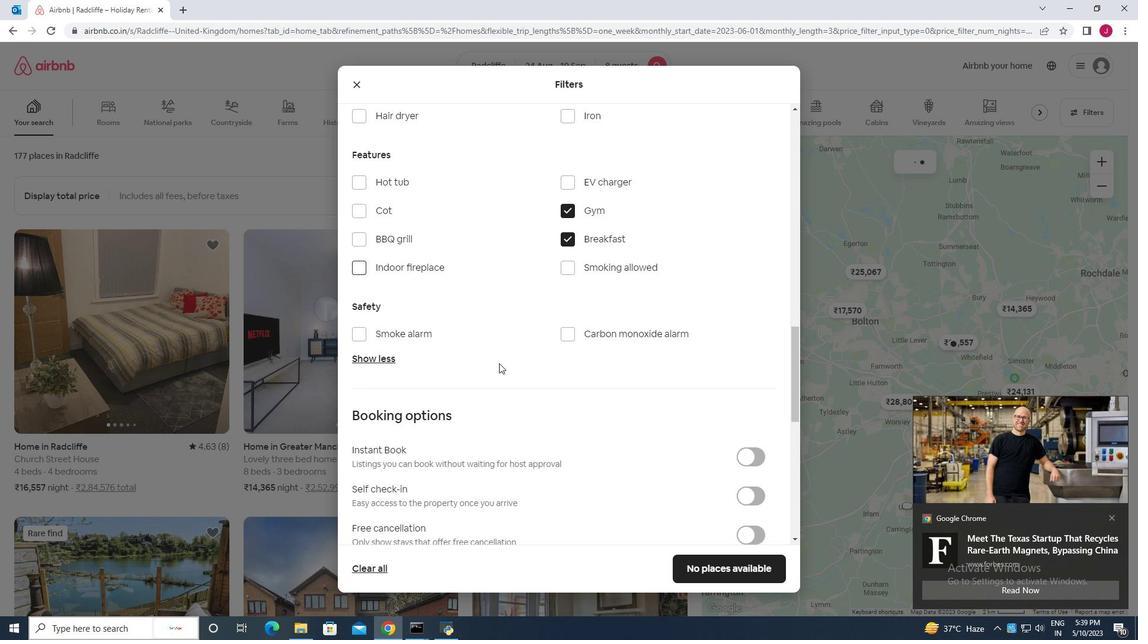 
Action: Mouse moved to (754, 352)
Screenshot: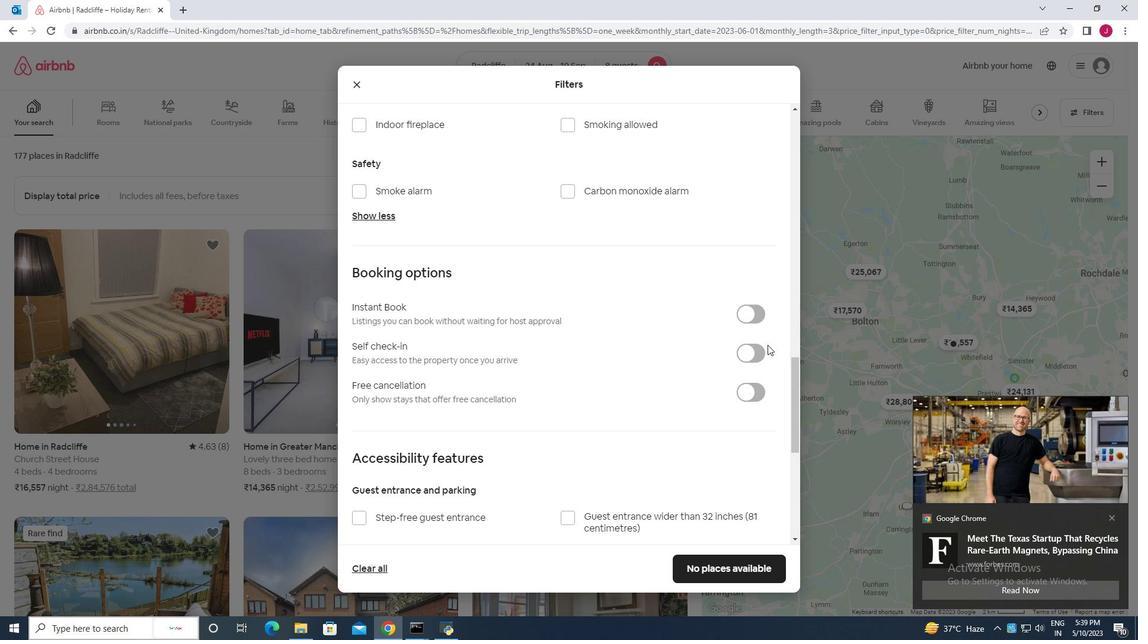 
Action: Mouse pressed left at (754, 352)
Screenshot: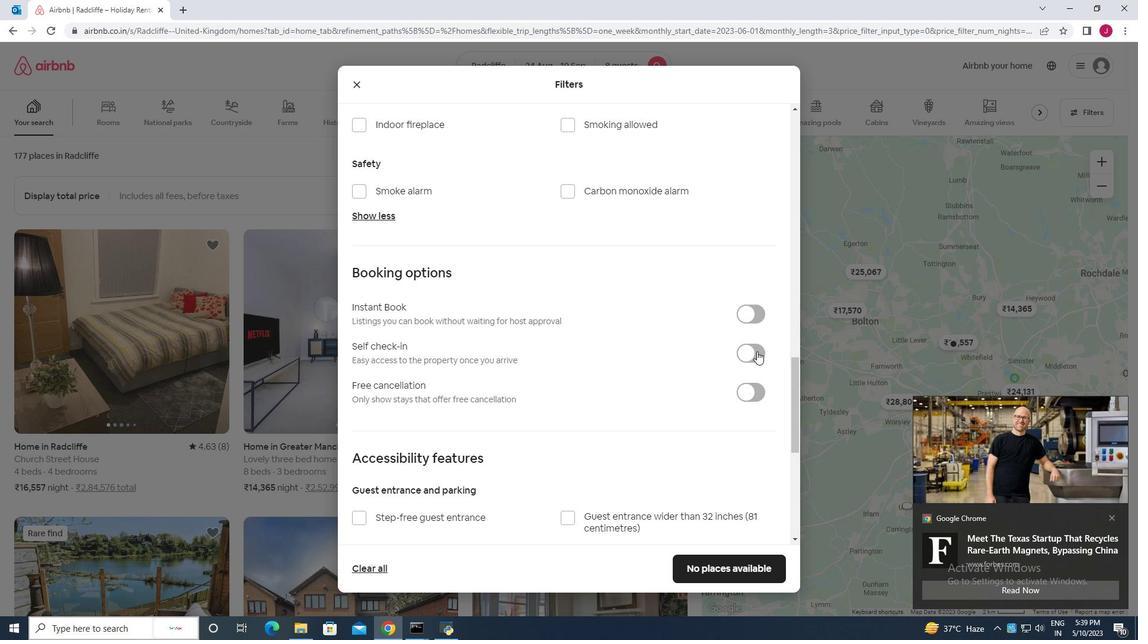 
Action: Mouse moved to (526, 370)
Screenshot: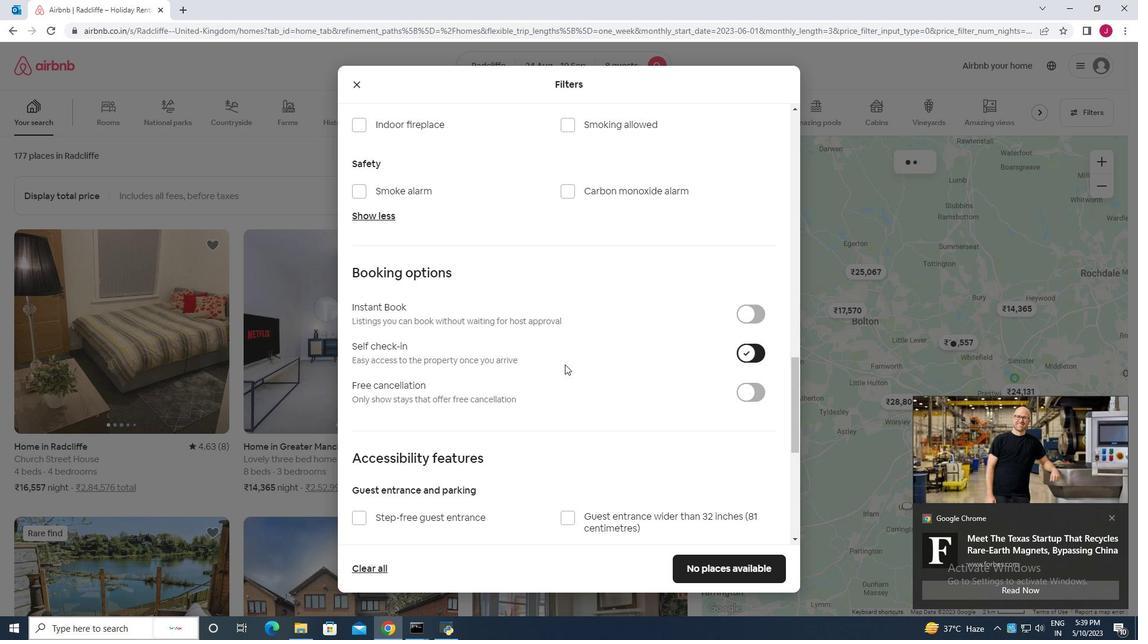 
Action: Mouse scrolled (526, 369) with delta (0, 0)
Screenshot: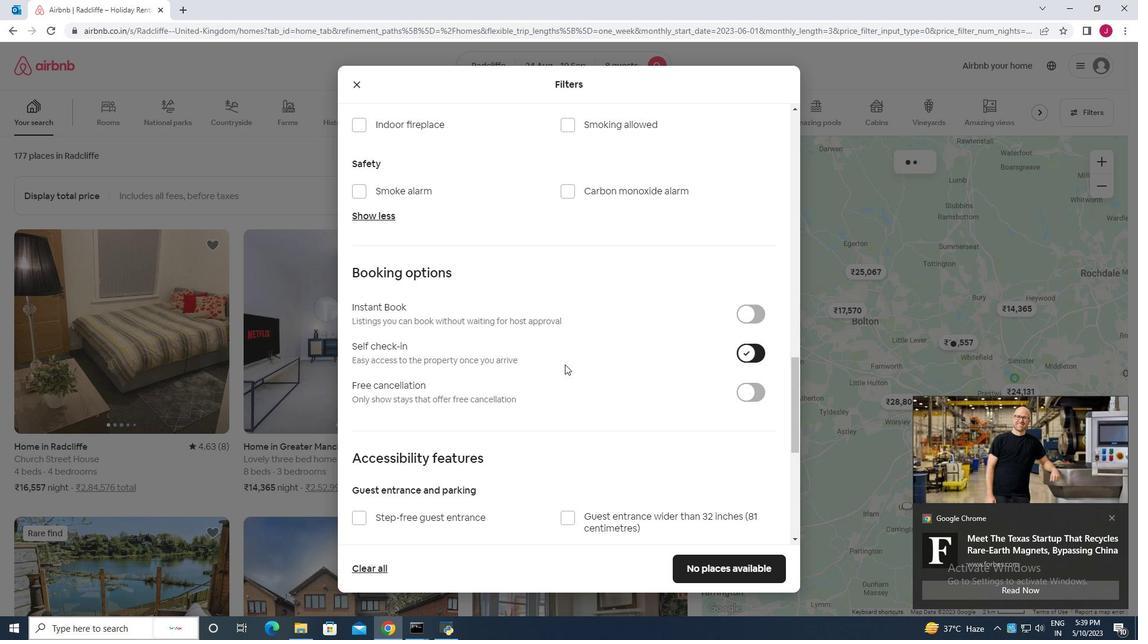 
Action: Mouse scrolled (526, 369) with delta (0, 0)
Screenshot: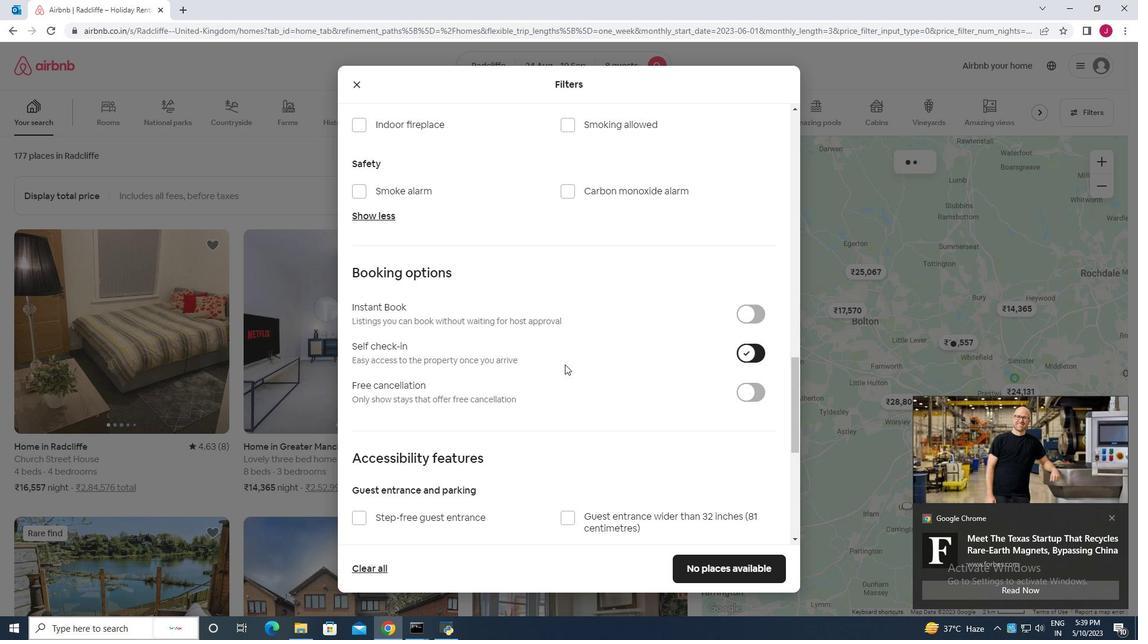 
Action: Mouse scrolled (526, 369) with delta (0, 0)
Screenshot: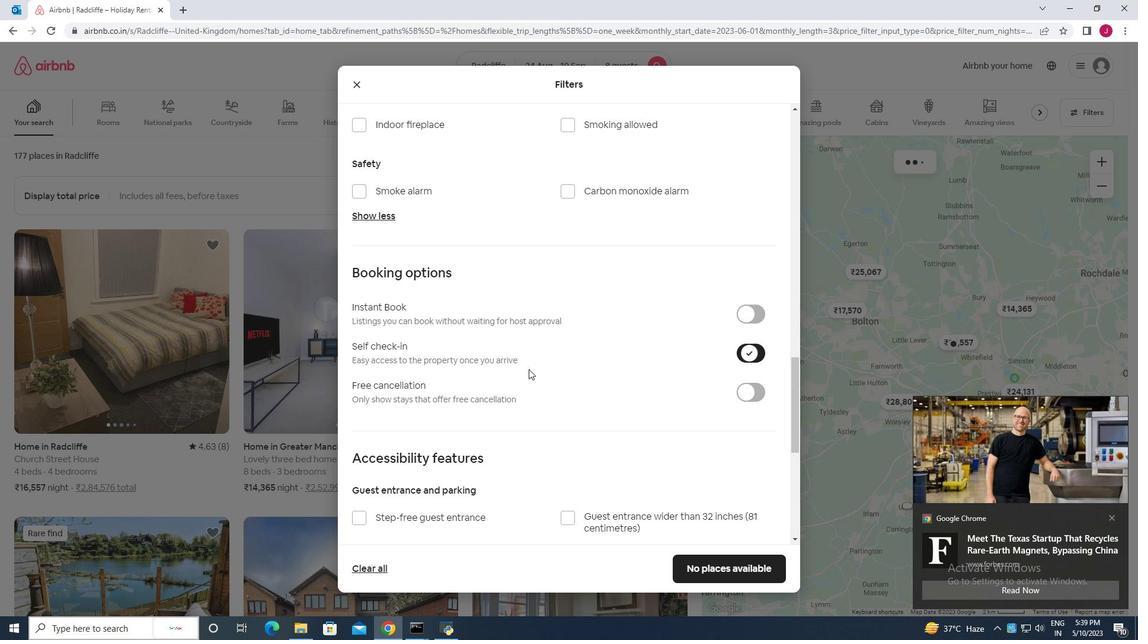 
Action: Mouse scrolled (526, 369) with delta (0, 0)
Screenshot: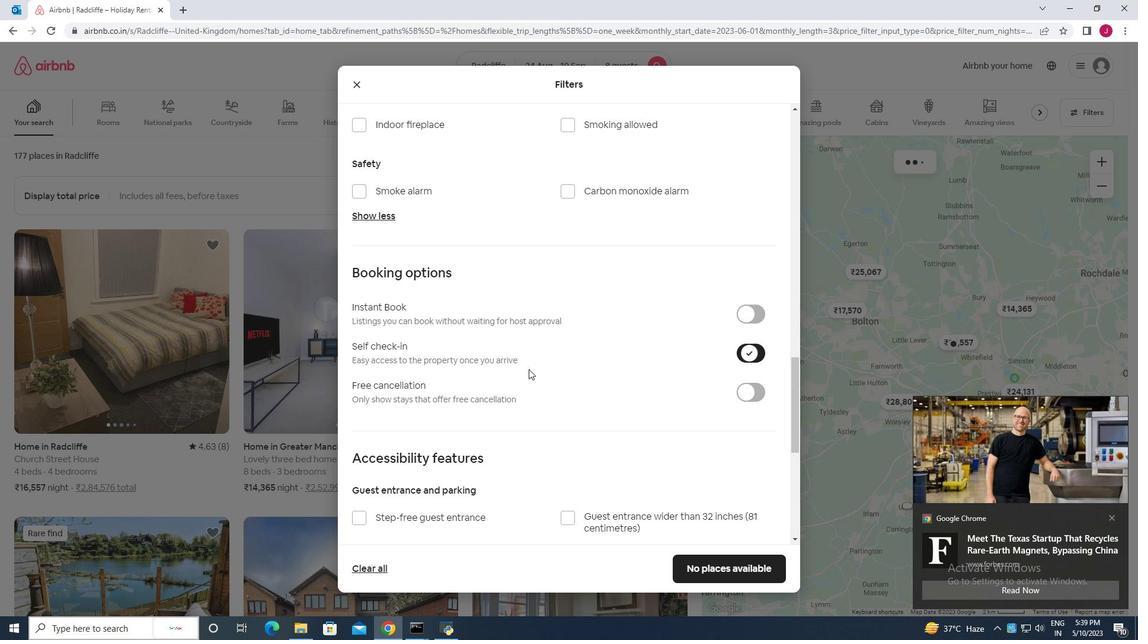 
Action: Mouse moved to (485, 384)
Screenshot: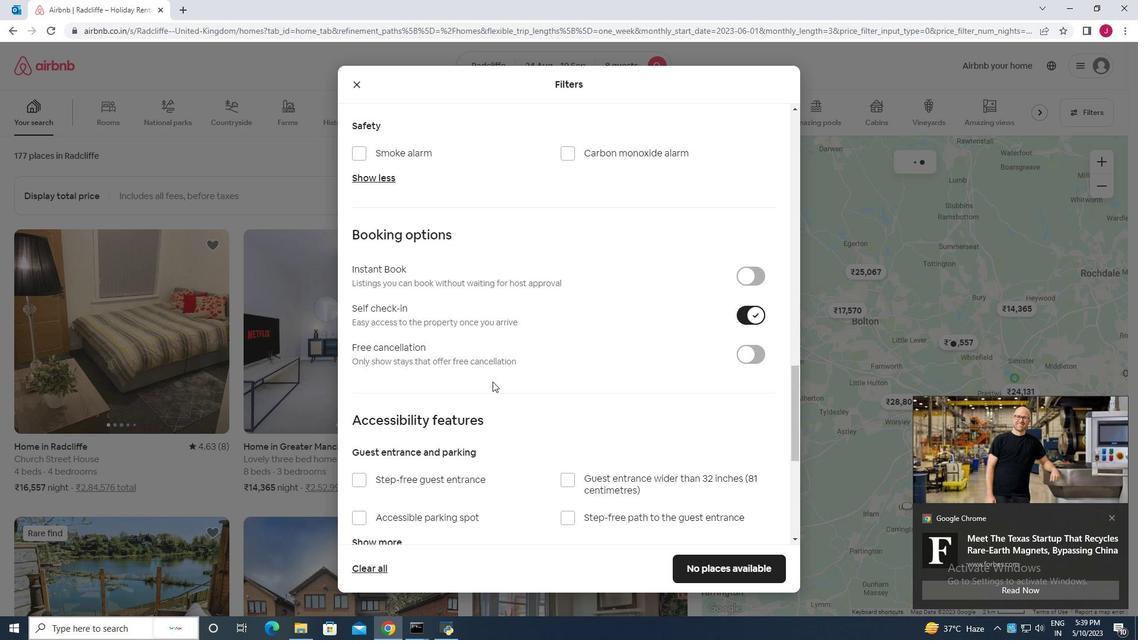 
Action: Mouse scrolled (485, 383) with delta (0, 0)
Screenshot: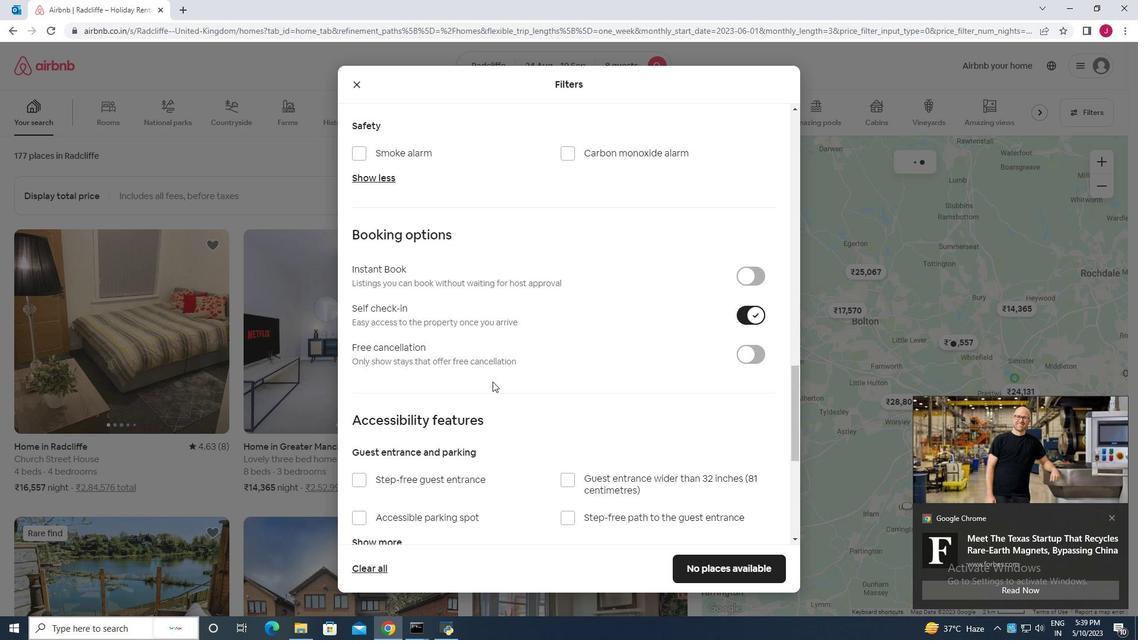 
Action: Mouse moved to (484, 384)
Screenshot: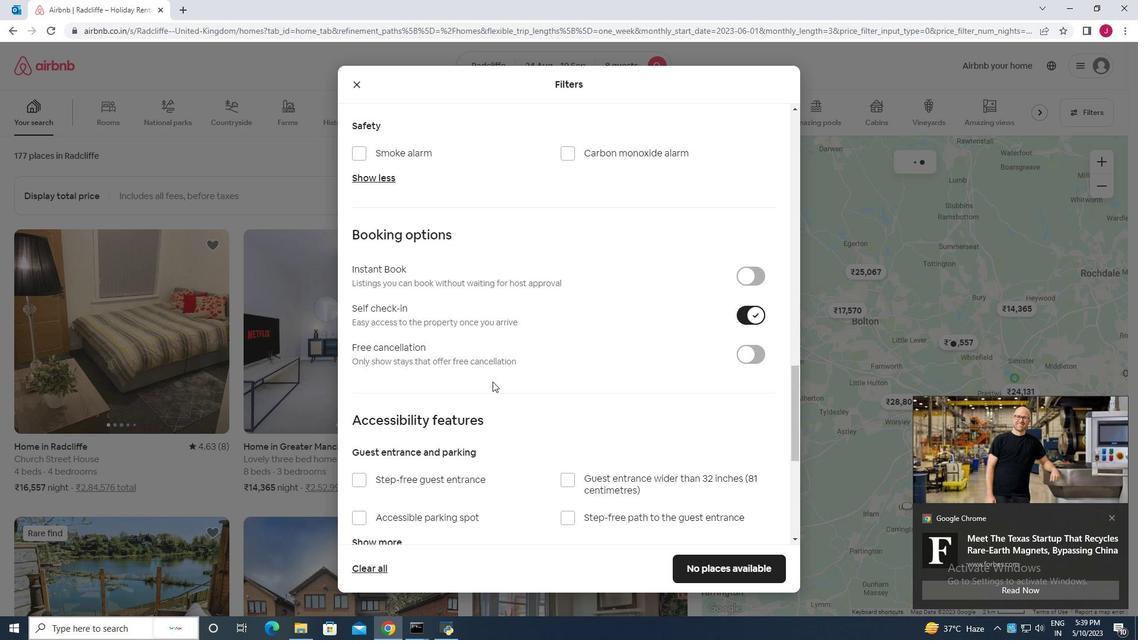 
Action: Mouse scrolled (485, 384) with delta (0, 0)
Screenshot: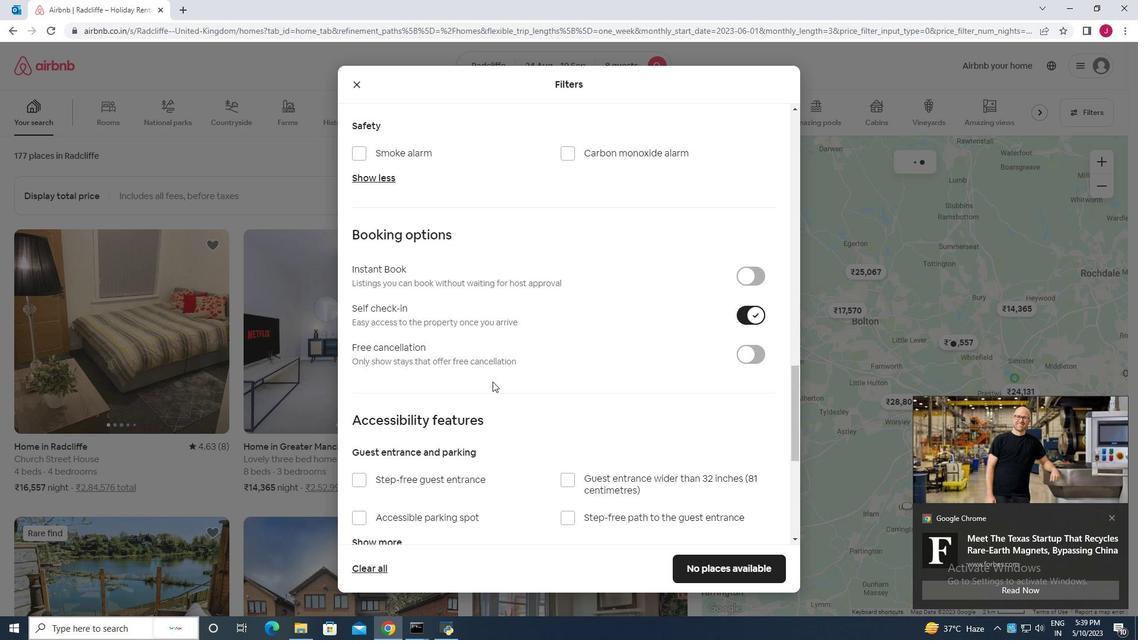 
Action: Mouse moved to (376, 483)
Screenshot: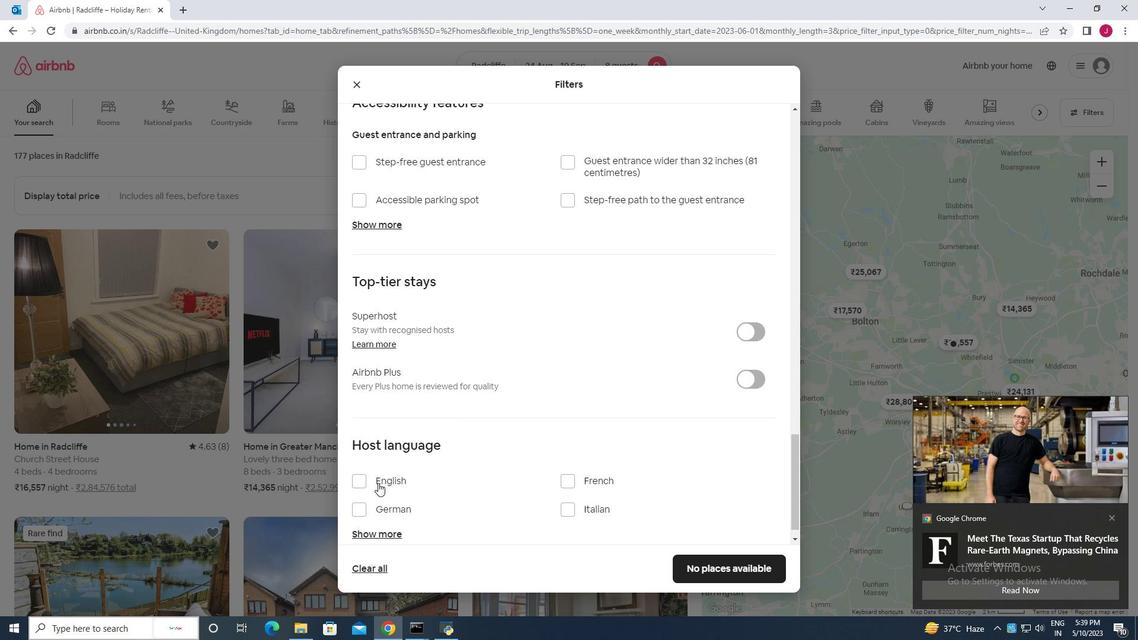 
Action: Mouse pressed left at (376, 483)
Screenshot: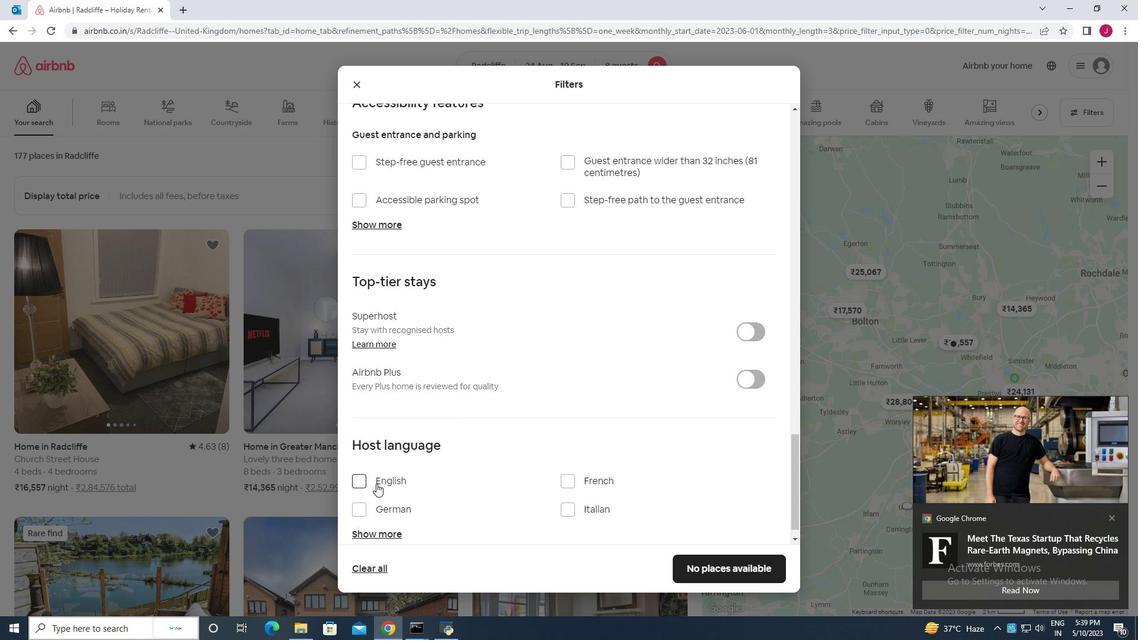 
Action: Mouse moved to (463, 448)
Screenshot: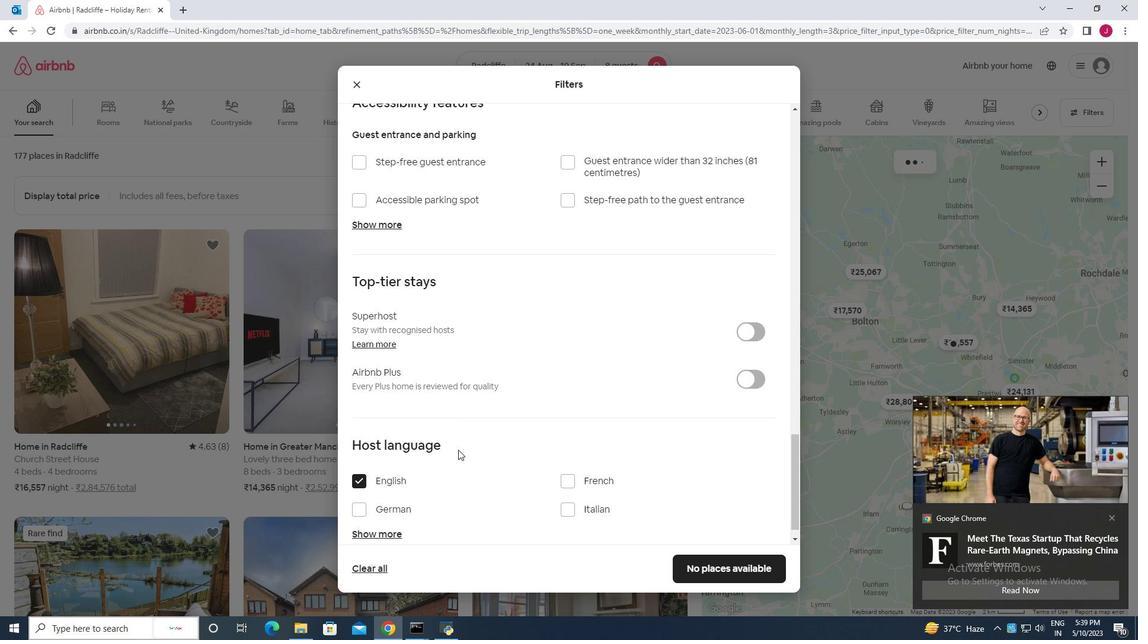
Action: Mouse scrolled (463, 447) with delta (0, 0)
Screenshot: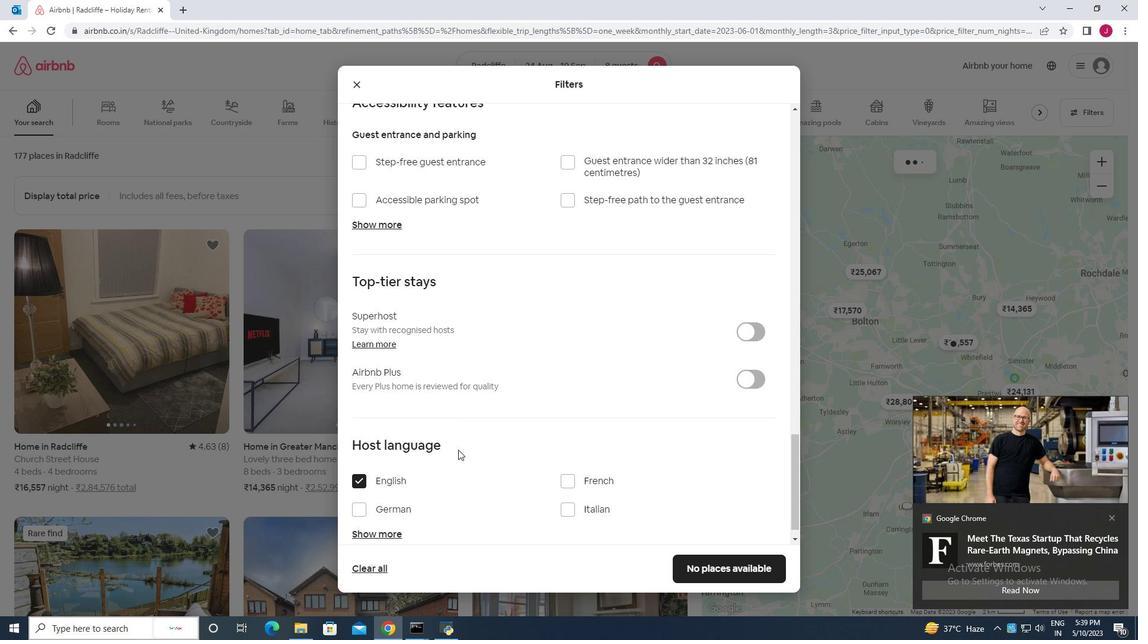 
Action: Mouse scrolled (463, 447) with delta (0, 0)
Screenshot: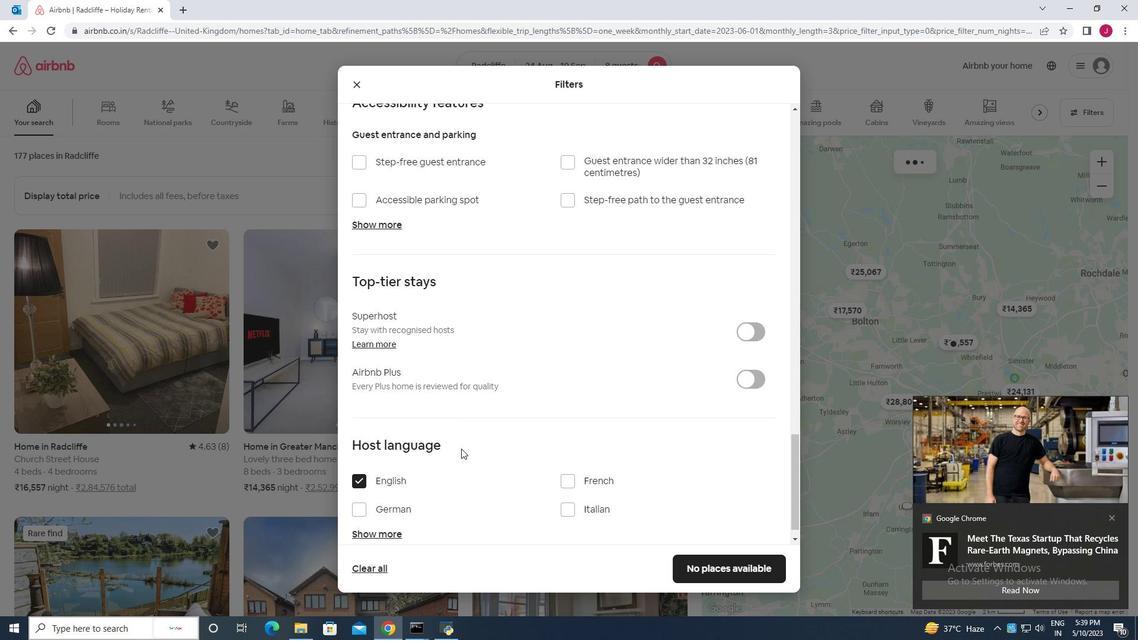 
Action: Mouse scrolled (463, 447) with delta (0, 0)
Screenshot: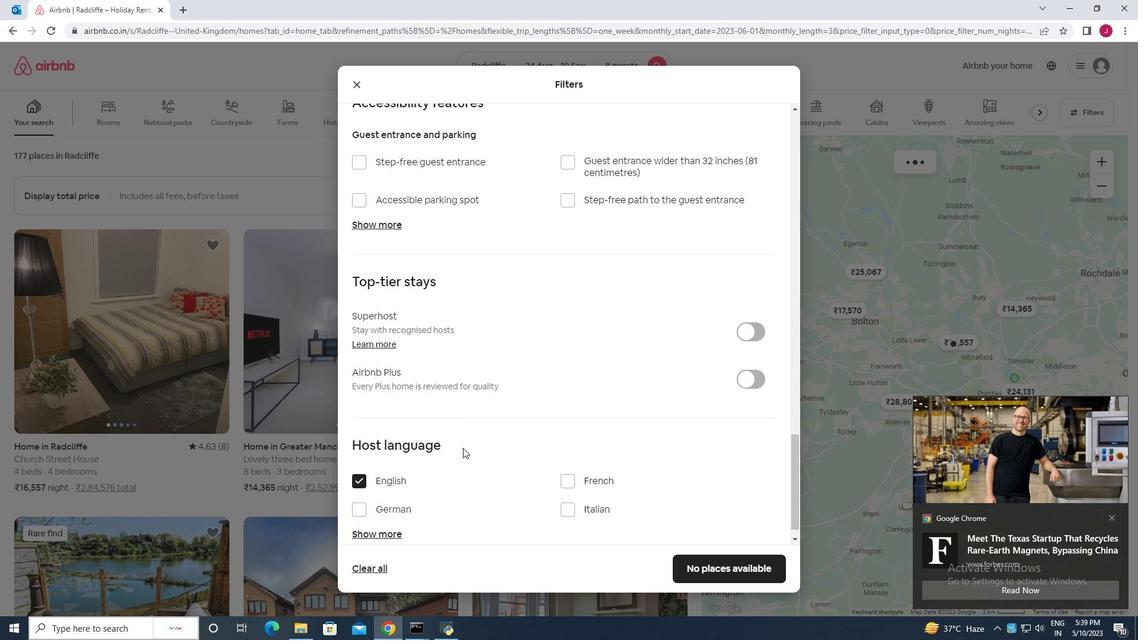 
Action: Mouse moved to (693, 568)
Screenshot: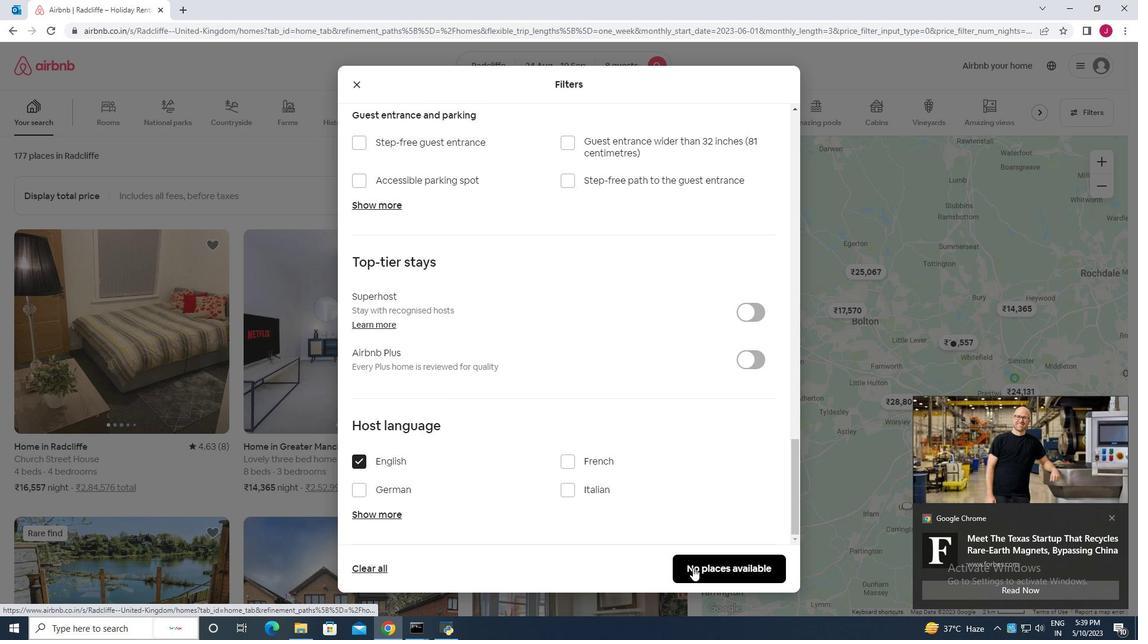 
Action: Mouse pressed left at (693, 568)
Screenshot: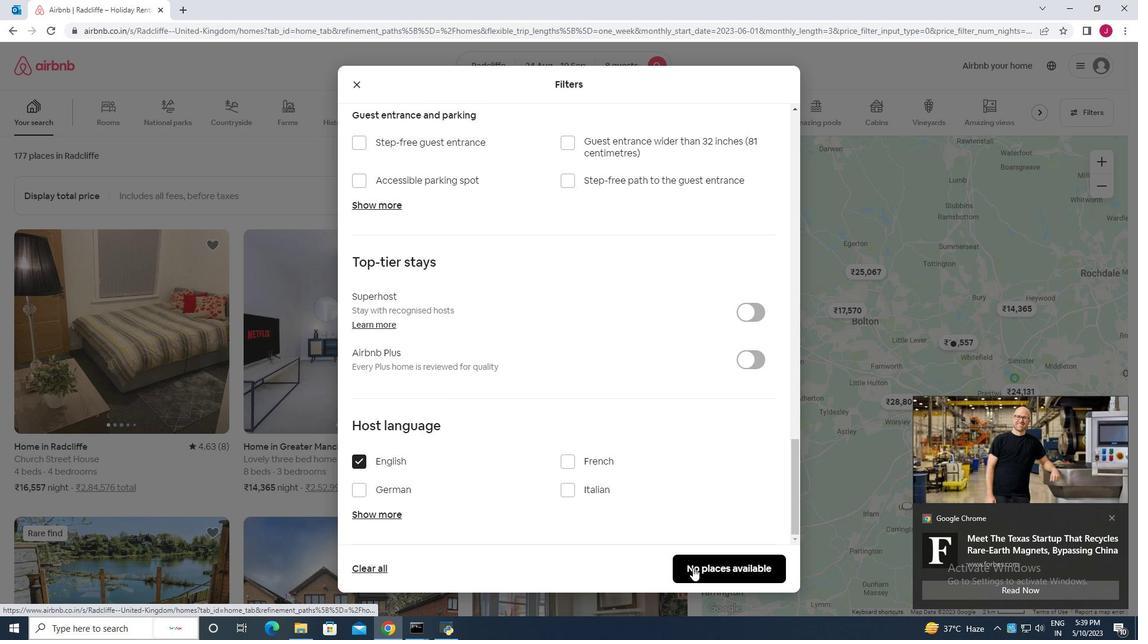
